 Task: Add a signature Anna Garcia containing Looking forward to connecting, Anna Garcia to email address softage.1@softage.net and add a label Invoices
Action: Mouse moved to (422, 687)
Screenshot: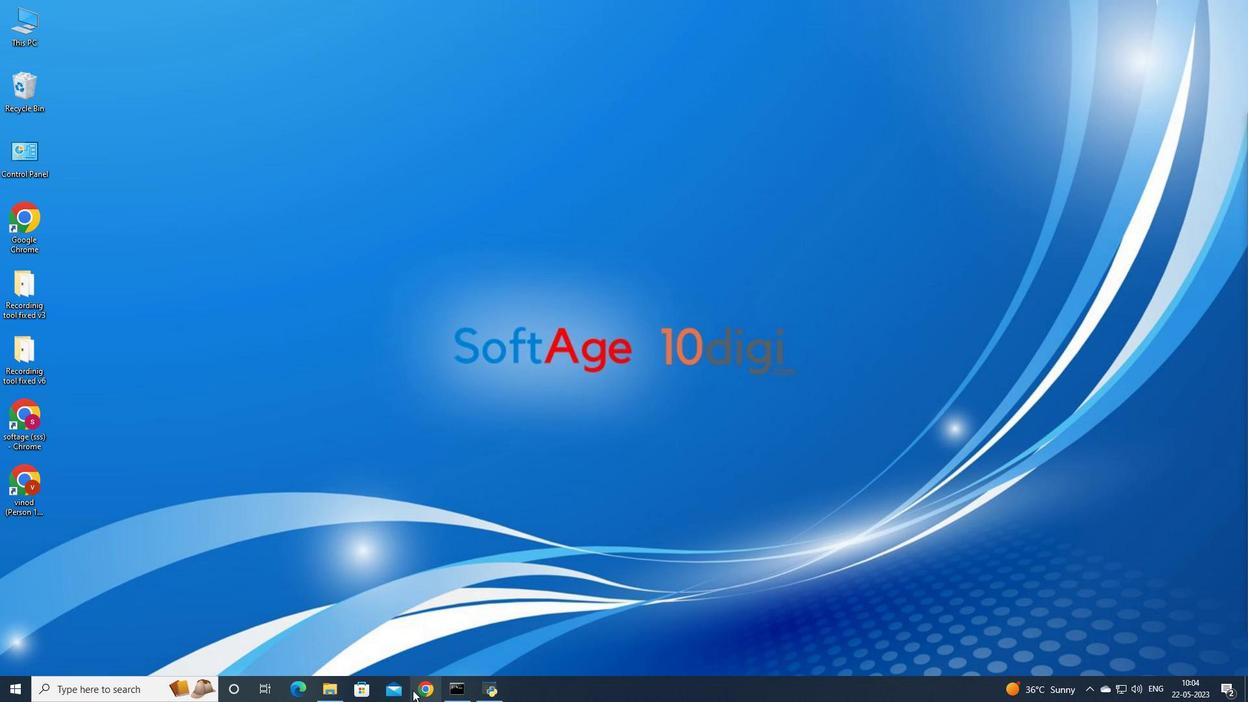 
Action: Mouse pressed left at (422, 687)
Screenshot: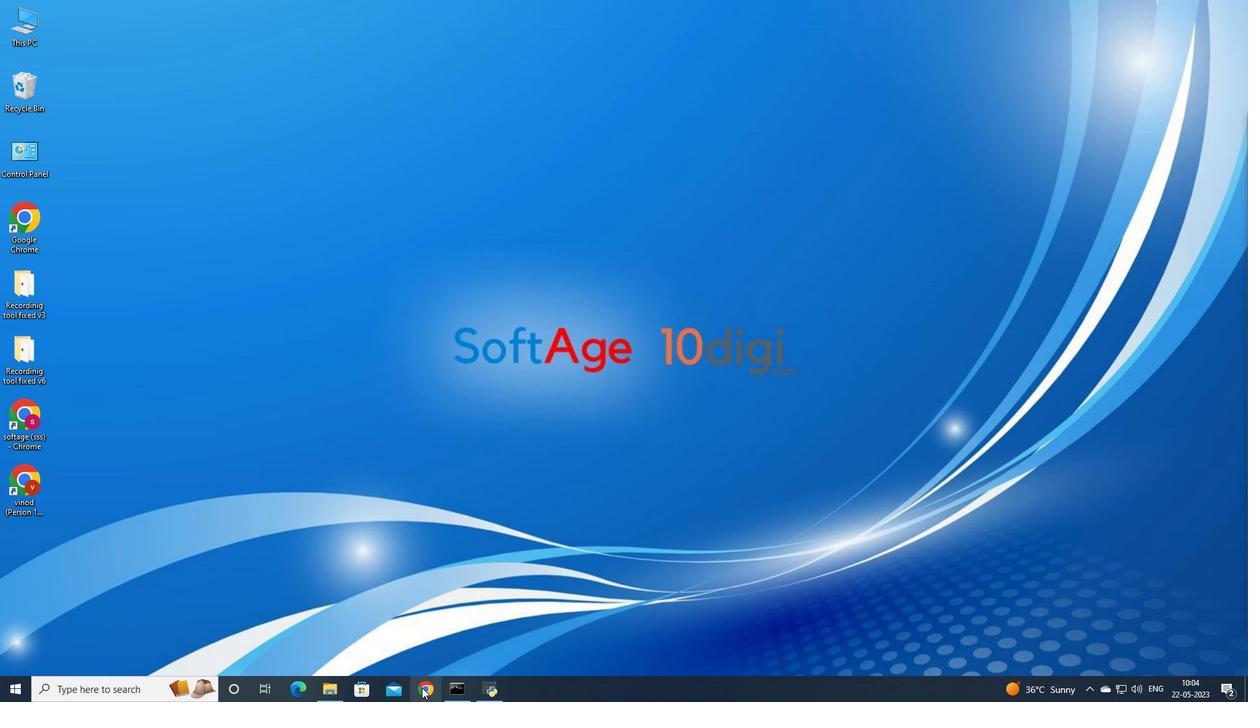 
Action: Mouse moved to (552, 430)
Screenshot: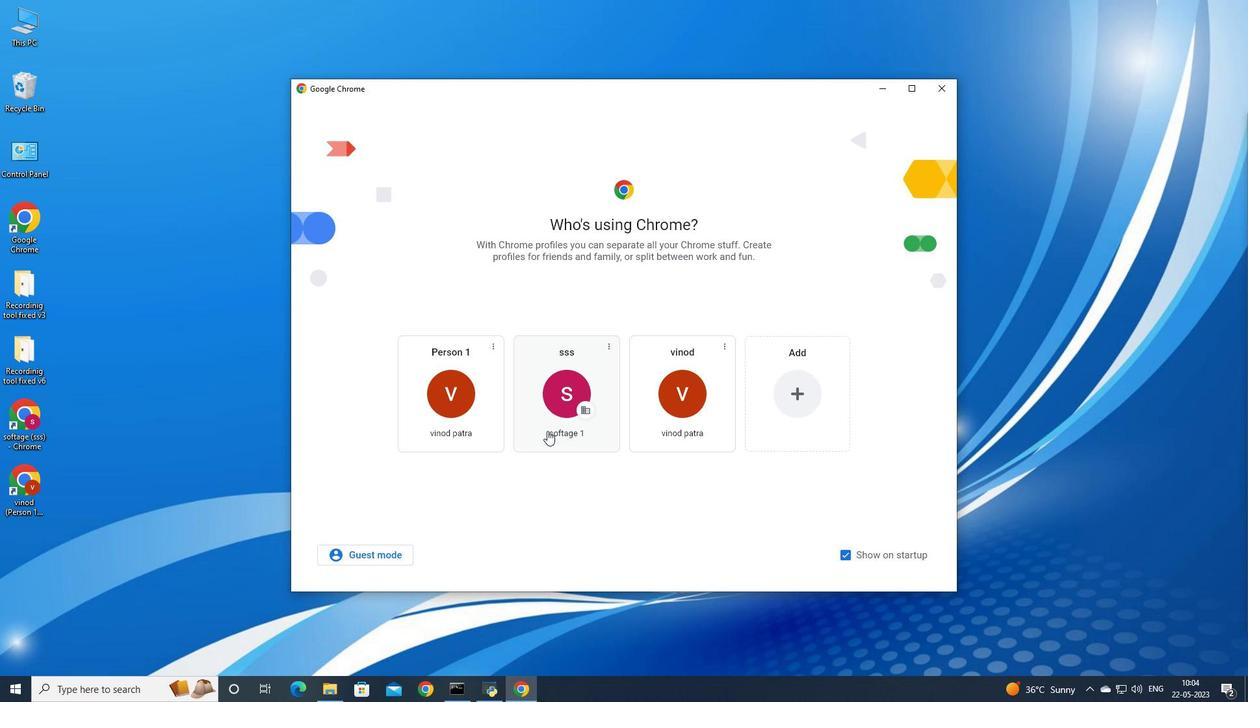 
Action: Mouse pressed left at (552, 430)
Screenshot: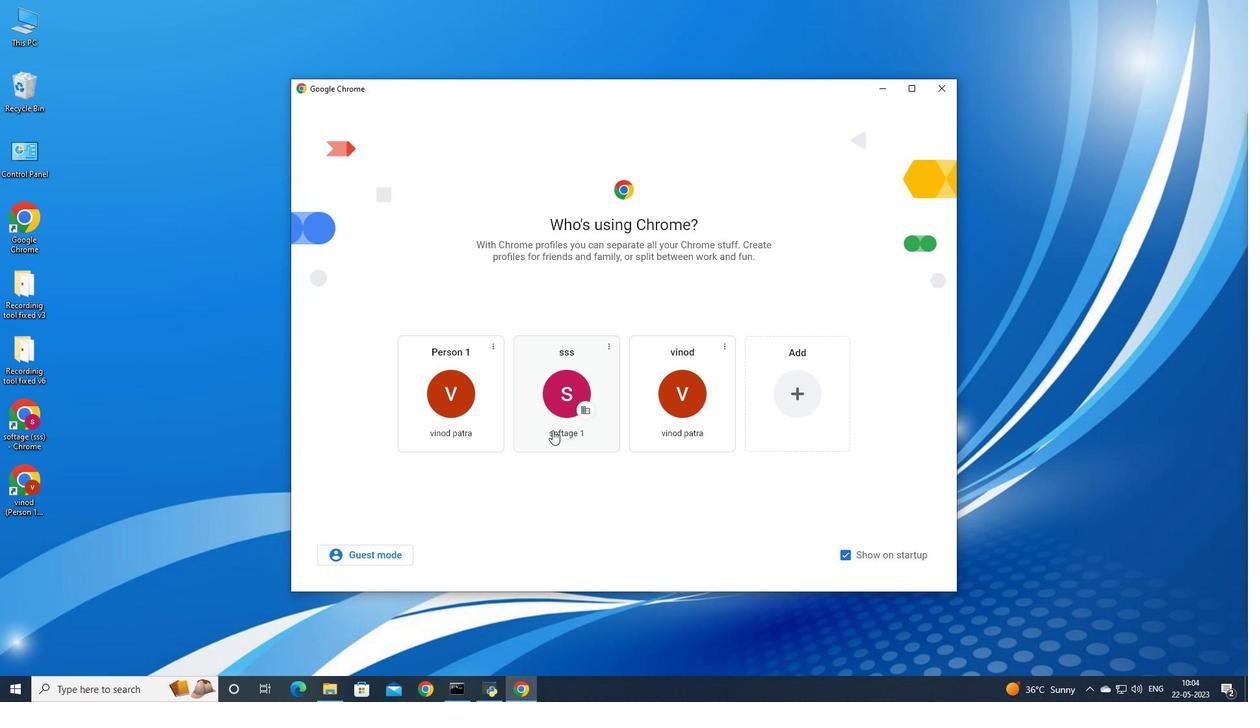 
Action: Mouse moved to (1114, 66)
Screenshot: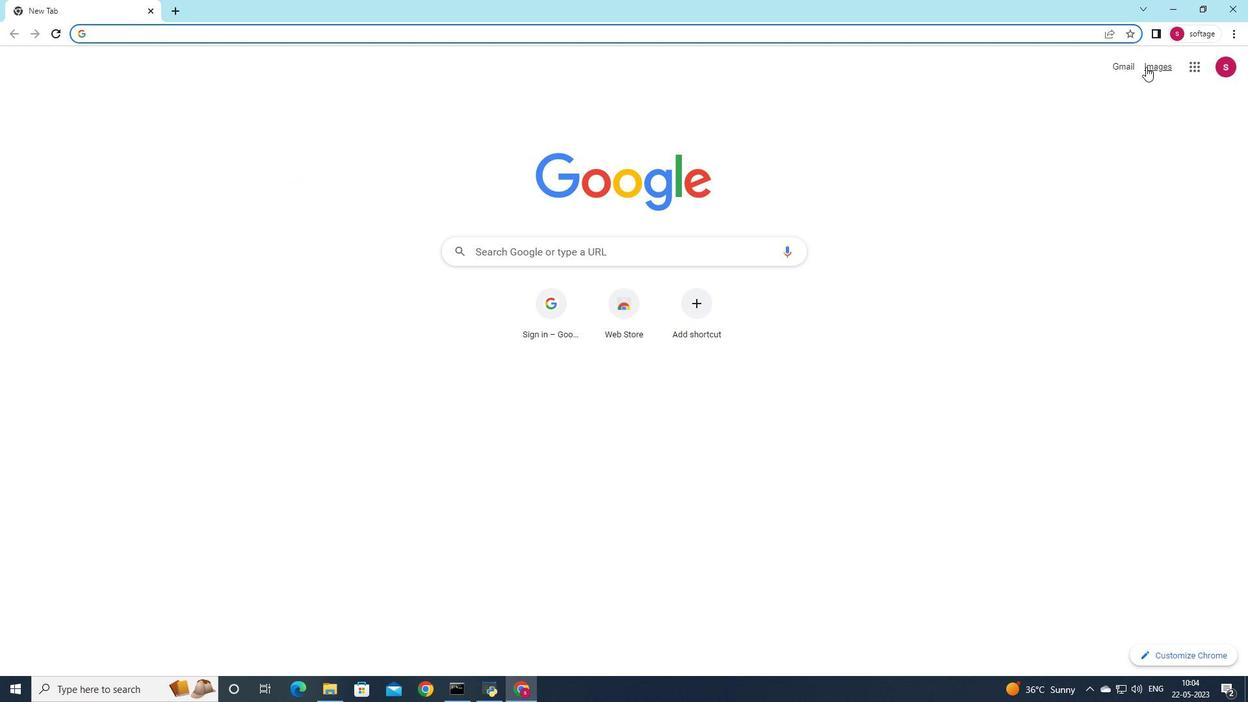 
Action: Mouse pressed left at (1114, 66)
Screenshot: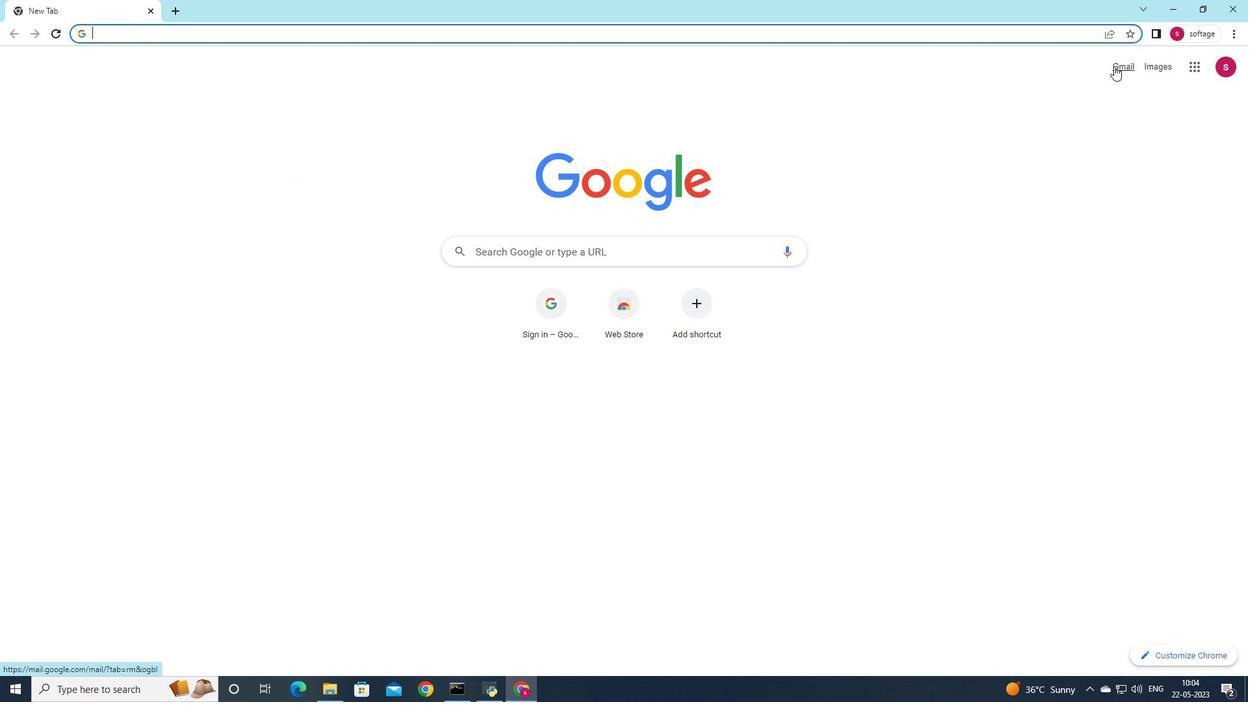 
Action: Mouse moved to (1112, 87)
Screenshot: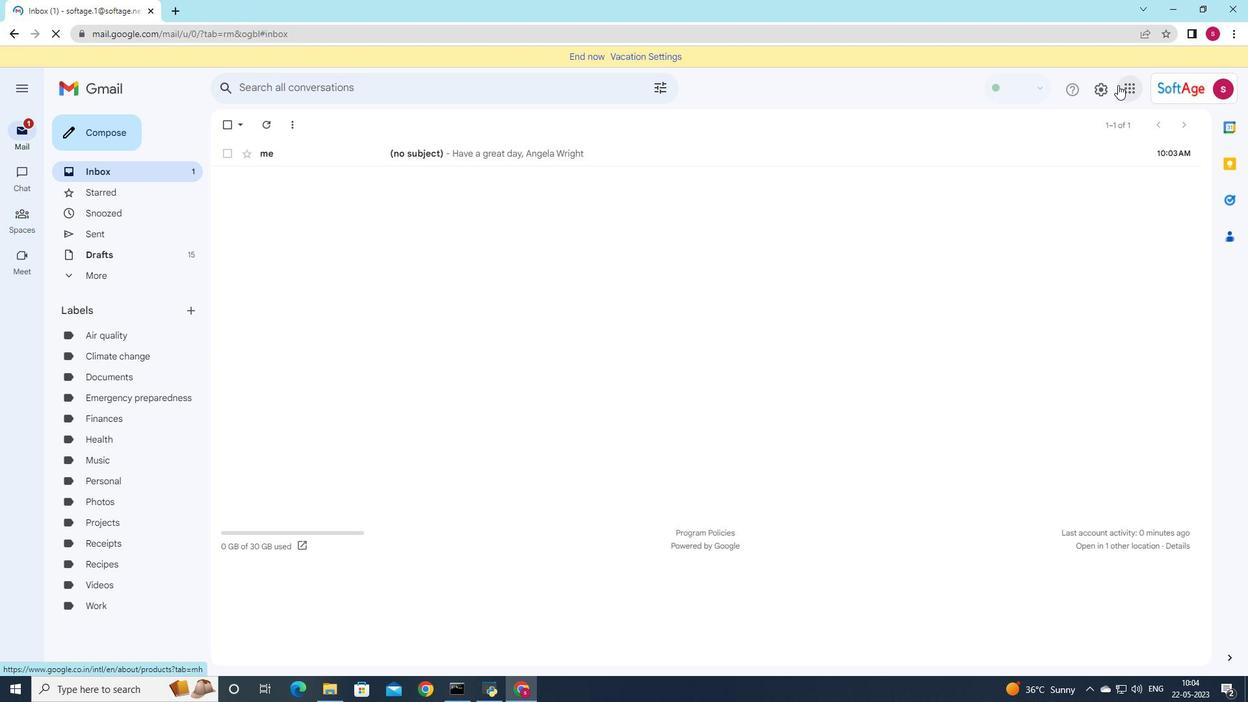 
Action: Mouse pressed left at (1112, 87)
Screenshot: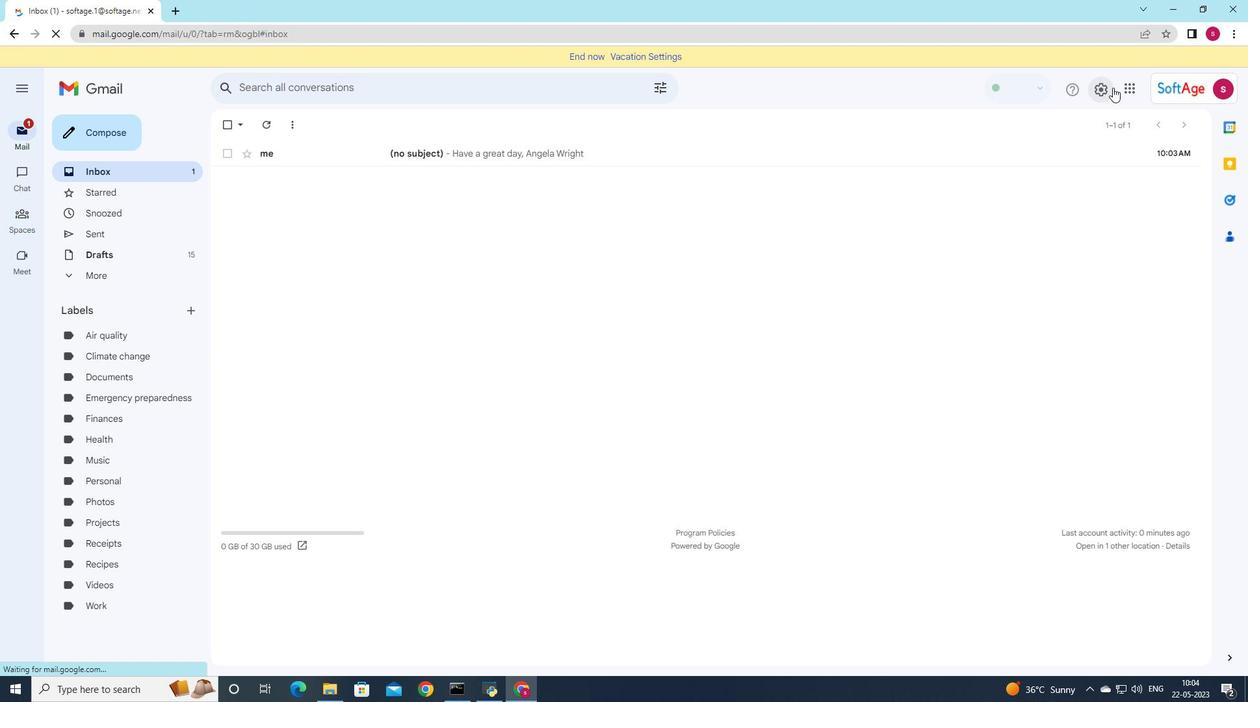 
Action: Mouse moved to (1125, 146)
Screenshot: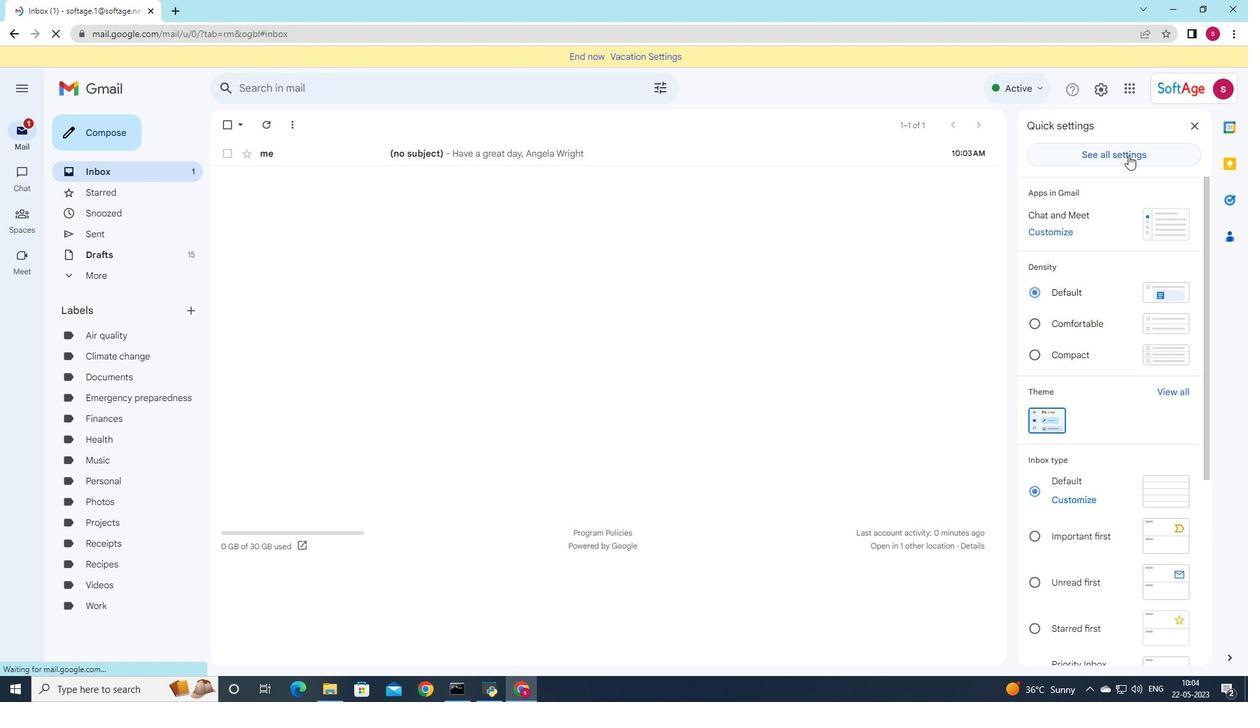 
Action: Mouse pressed left at (1125, 146)
Screenshot: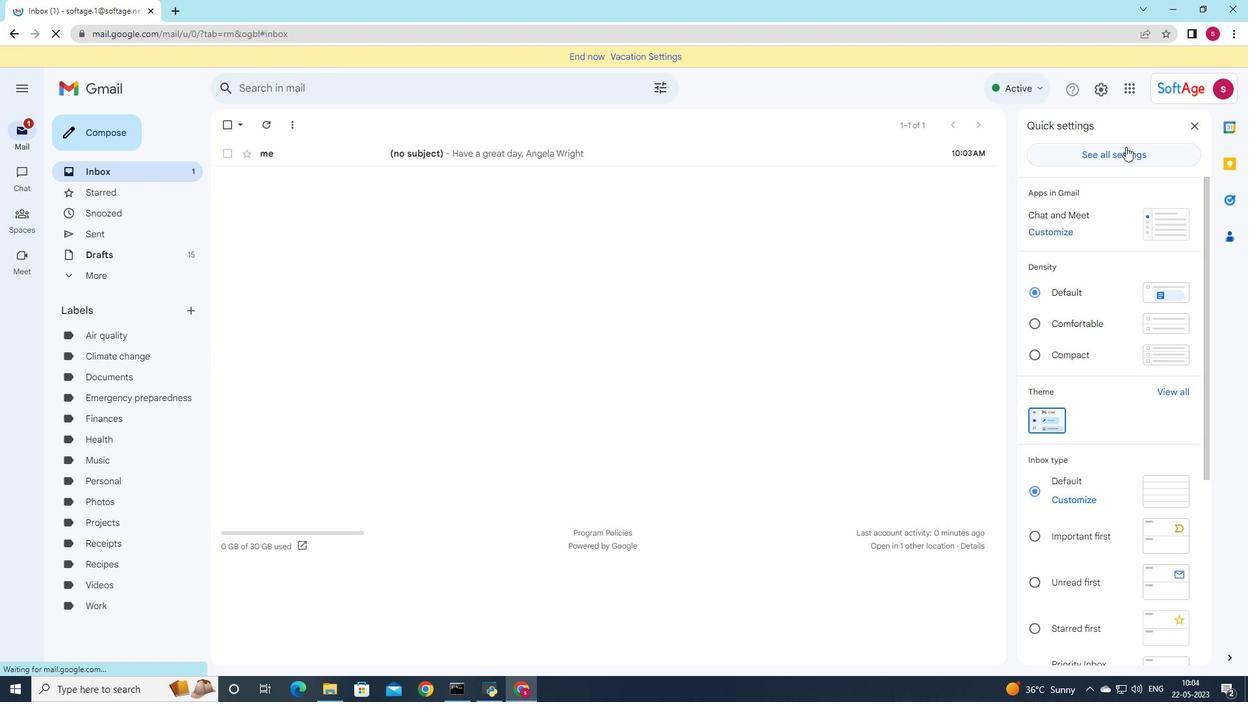 
Action: Mouse moved to (1123, 157)
Screenshot: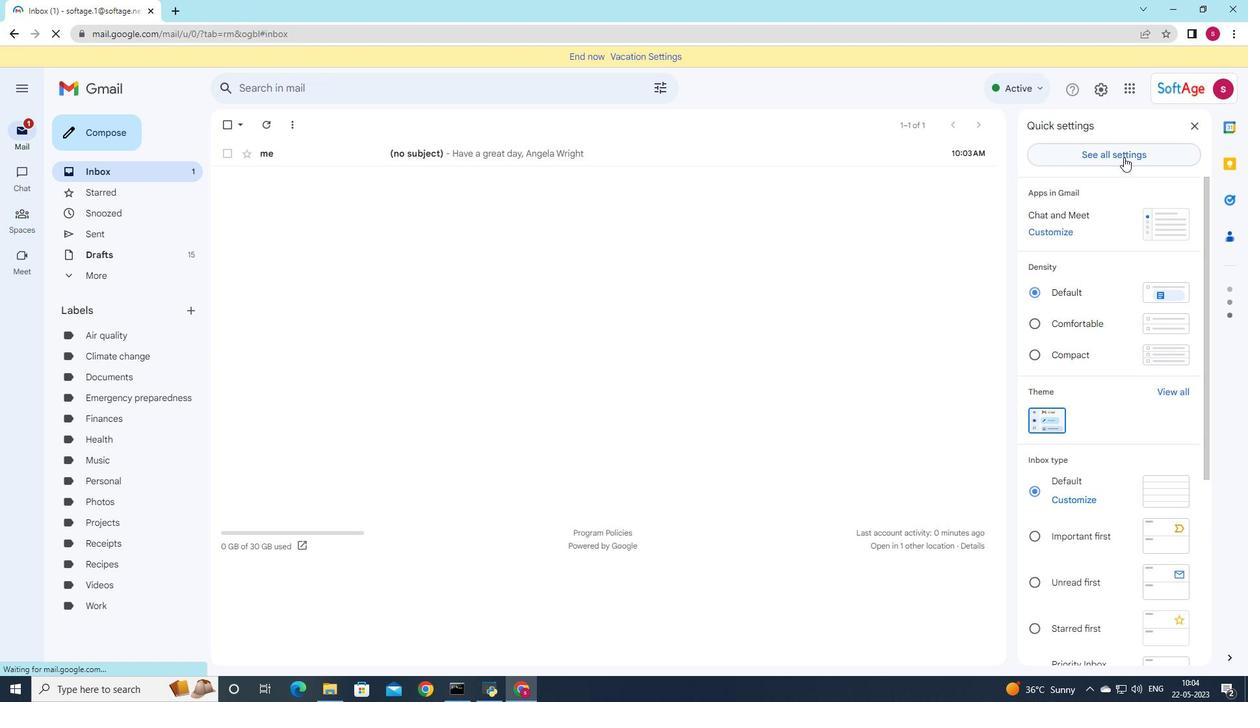 
Action: Mouse pressed left at (1123, 157)
Screenshot: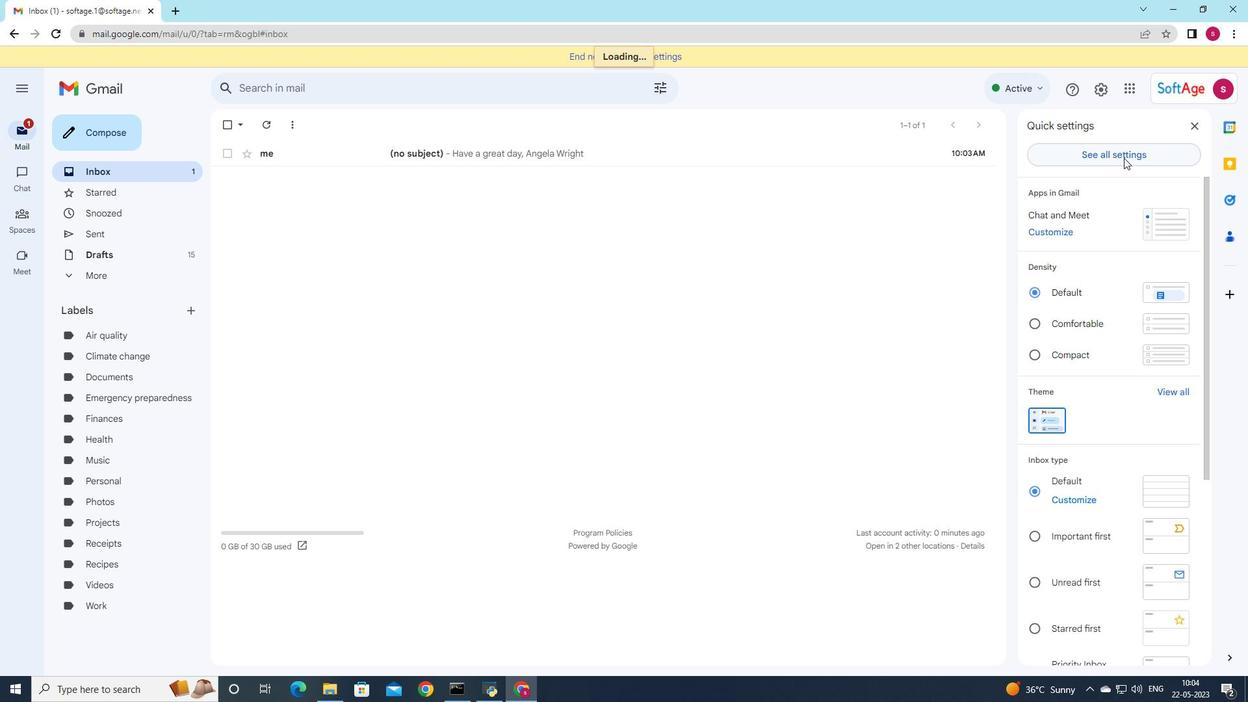 
Action: Mouse moved to (626, 322)
Screenshot: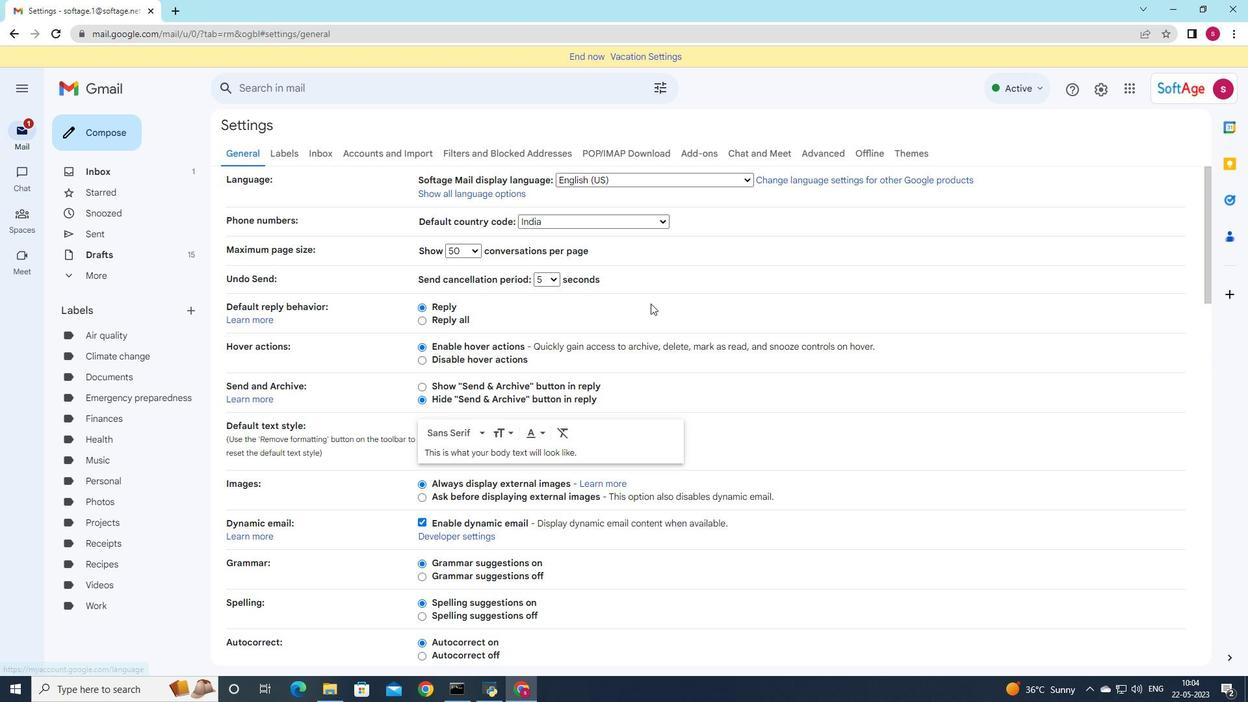 
Action: Mouse scrolled (626, 321) with delta (0, 0)
Screenshot: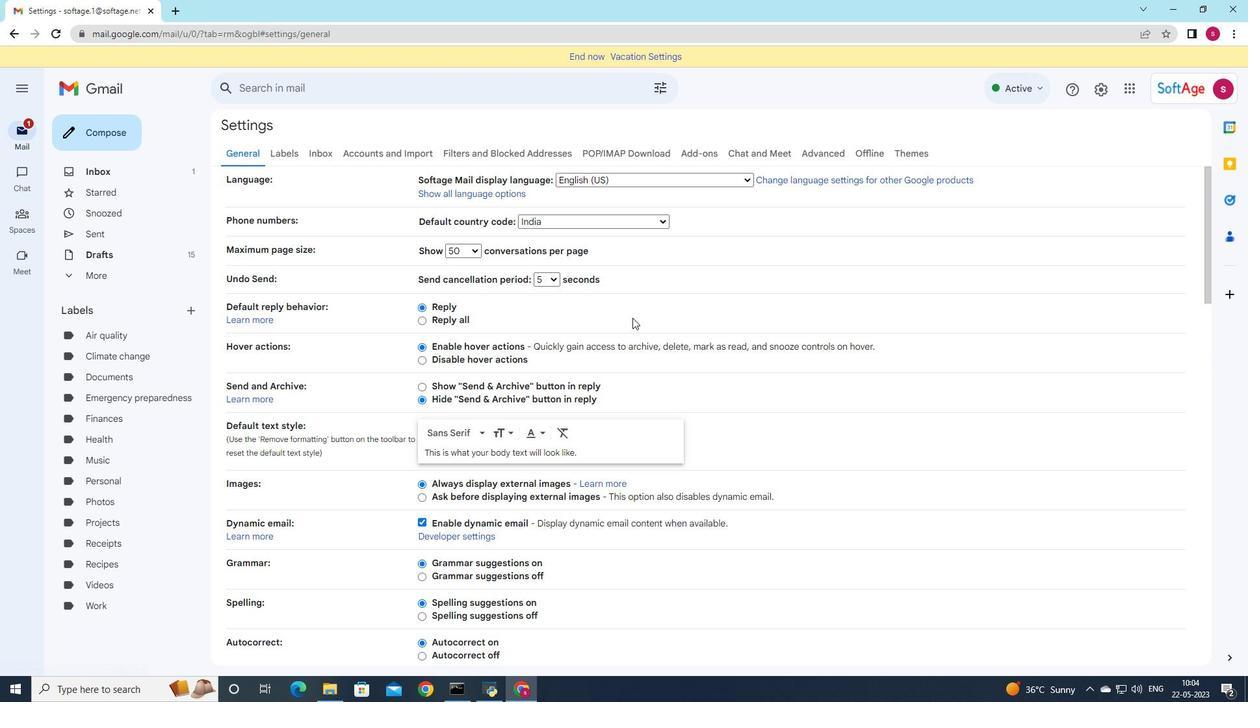 
Action: Mouse scrolled (626, 321) with delta (0, 0)
Screenshot: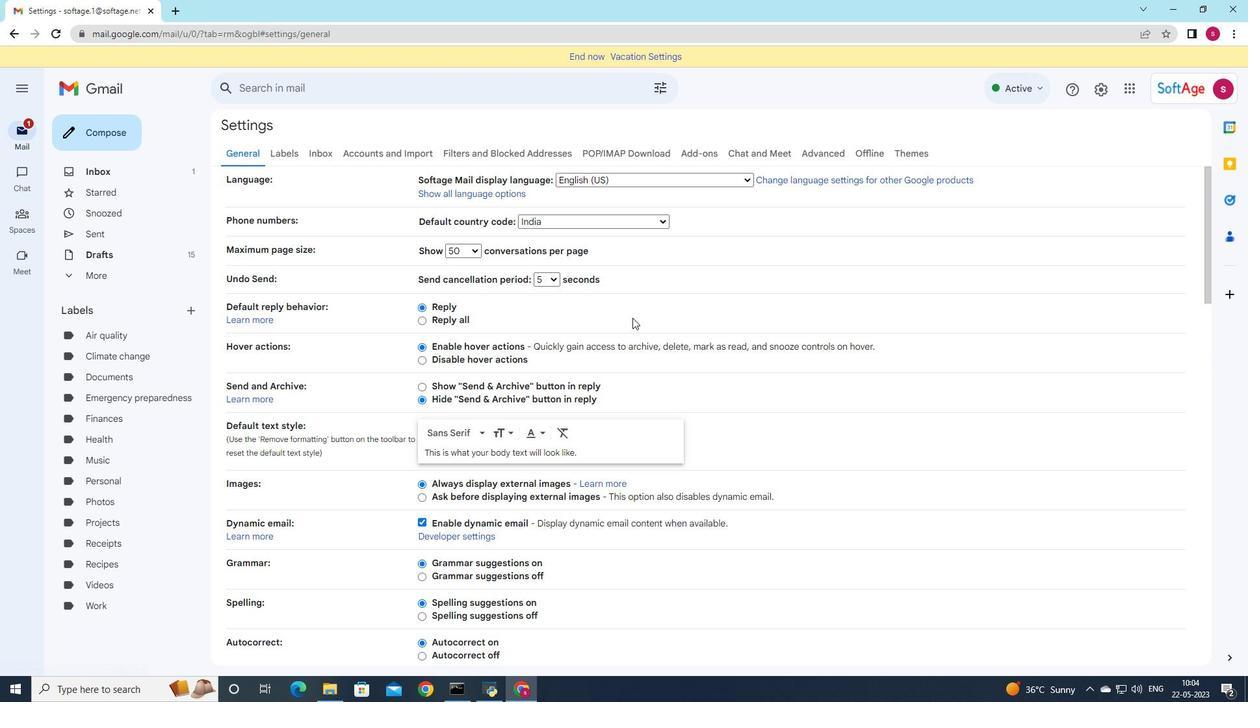 
Action: Mouse scrolled (626, 321) with delta (0, 0)
Screenshot: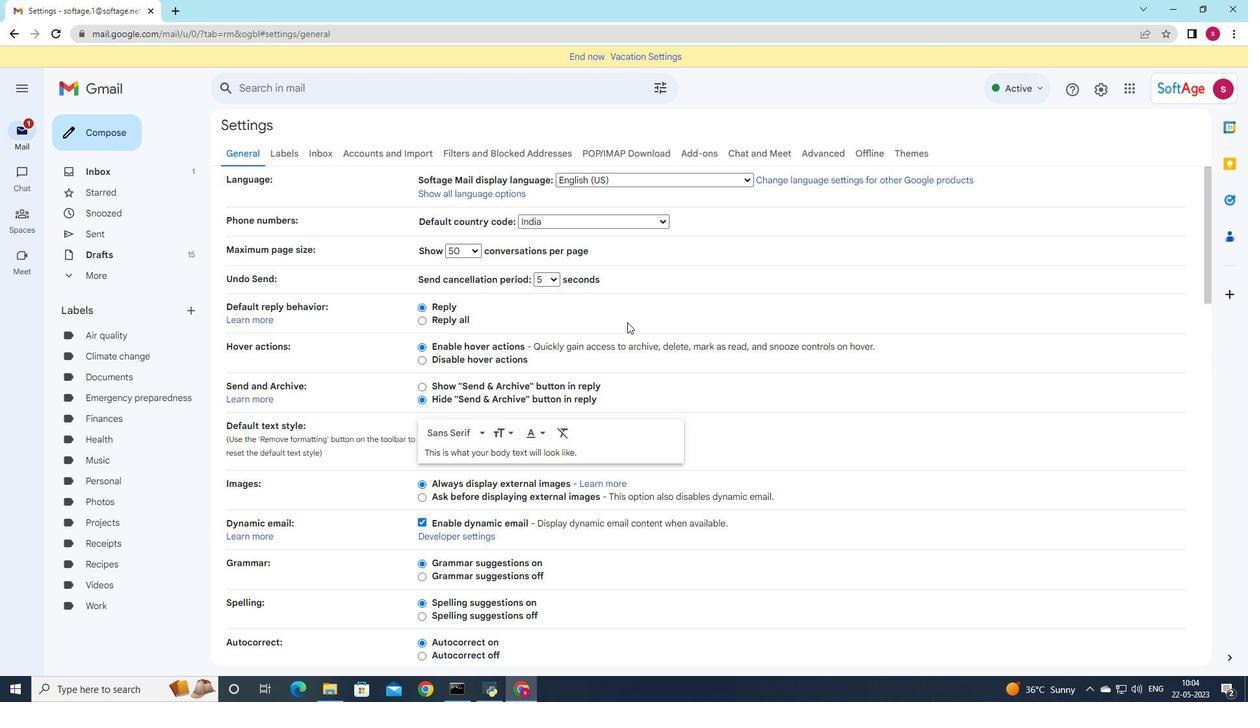 
Action: Mouse moved to (627, 319)
Screenshot: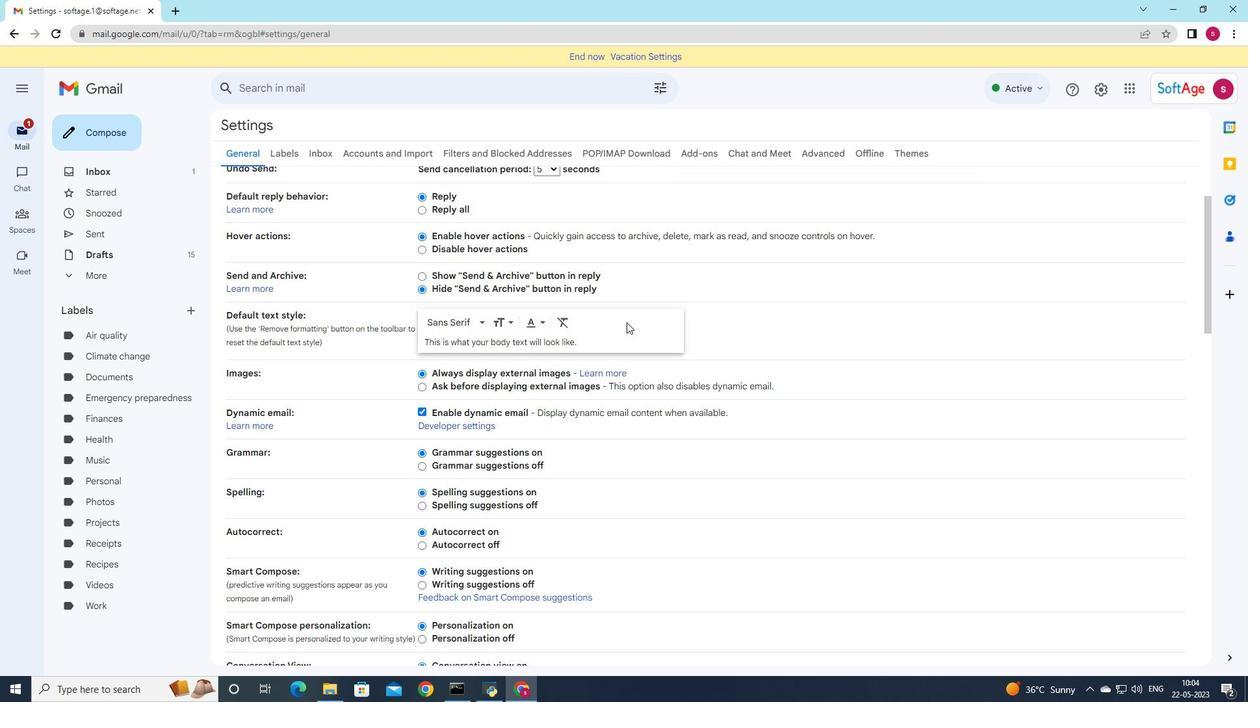 
Action: Mouse scrolled (627, 318) with delta (0, 0)
Screenshot: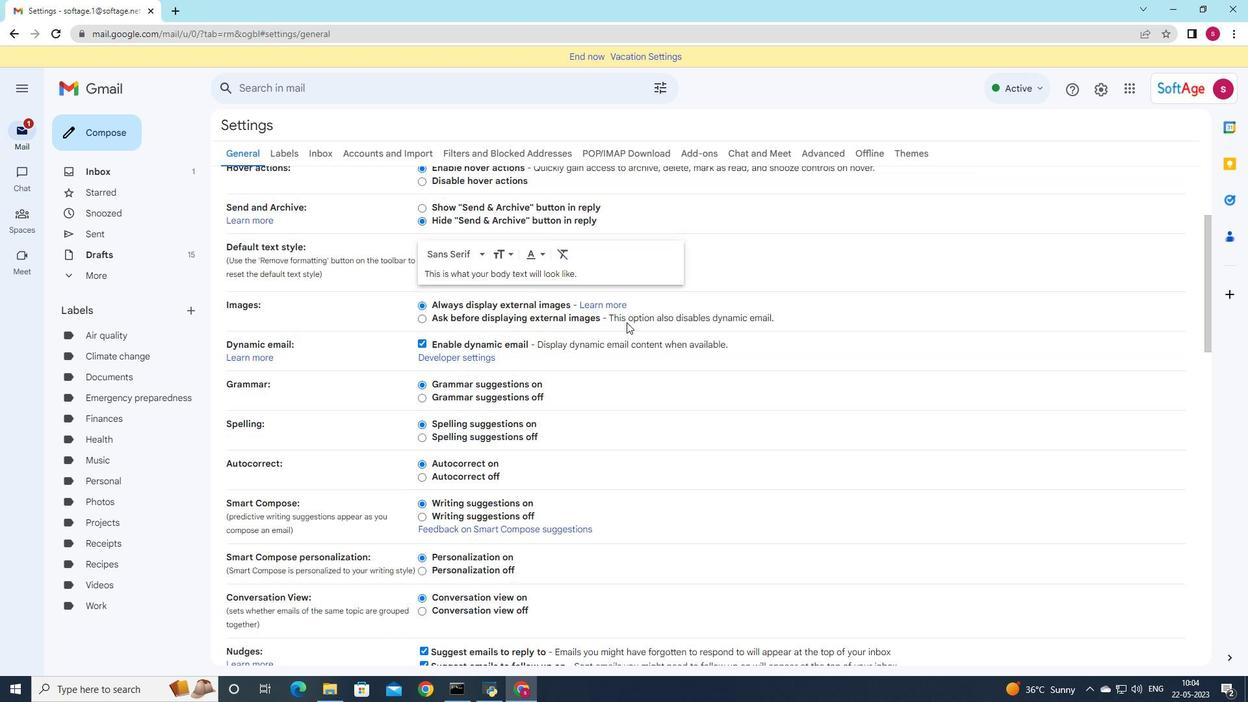 
Action: Mouse scrolled (627, 318) with delta (0, 0)
Screenshot: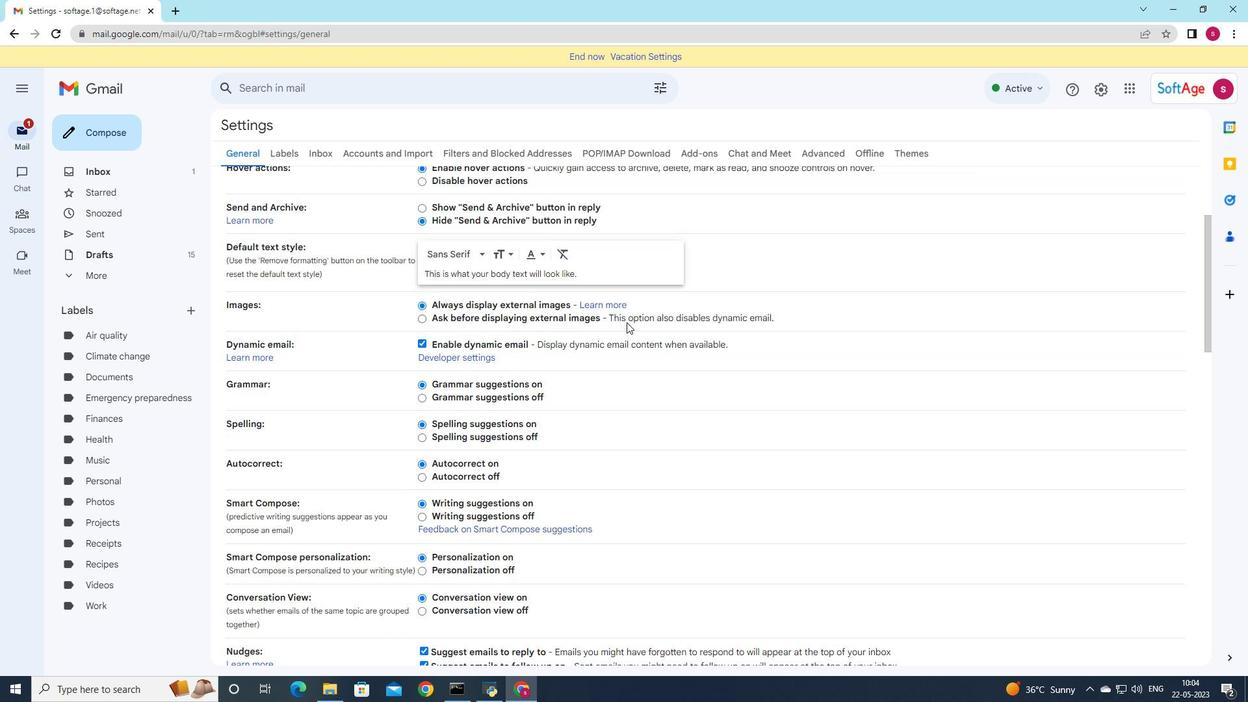 
Action: Mouse scrolled (627, 318) with delta (0, 0)
Screenshot: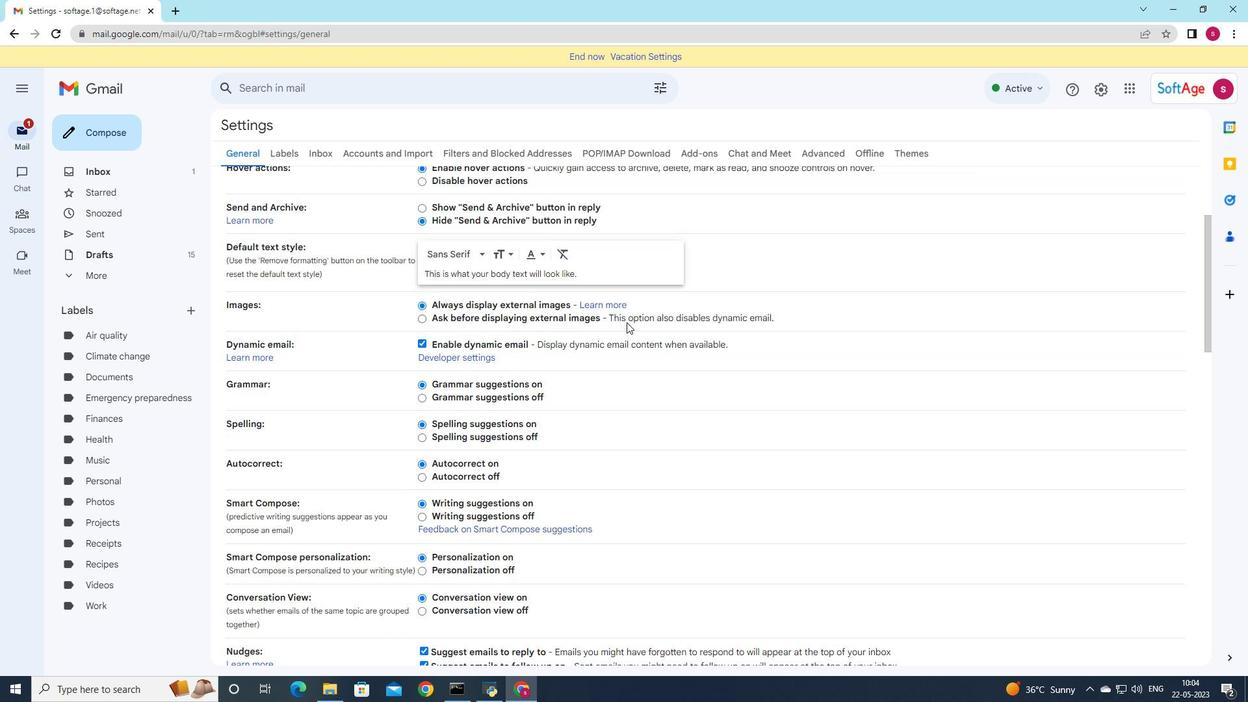 
Action: Mouse scrolled (627, 318) with delta (0, 0)
Screenshot: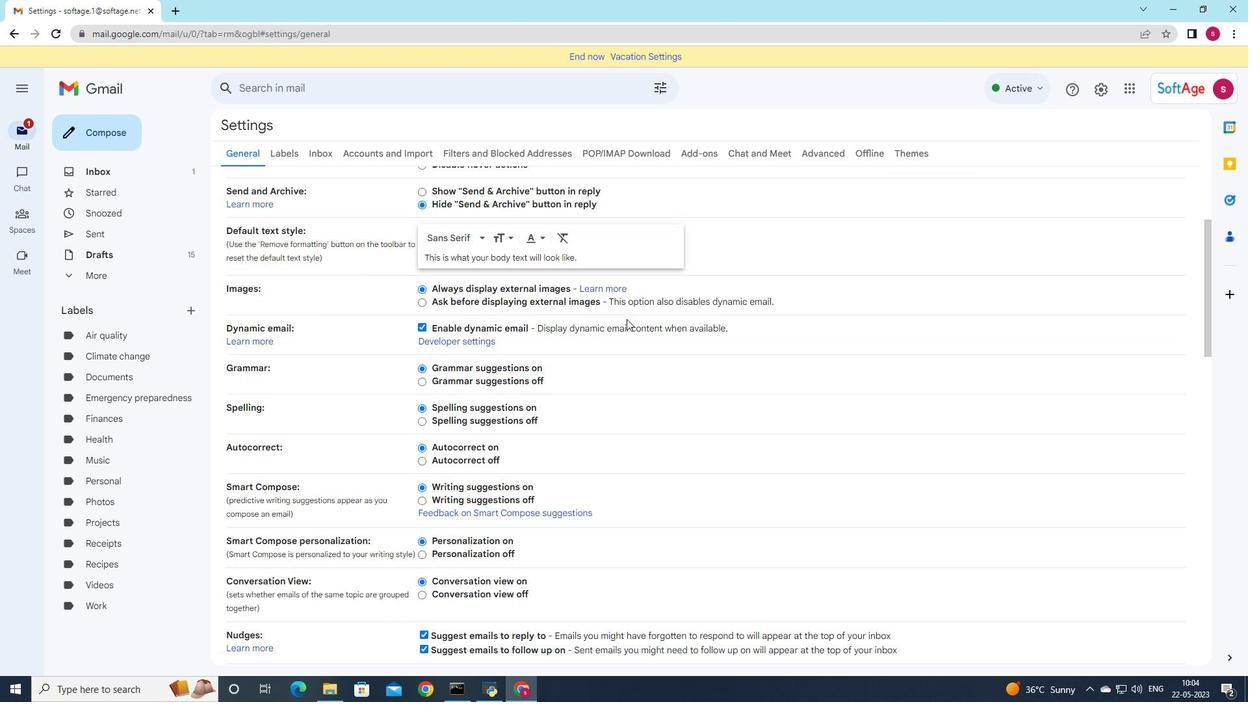 
Action: Mouse scrolled (627, 318) with delta (0, 0)
Screenshot: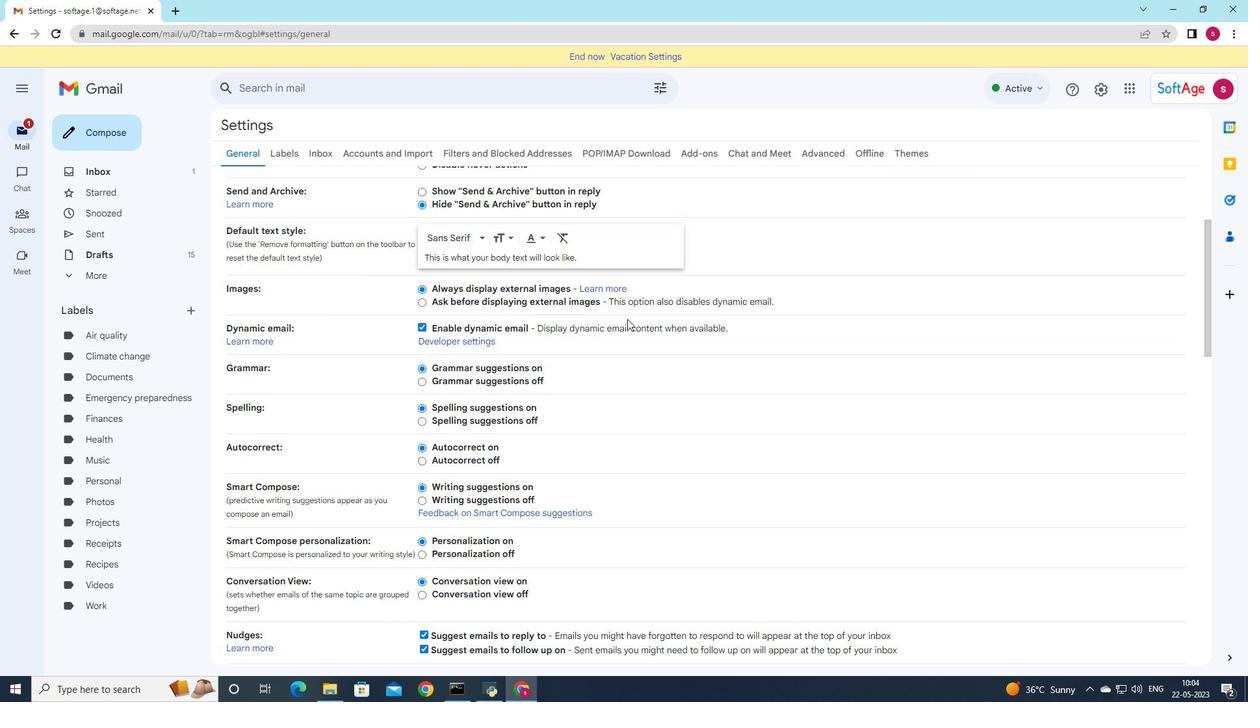 
Action: Mouse scrolled (627, 318) with delta (0, 0)
Screenshot: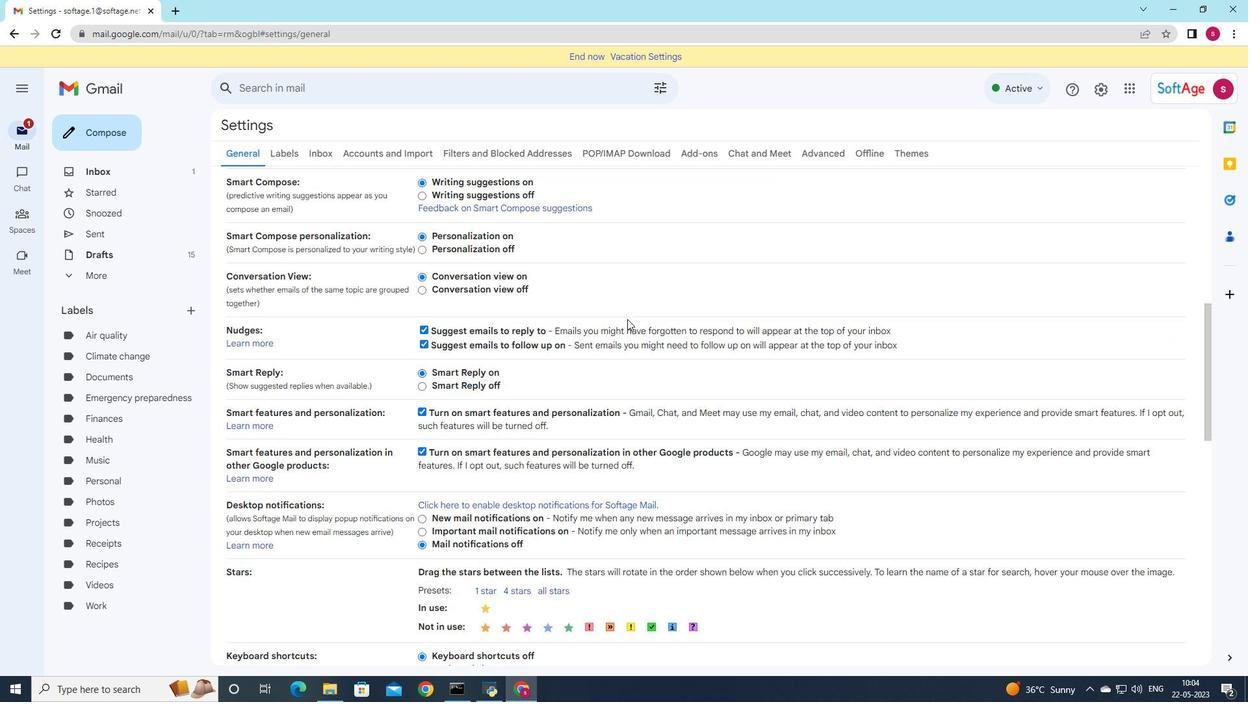 
Action: Mouse scrolled (627, 318) with delta (0, 0)
Screenshot: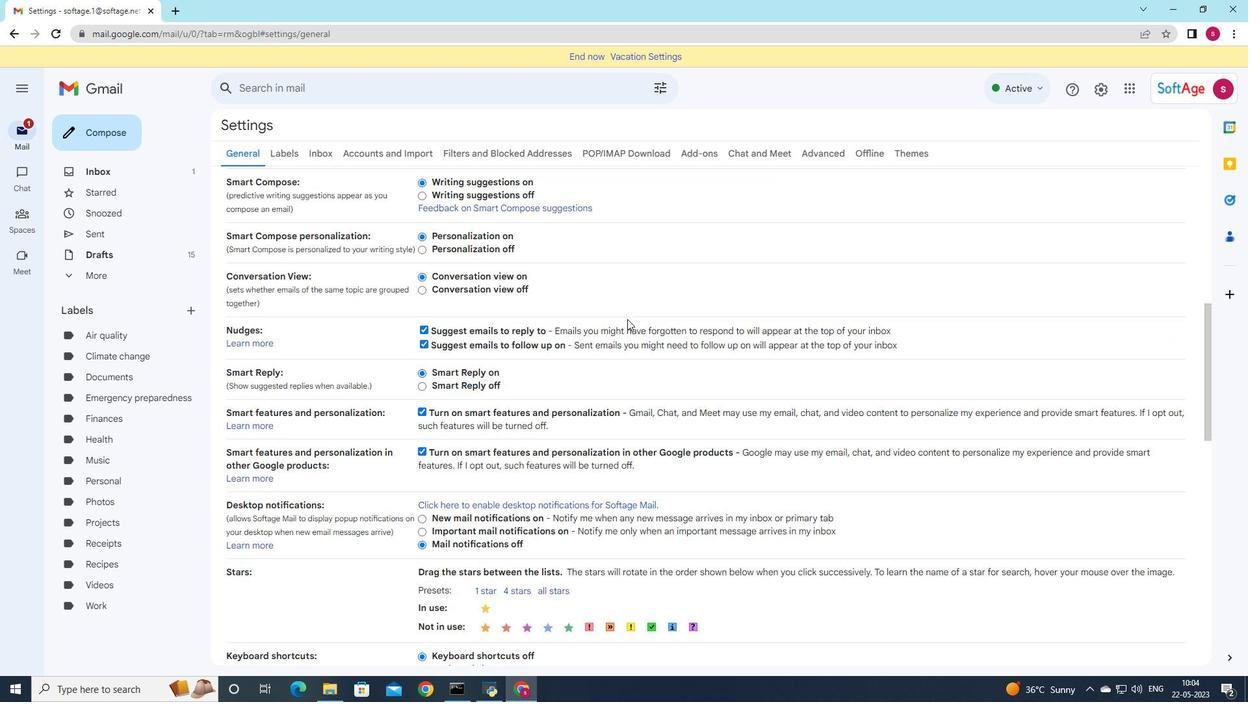 
Action: Mouse scrolled (627, 318) with delta (0, 0)
Screenshot: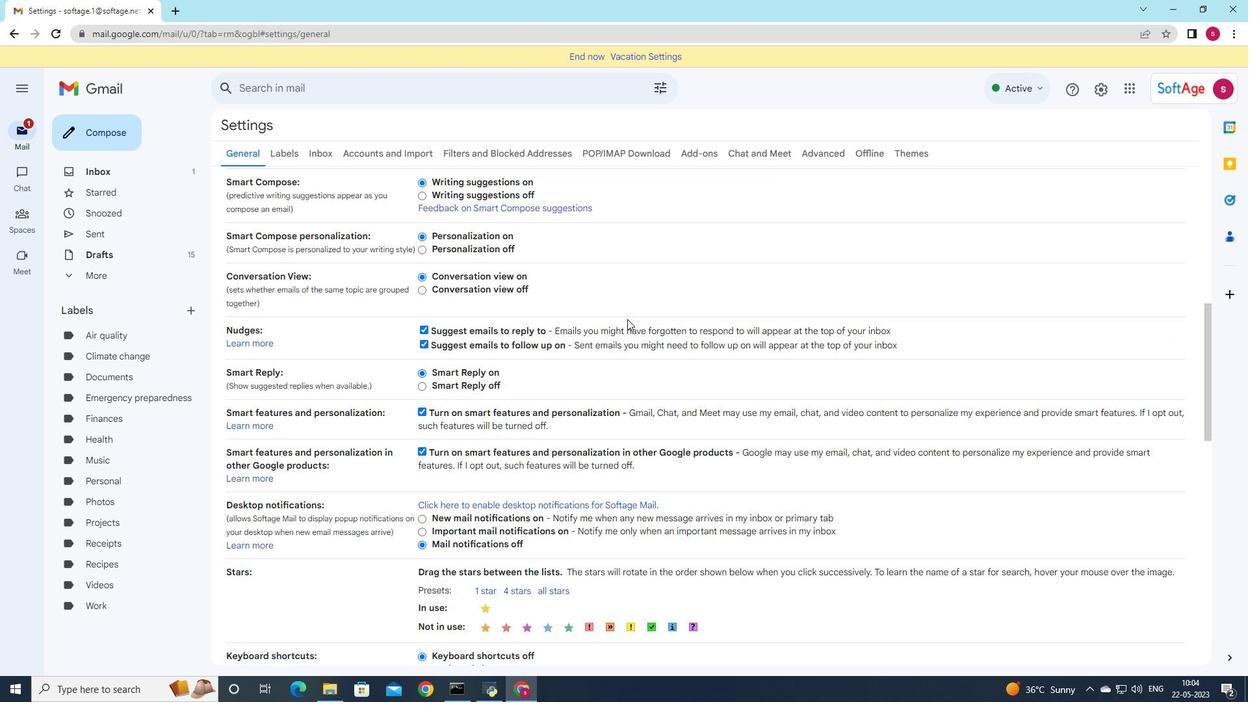 
Action: Mouse scrolled (627, 318) with delta (0, 0)
Screenshot: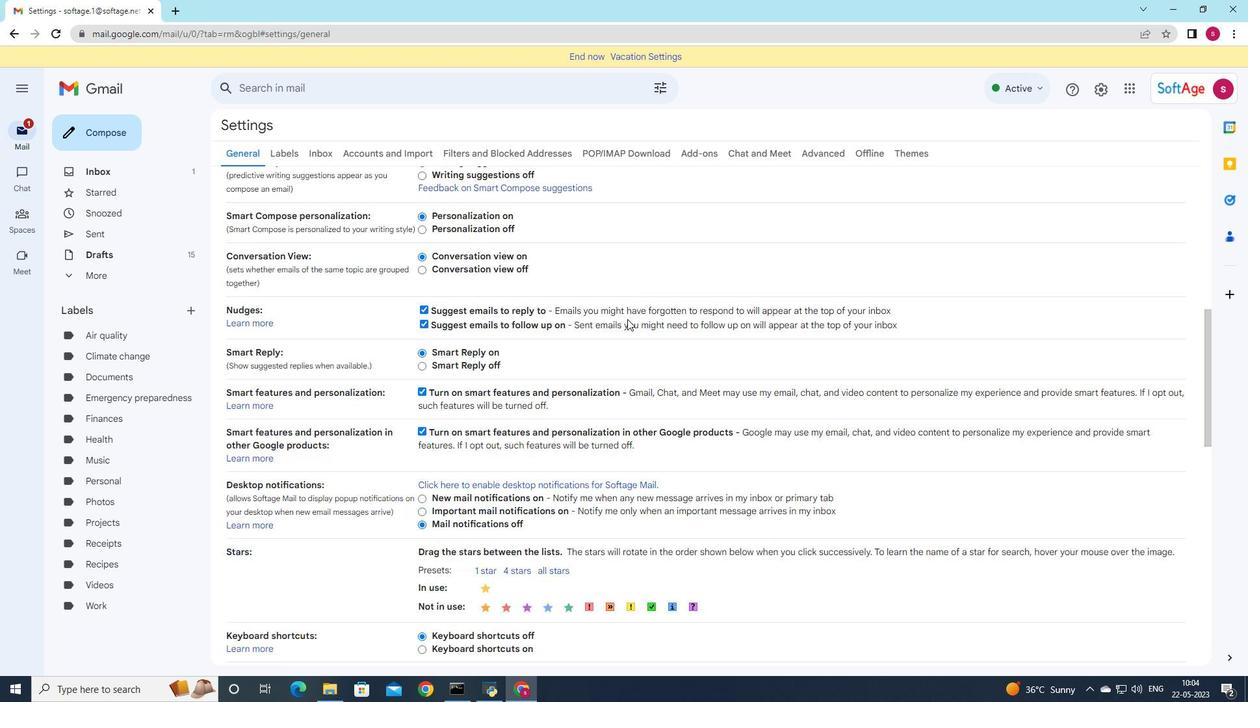 
Action: Mouse scrolled (627, 318) with delta (0, 0)
Screenshot: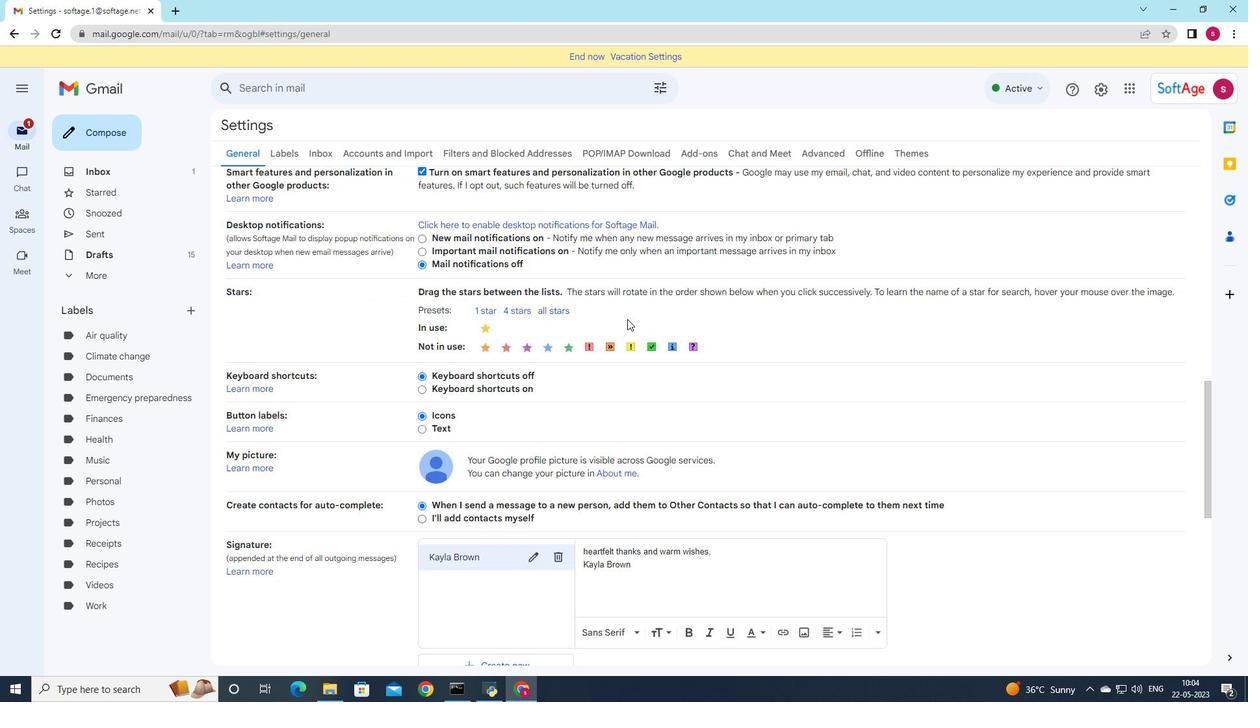 
Action: Mouse scrolled (627, 318) with delta (0, 0)
Screenshot: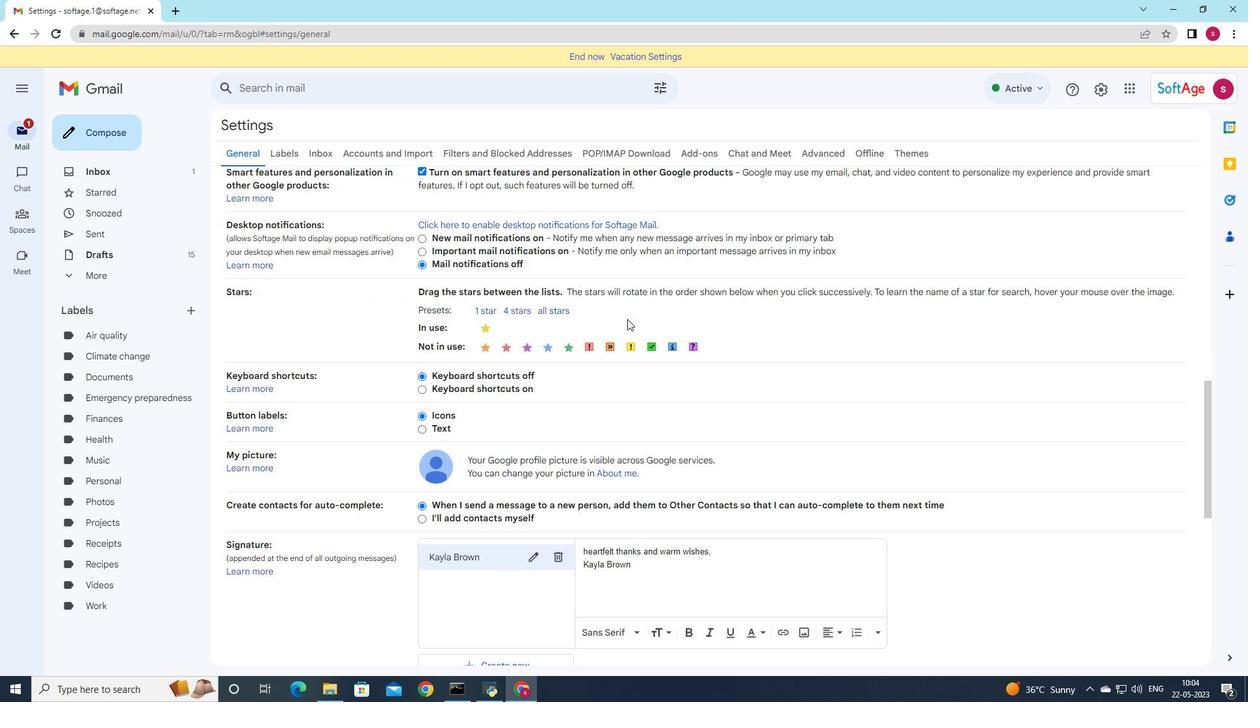 
Action: Mouse scrolled (627, 318) with delta (0, 0)
Screenshot: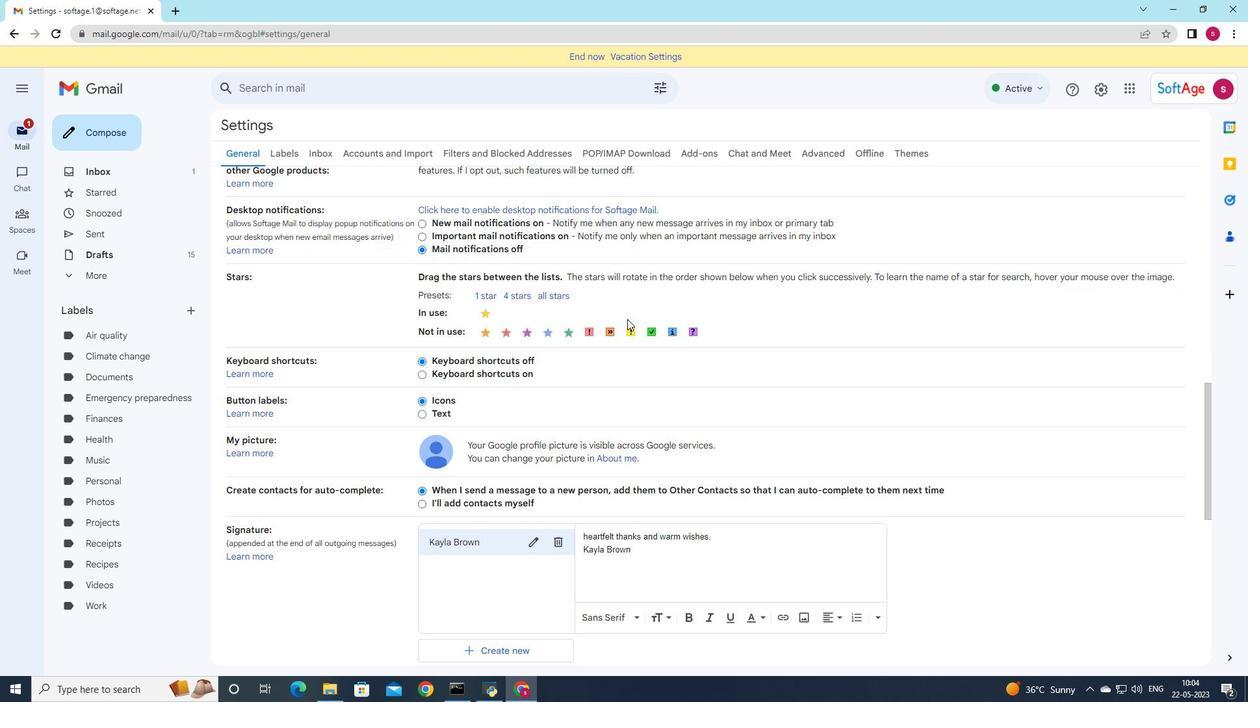 
Action: Mouse moved to (553, 357)
Screenshot: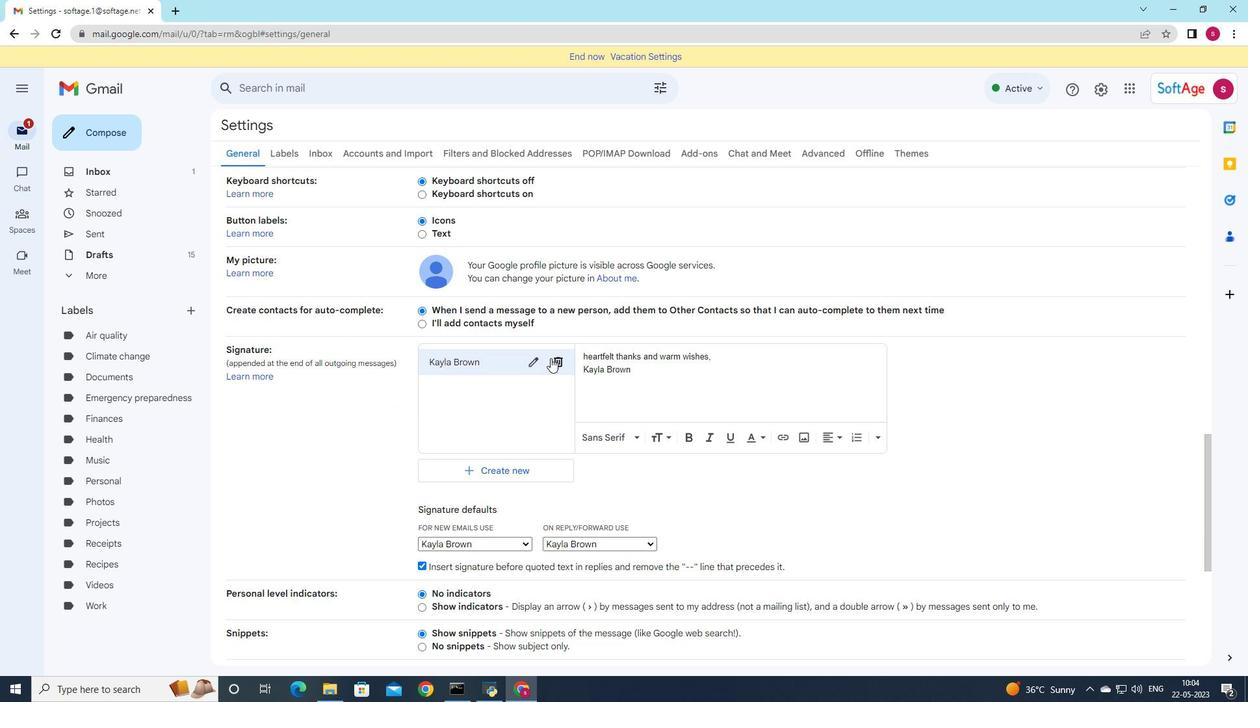
Action: Mouse pressed left at (553, 357)
Screenshot: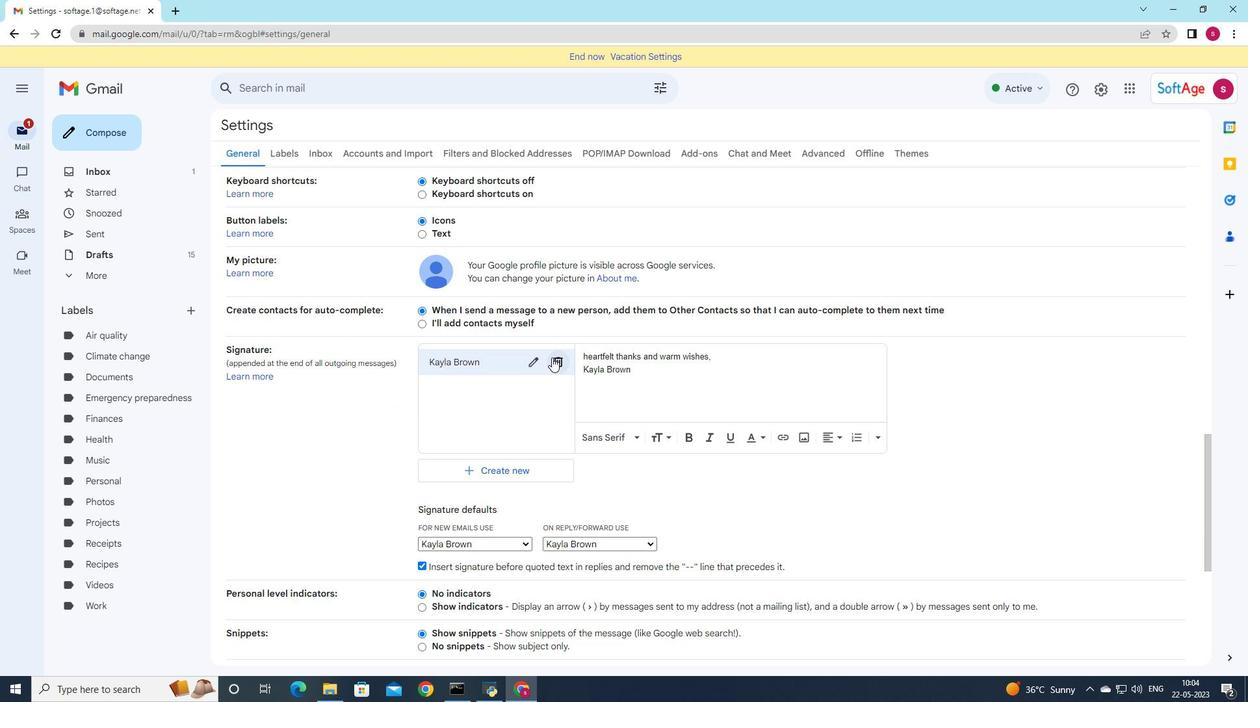 
Action: Mouse moved to (728, 381)
Screenshot: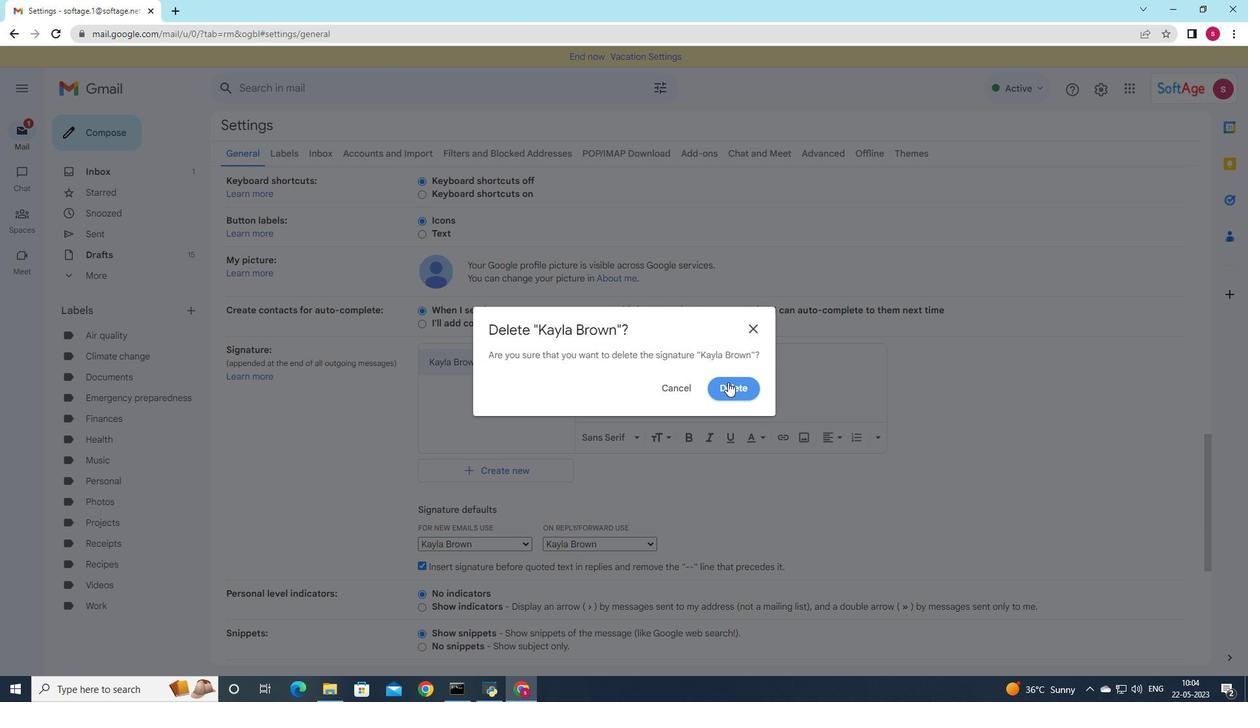 
Action: Mouse pressed left at (728, 381)
Screenshot: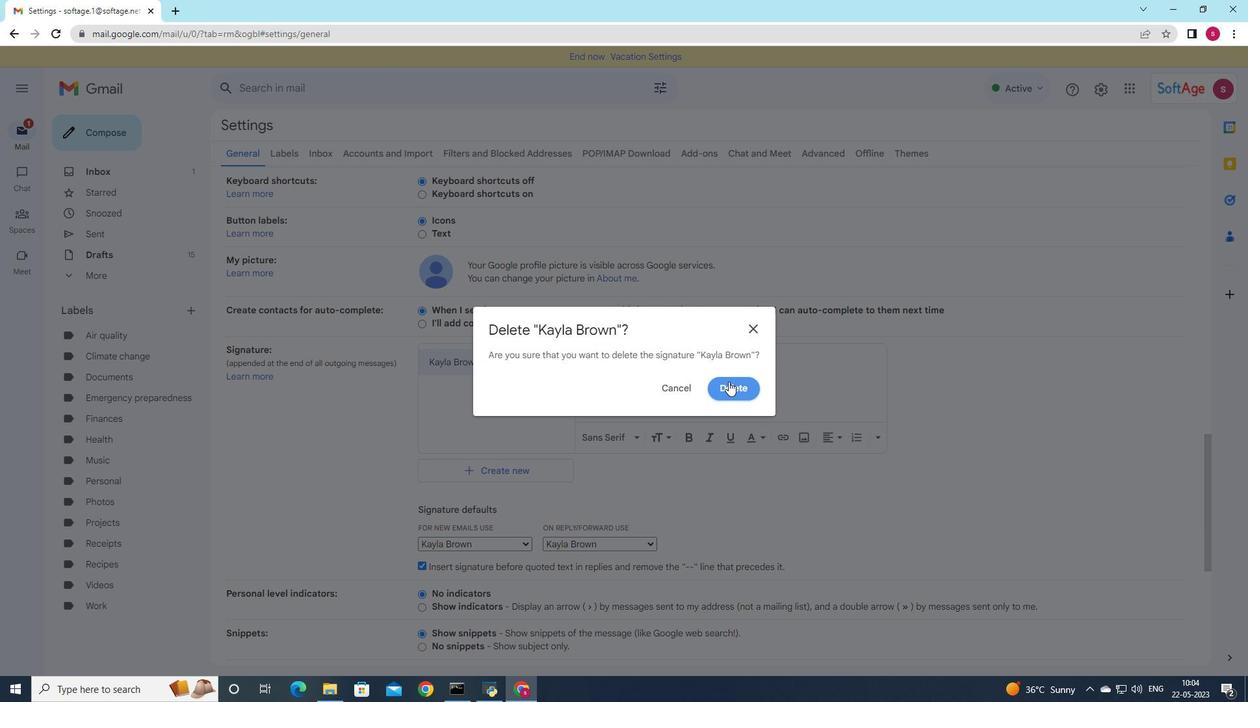 
Action: Mouse moved to (497, 365)
Screenshot: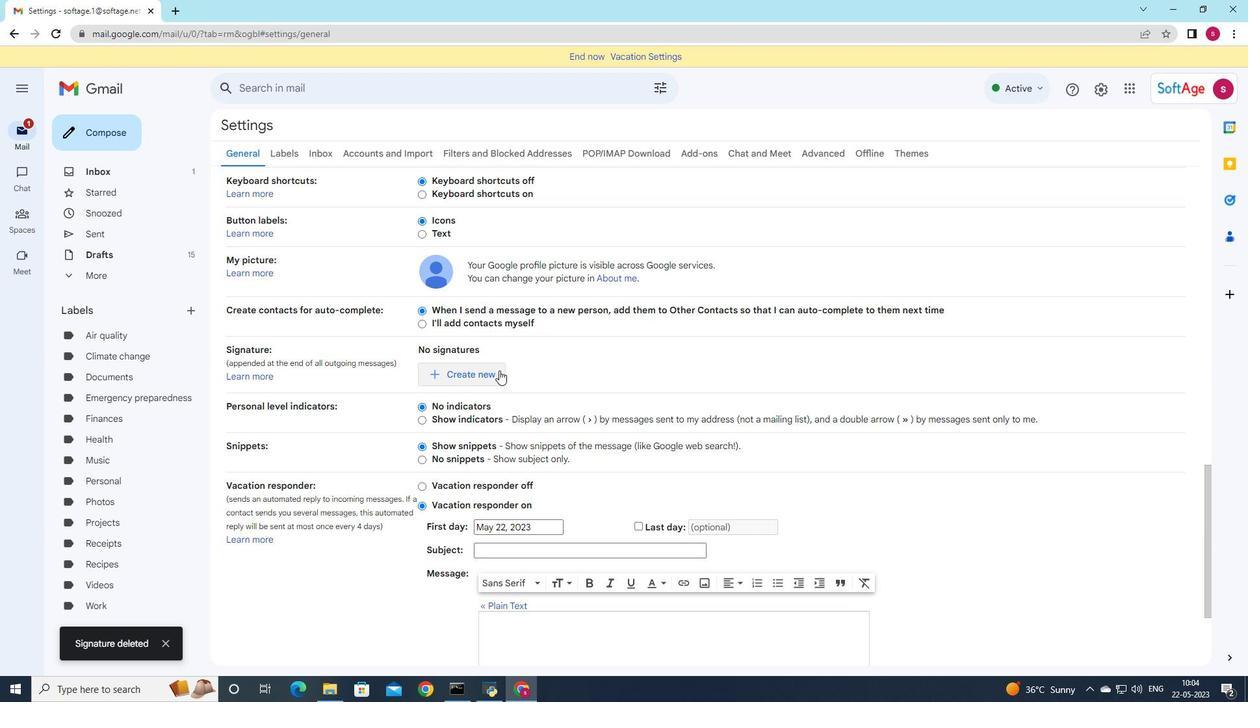 
Action: Mouse pressed left at (497, 365)
Screenshot: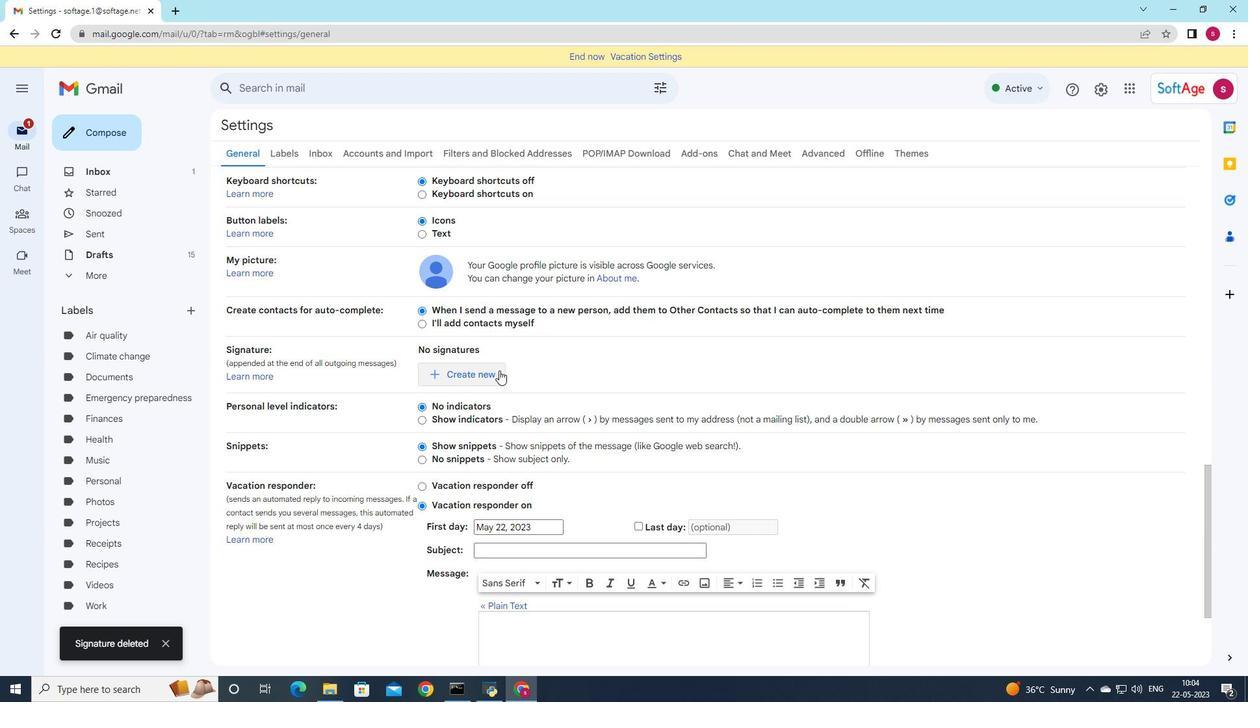
Action: Mouse moved to (697, 324)
Screenshot: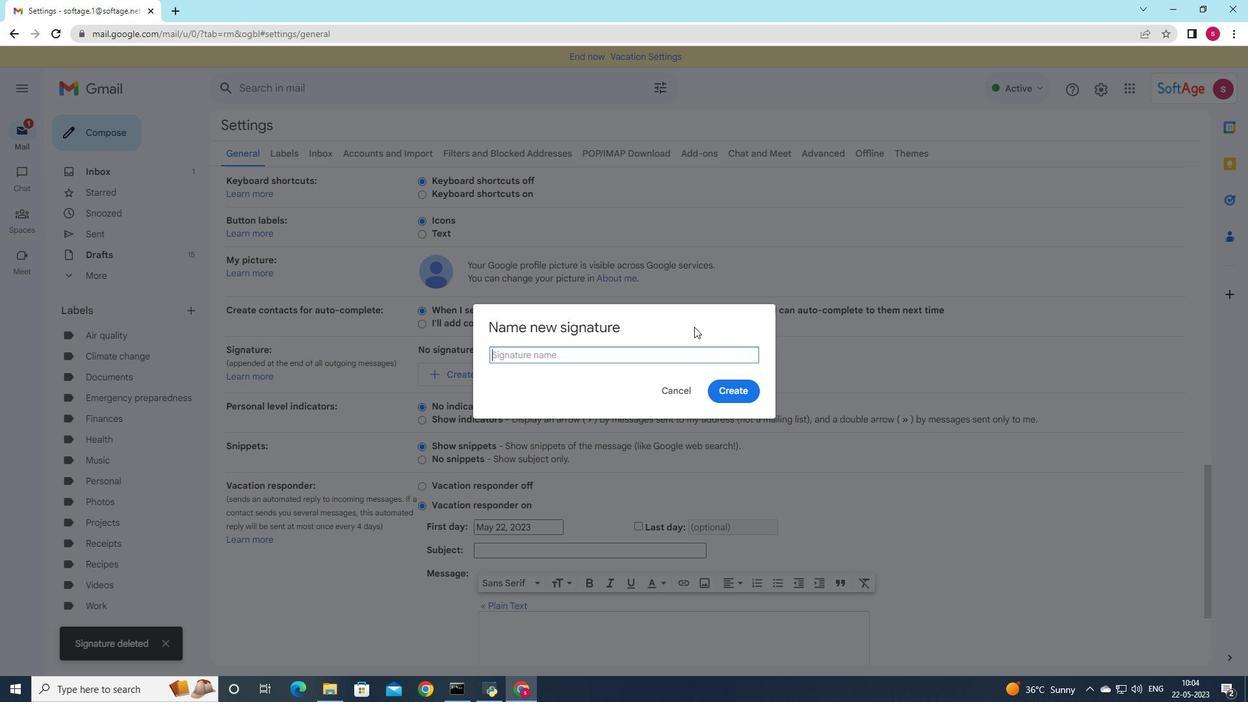 
Action: Key pressed <Key.shift>Anna
Screenshot: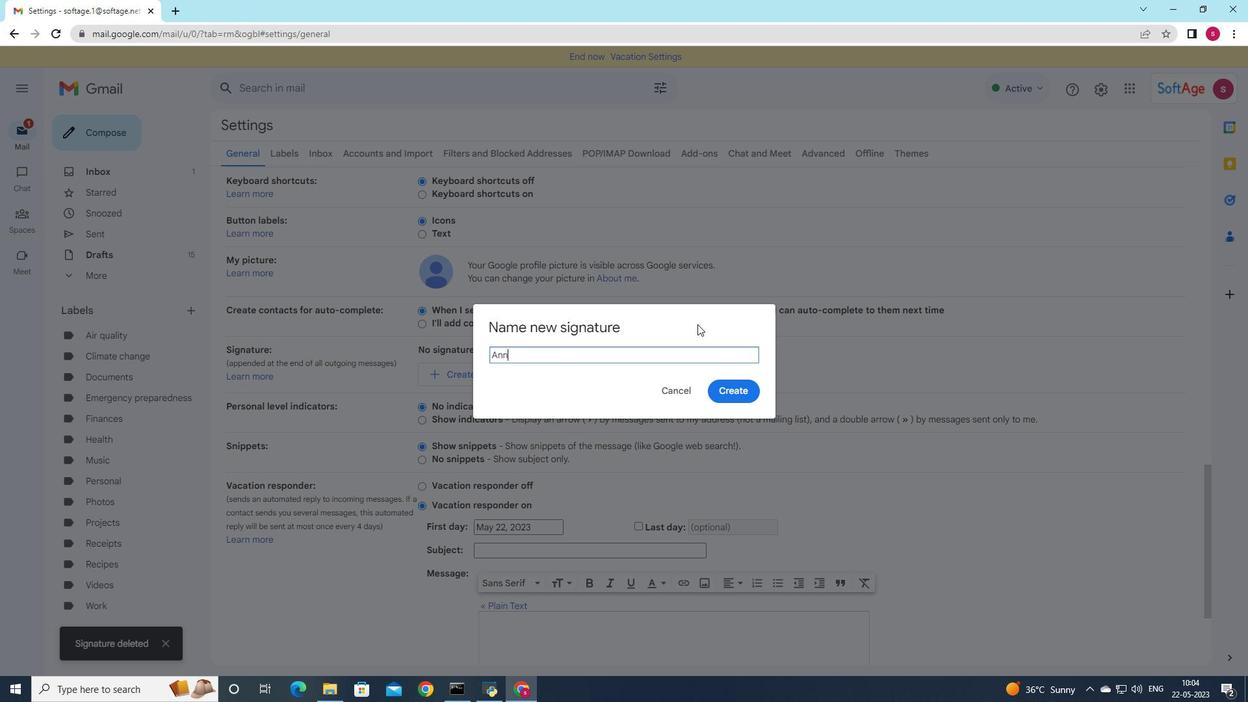 
Action: Mouse moved to (748, 386)
Screenshot: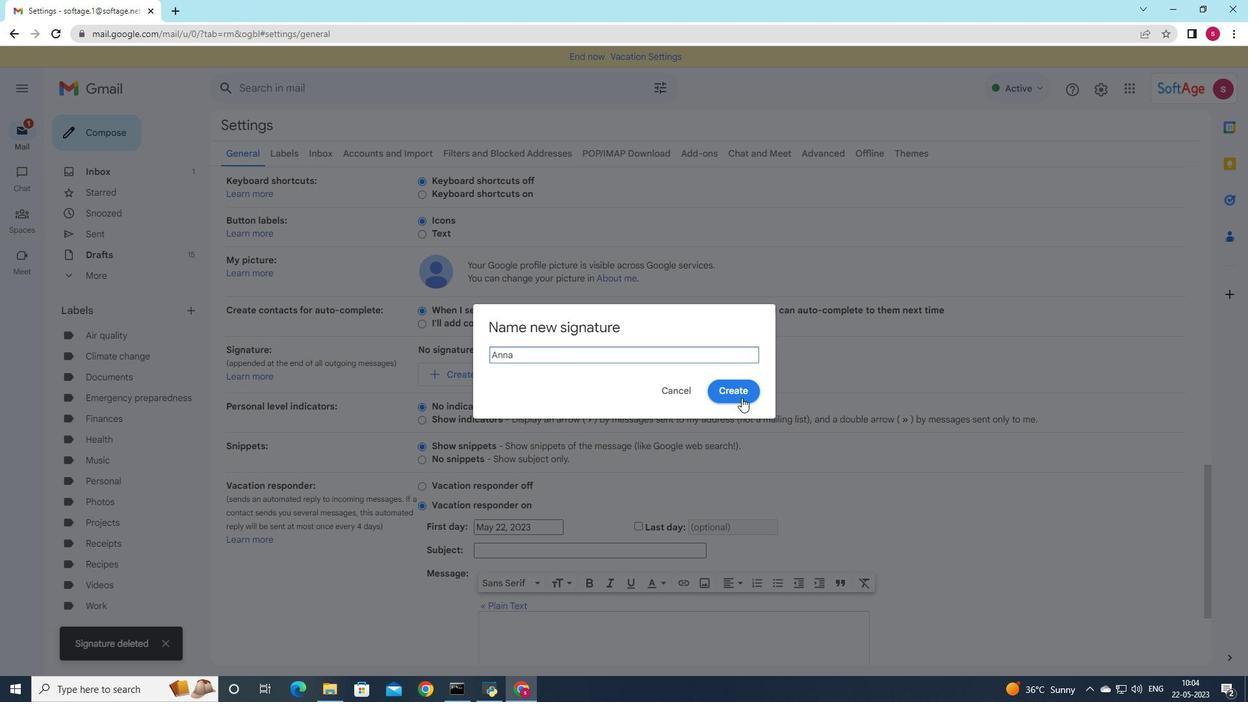 
Action: Mouse pressed left at (748, 386)
Screenshot: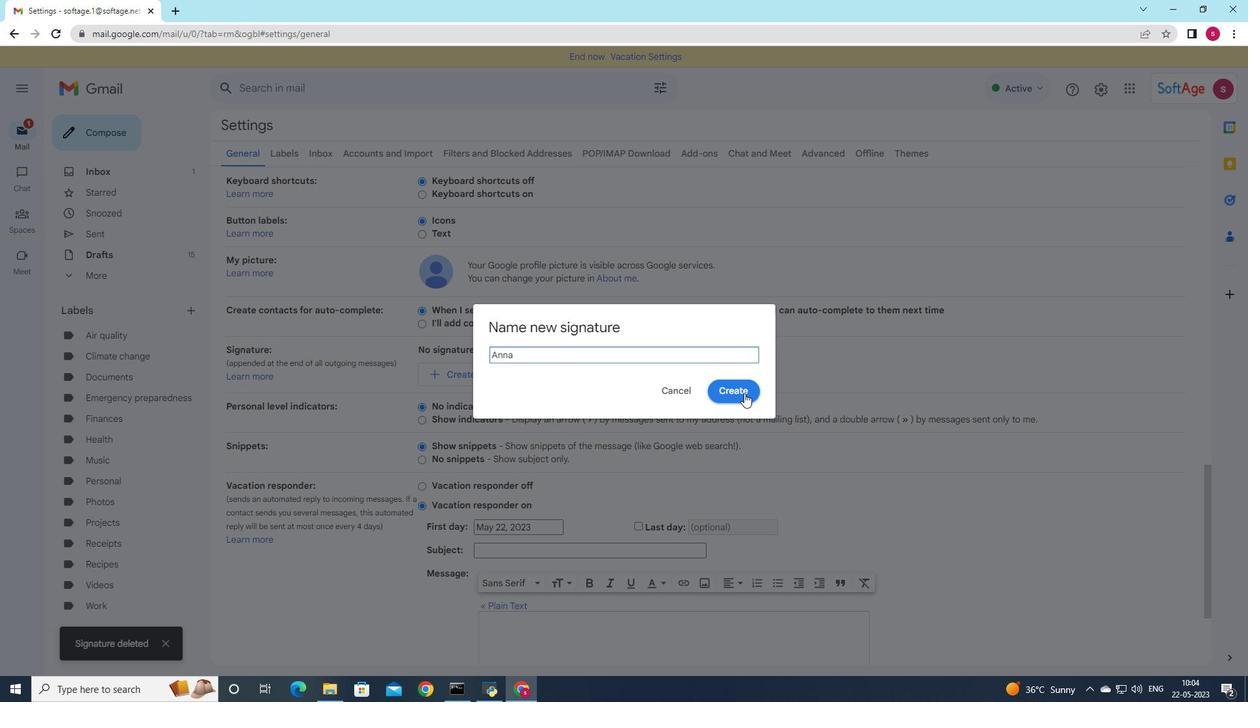 
Action: Mouse moved to (655, 392)
Screenshot: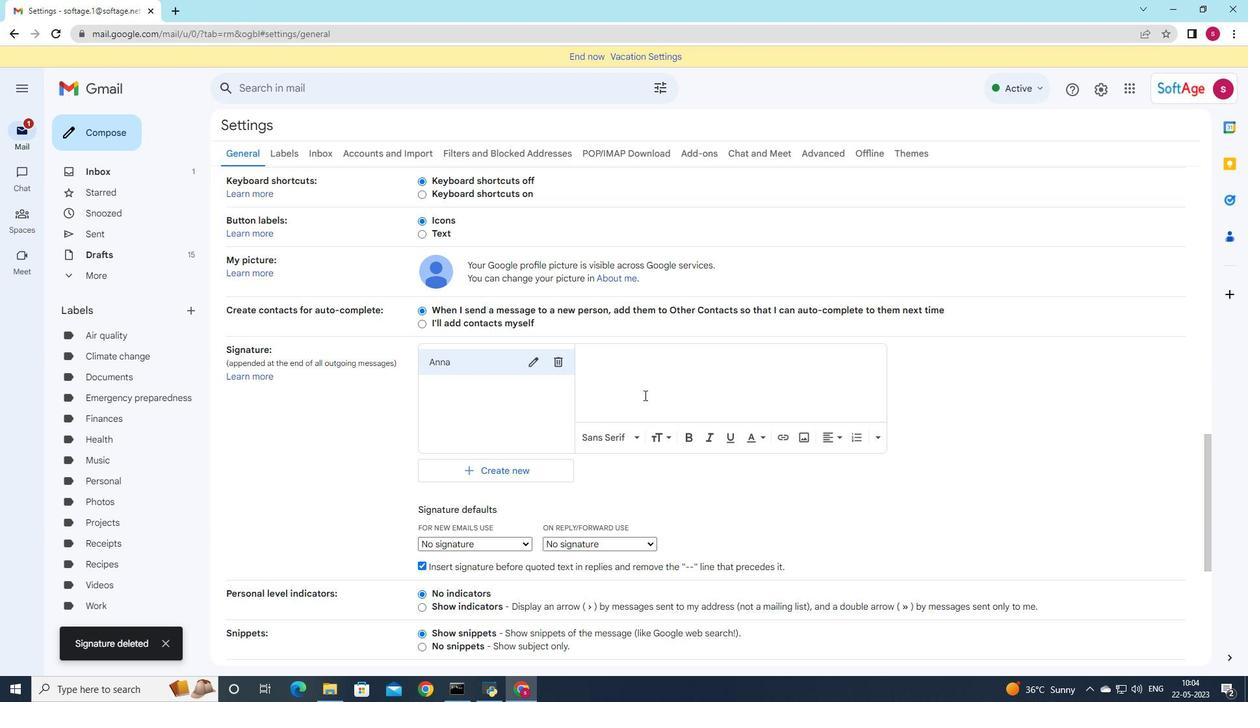 
Action: Mouse pressed left at (655, 392)
Screenshot: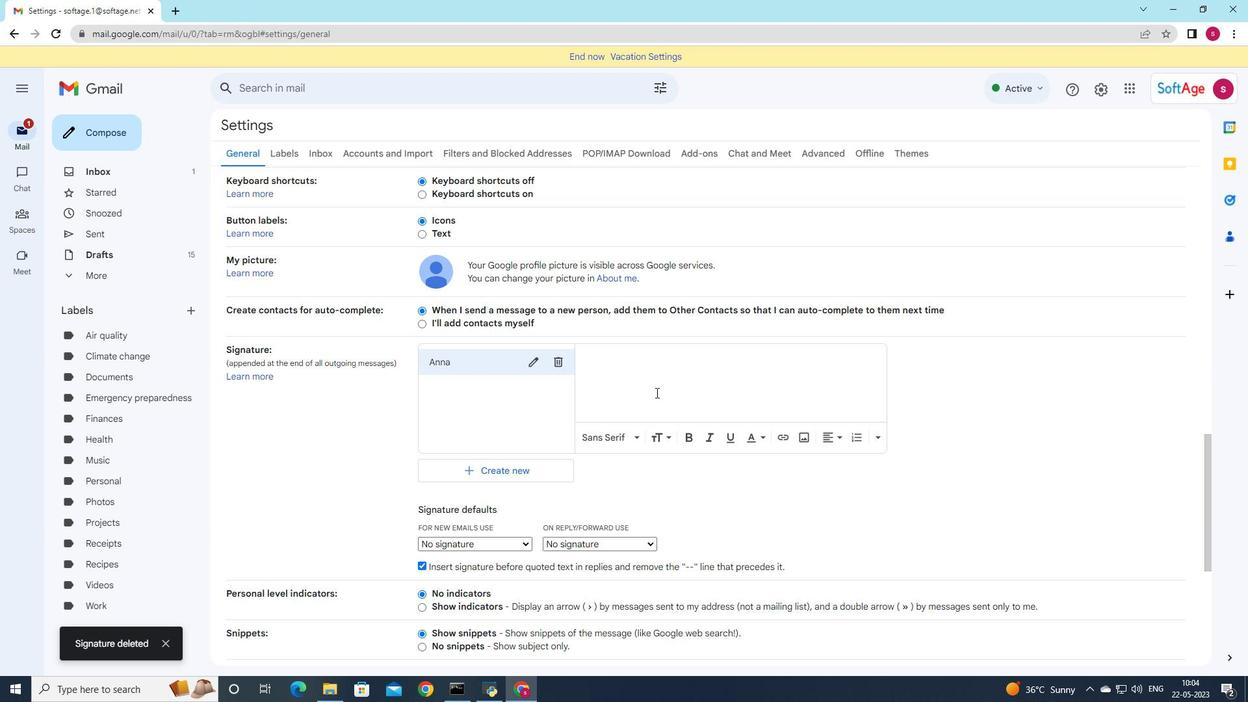
Action: Mouse moved to (736, 364)
Screenshot: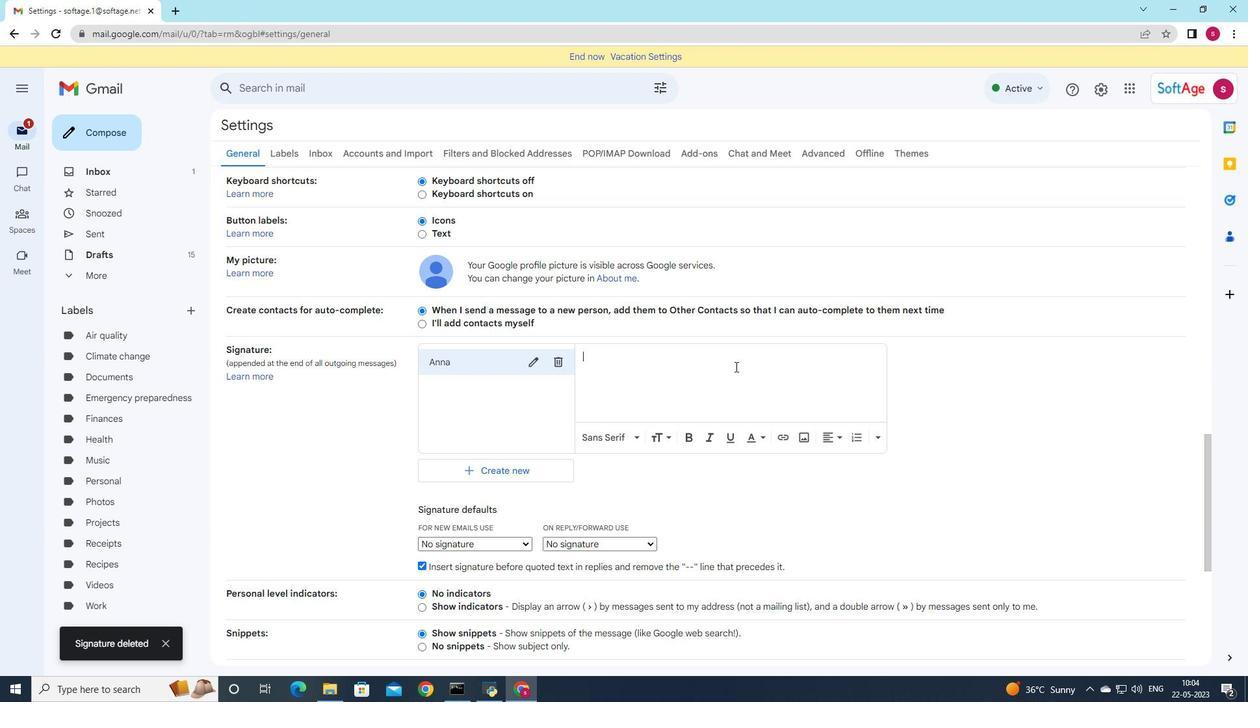 
Action: Key pressed <Key.shift>Looking<Key.space>forward<Key.space>to<Key.space>connecting,<Key.enter><Key.shift>Anna<Key.space>garcia
Screenshot: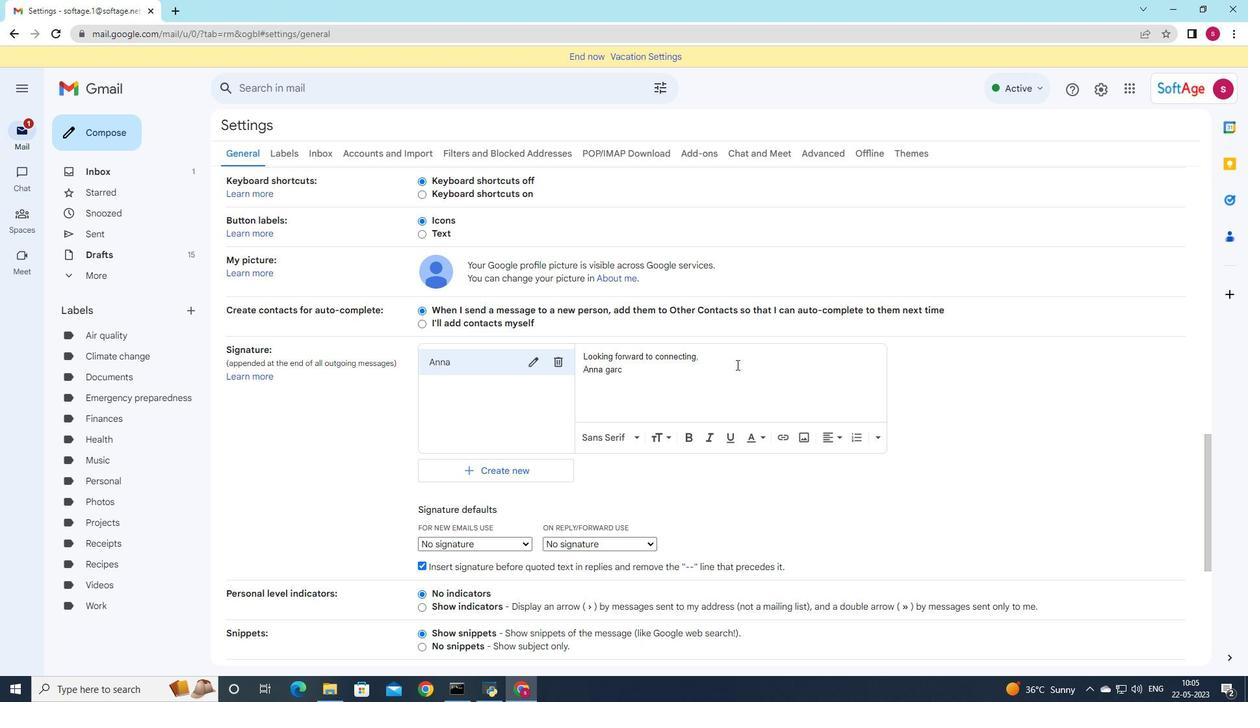 
Action: Mouse moved to (622, 397)
Screenshot: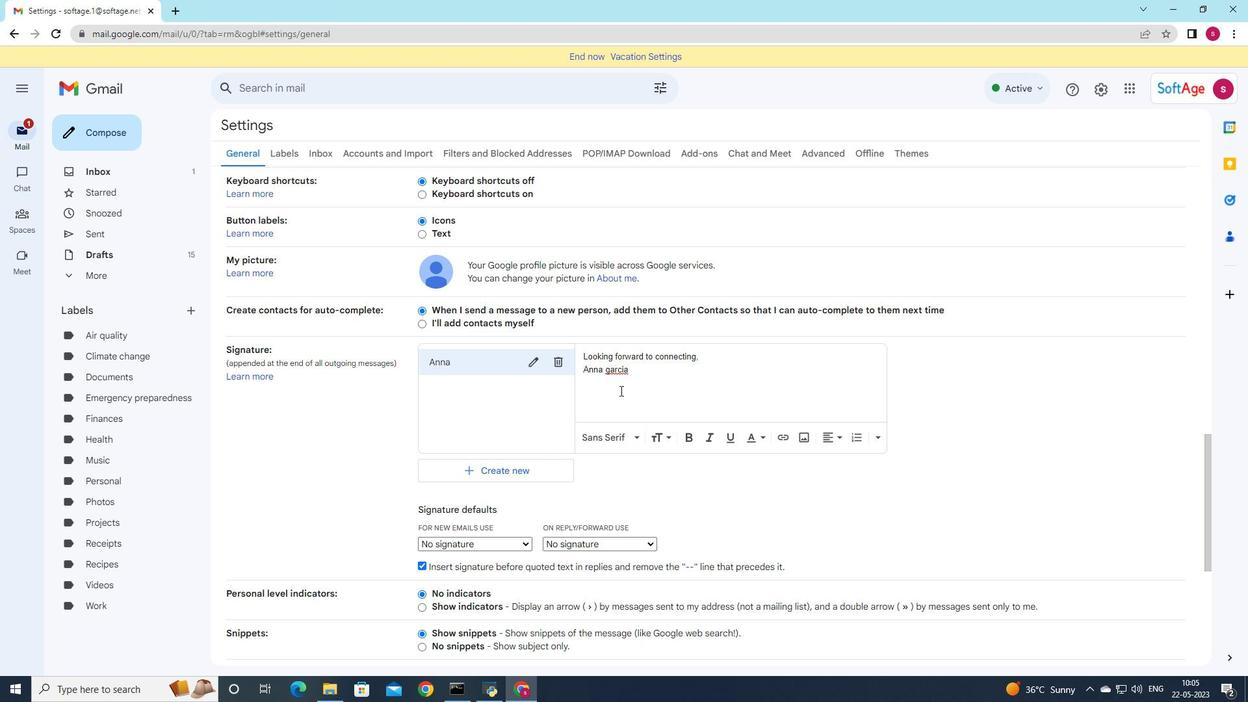 
Action: Mouse scrolled (622, 396) with delta (0, 0)
Screenshot: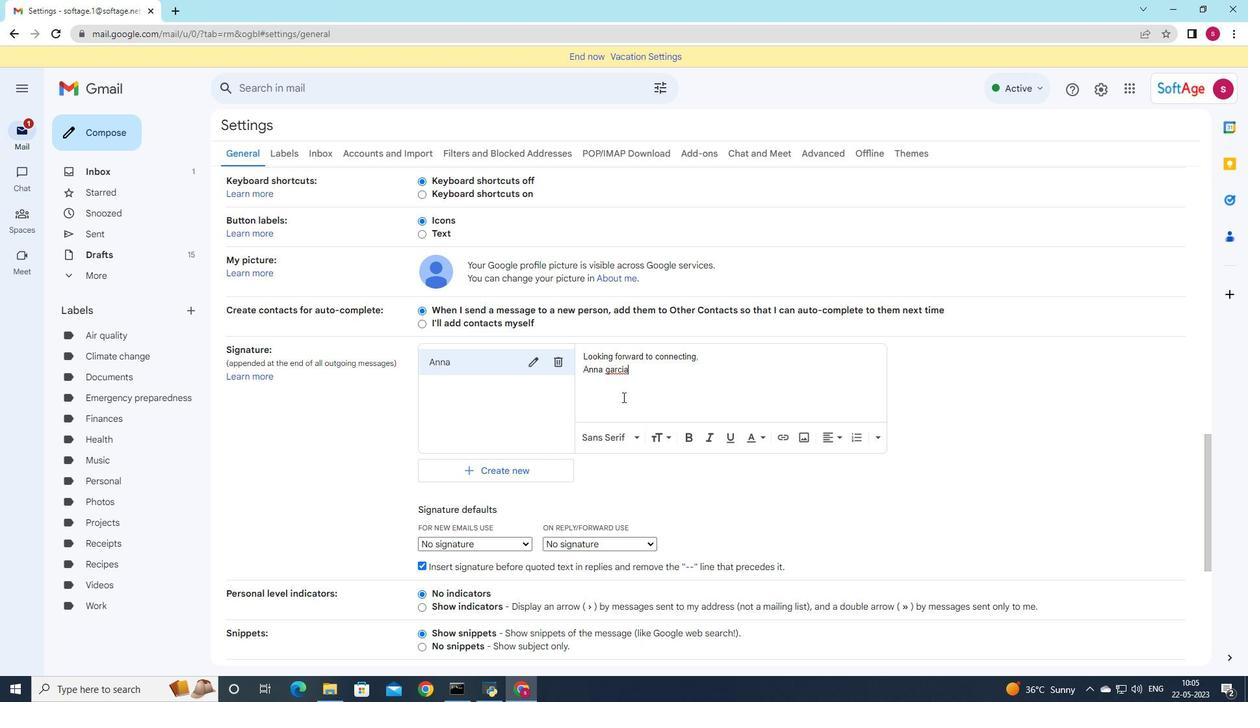 
Action: Mouse scrolled (622, 396) with delta (0, 0)
Screenshot: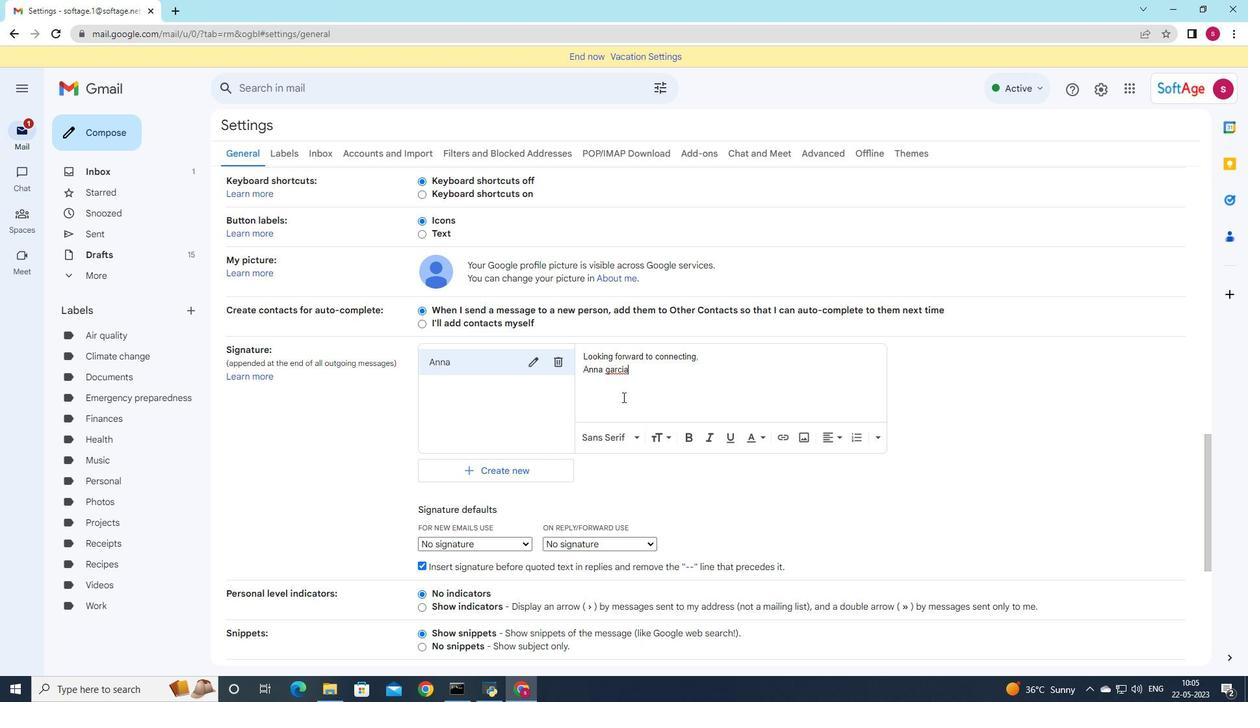
Action: Mouse scrolled (622, 396) with delta (0, 0)
Screenshot: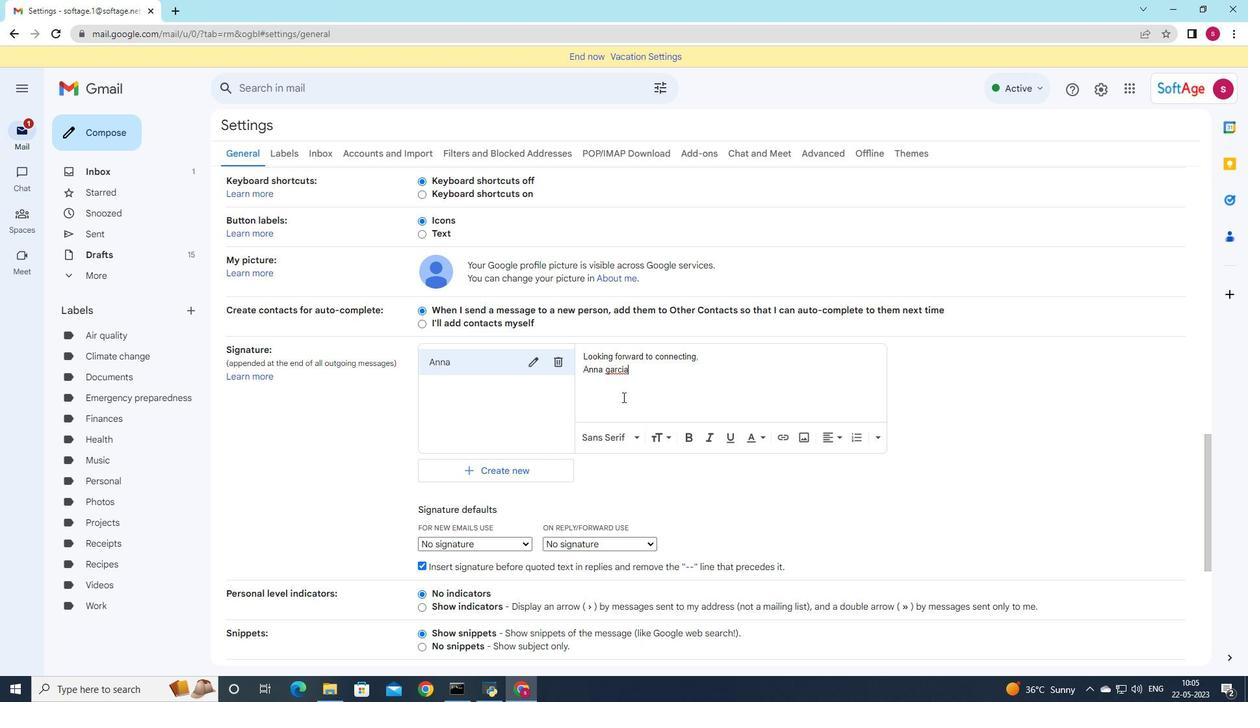 
Action: Mouse moved to (526, 352)
Screenshot: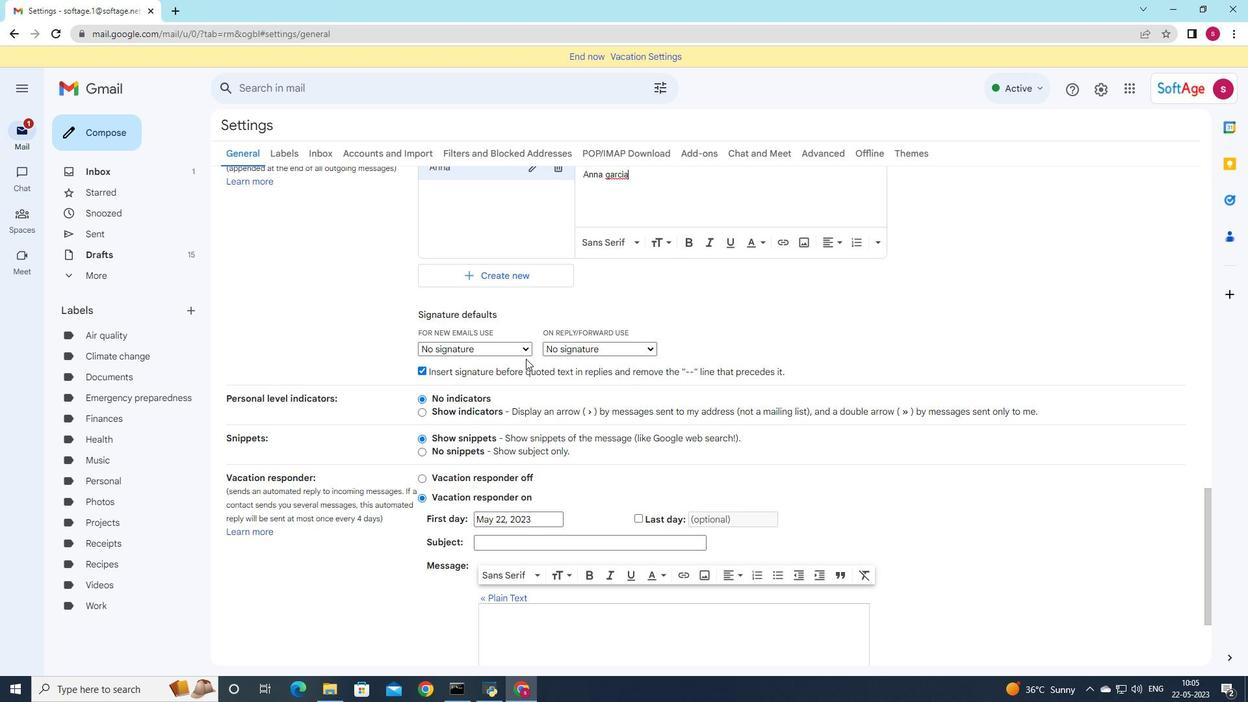 
Action: Mouse pressed left at (526, 352)
Screenshot: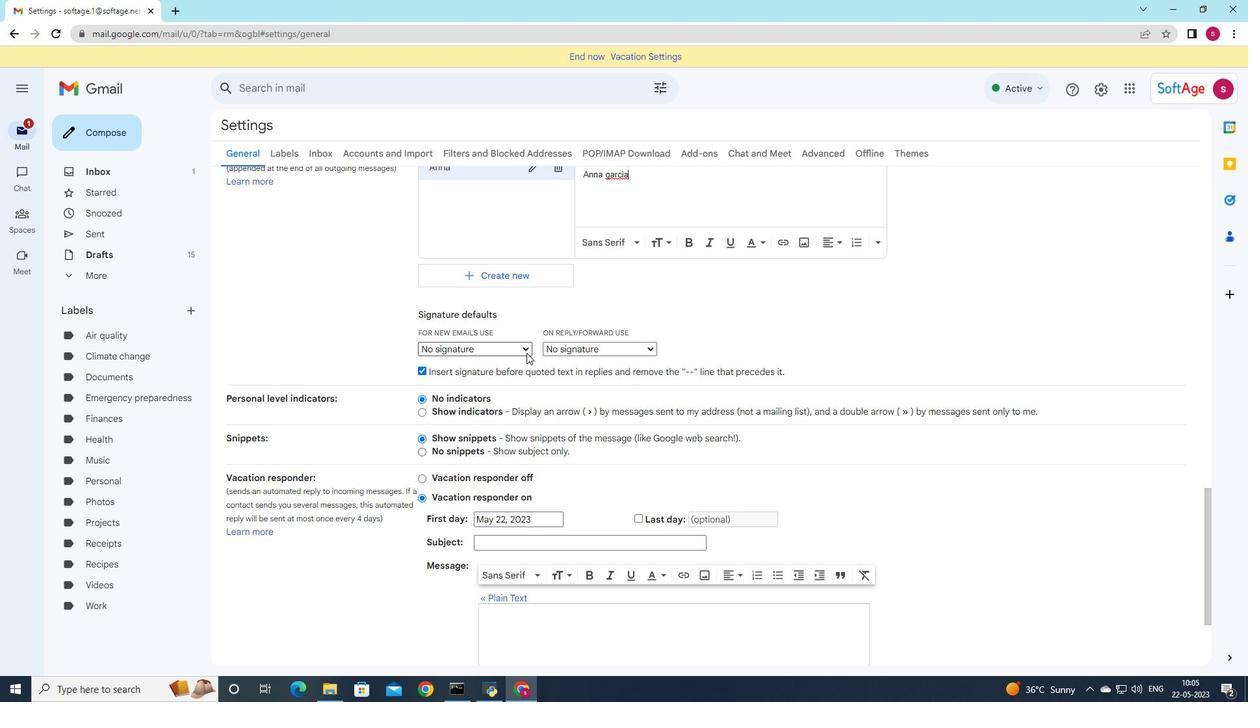 
Action: Mouse moved to (525, 374)
Screenshot: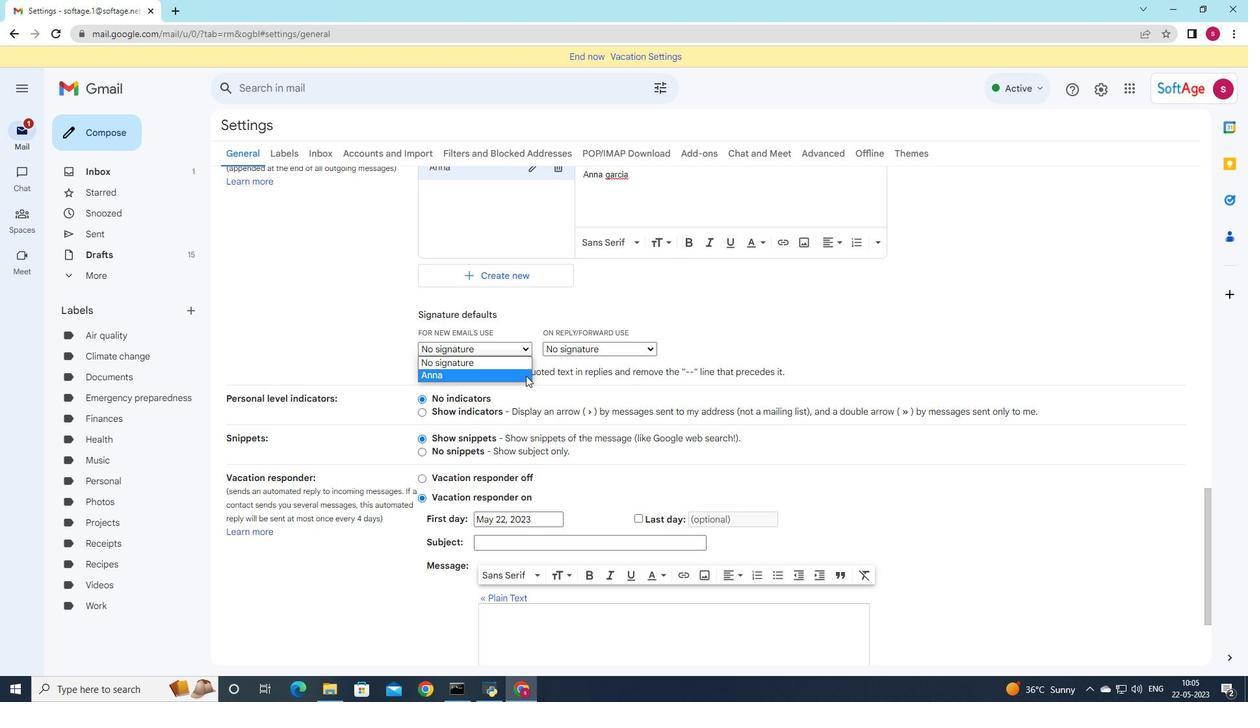 
Action: Mouse pressed left at (525, 374)
Screenshot: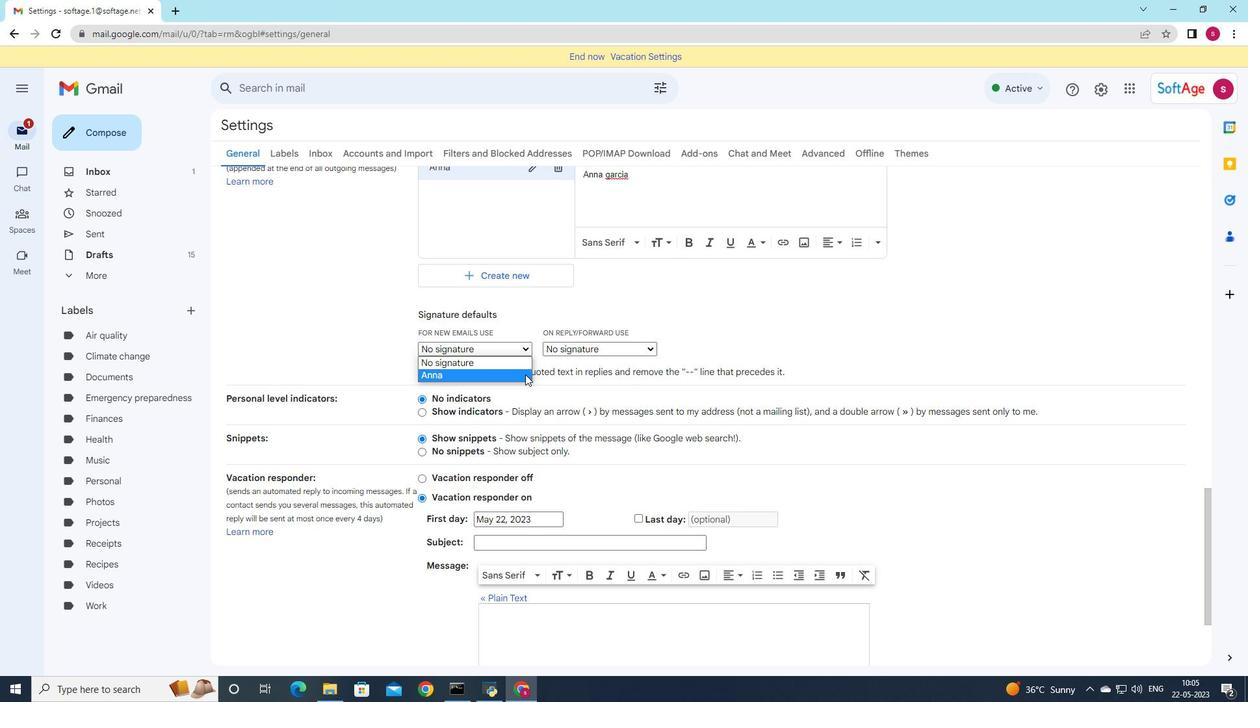 
Action: Mouse moved to (648, 343)
Screenshot: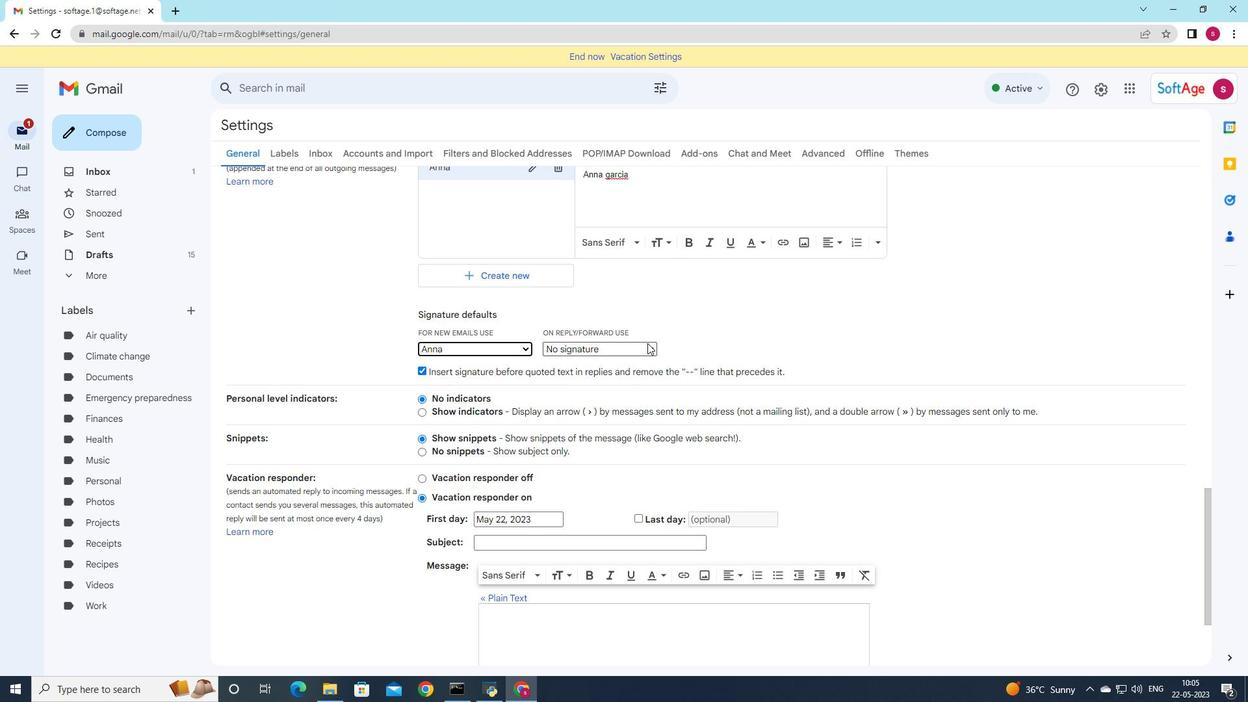 
Action: Mouse pressed left at (648, 343)
Screenshot: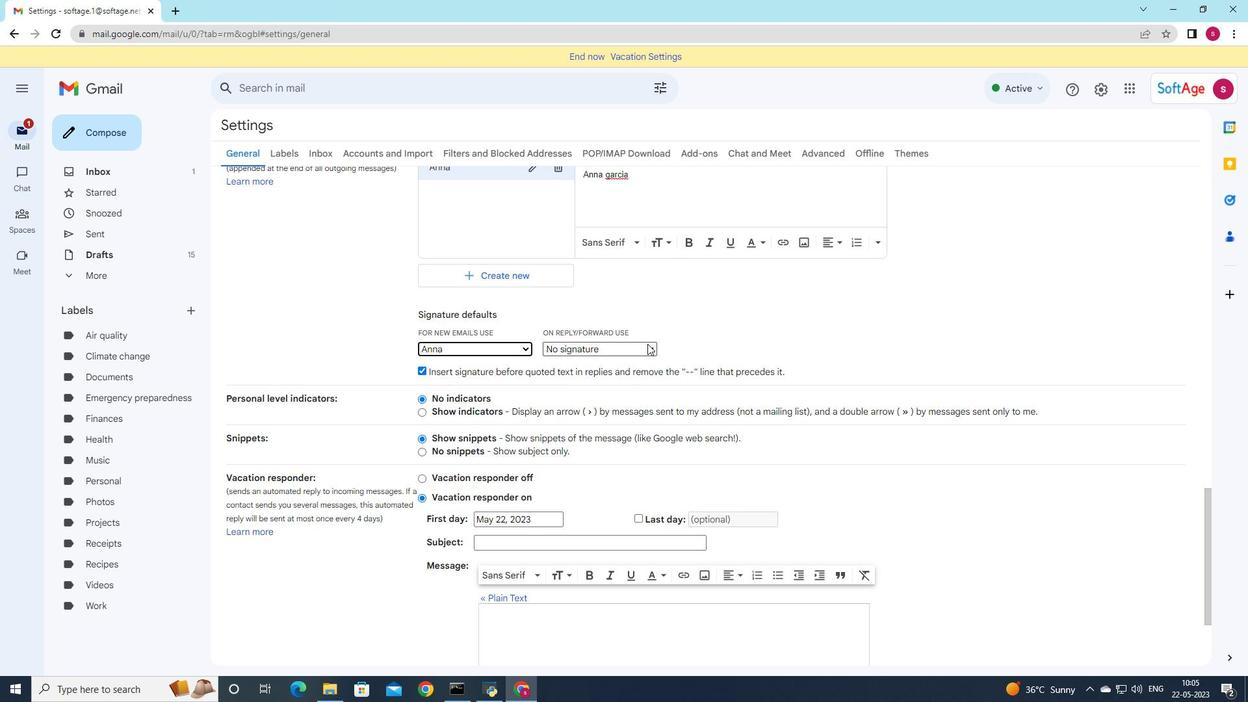 
Action: Mouse moved to (631, 371)
Screenshot: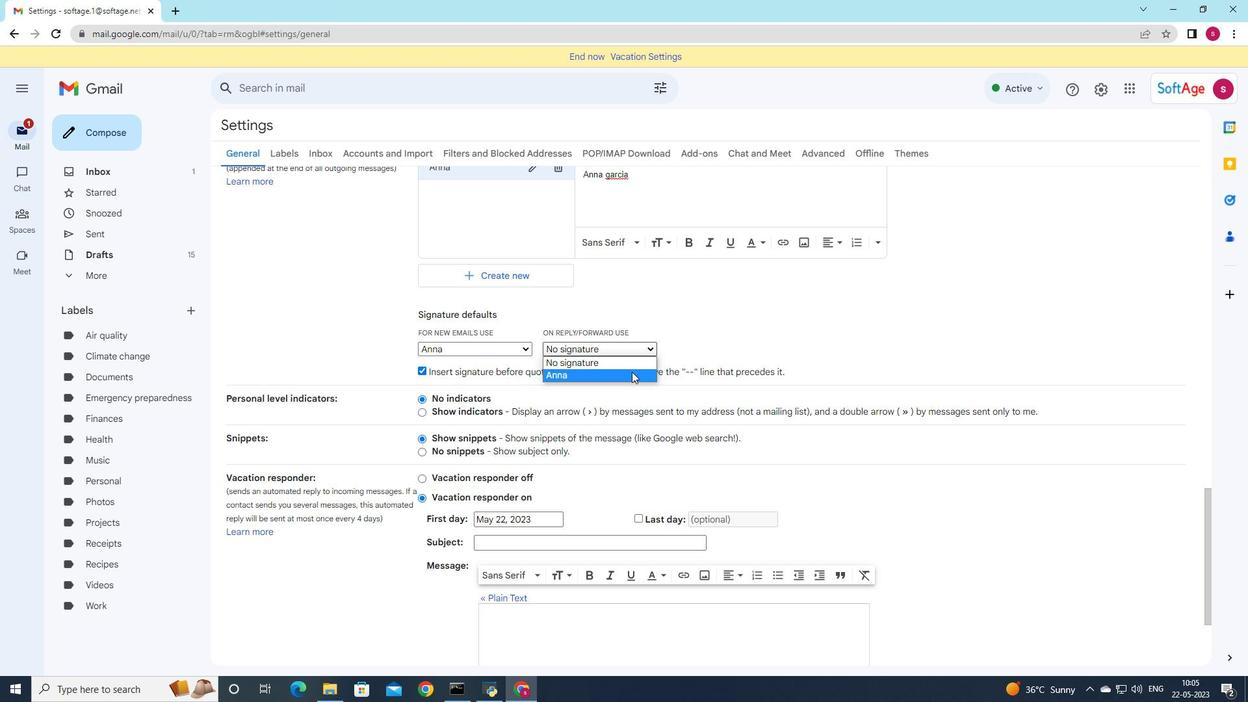 
Action: Mouse pressed left at (631, 371)
Screenshot: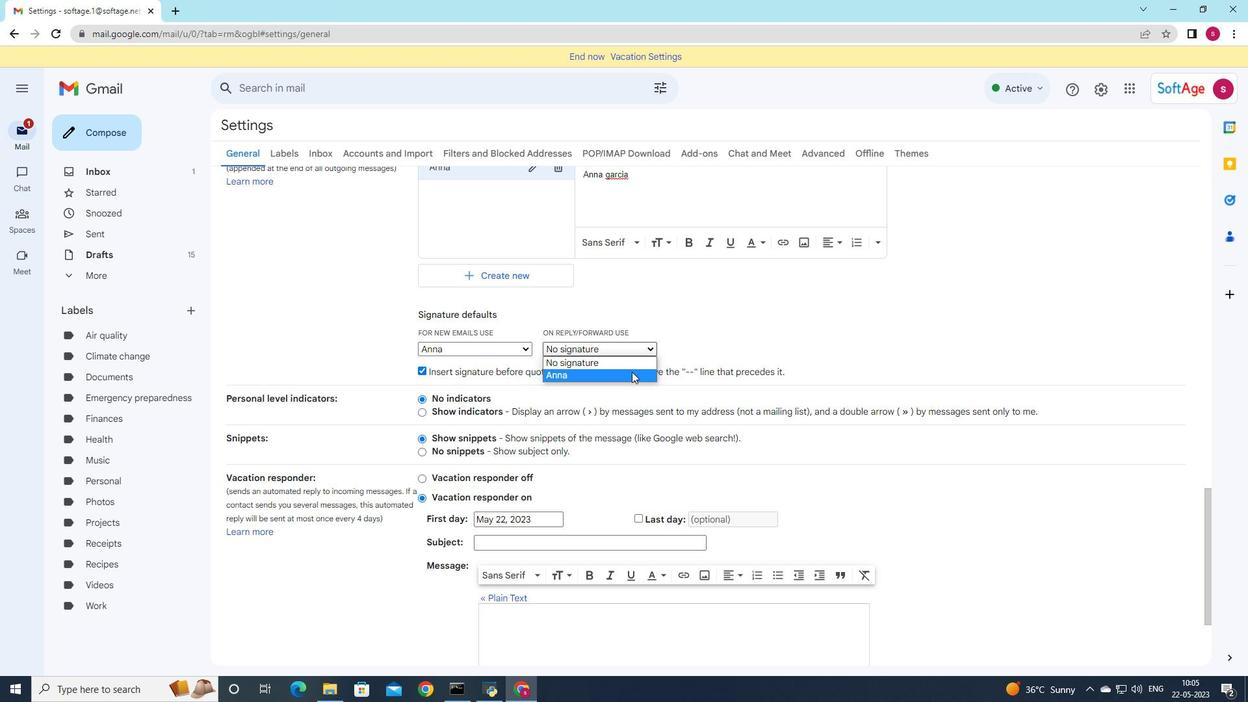 
Action: Mouse moved to (631, 367)
Screenshot: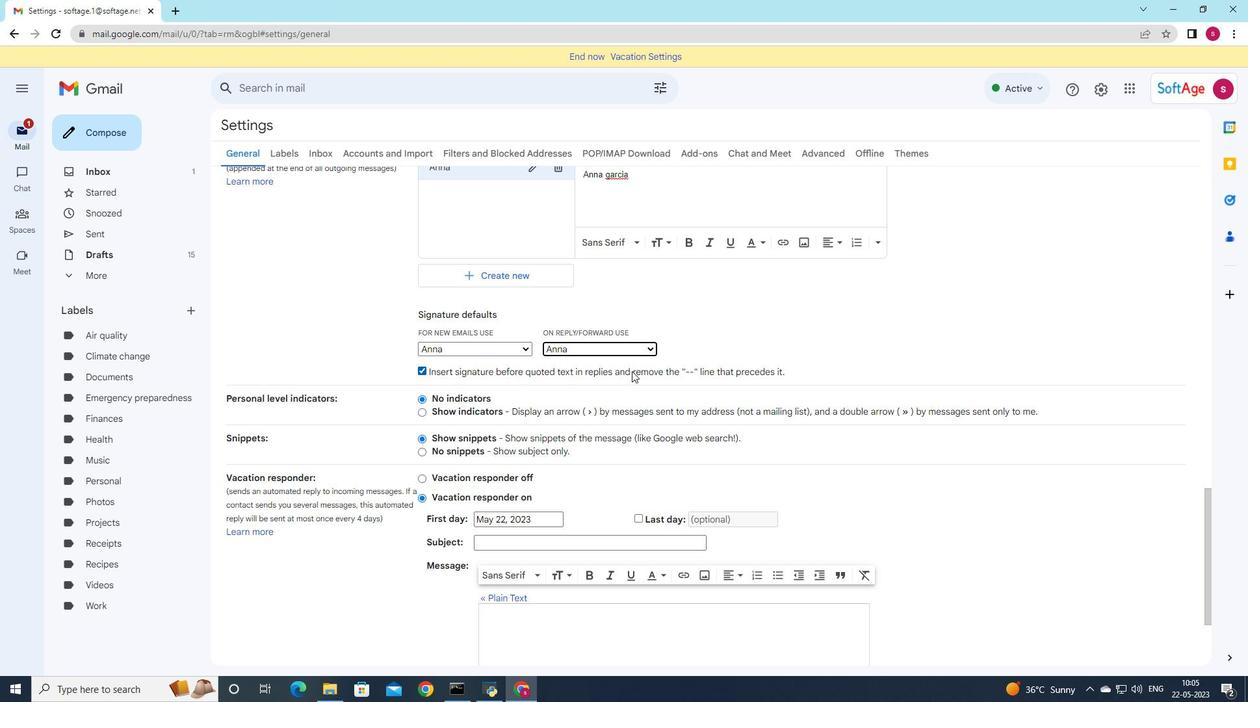
Action: Mouse scrolled (631, 367) with delta (0, 0)
Screenshot: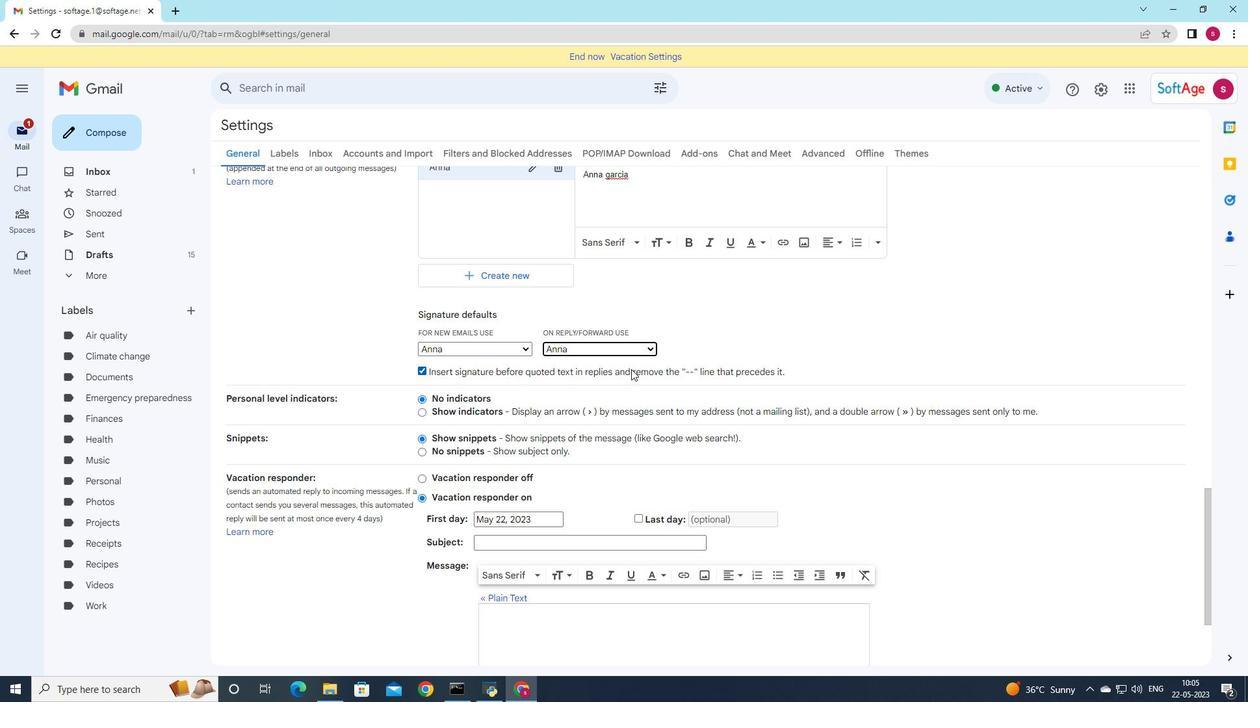 
Action: Mouse scrolled (631, 367) with delta (0, 0)
Screenshot: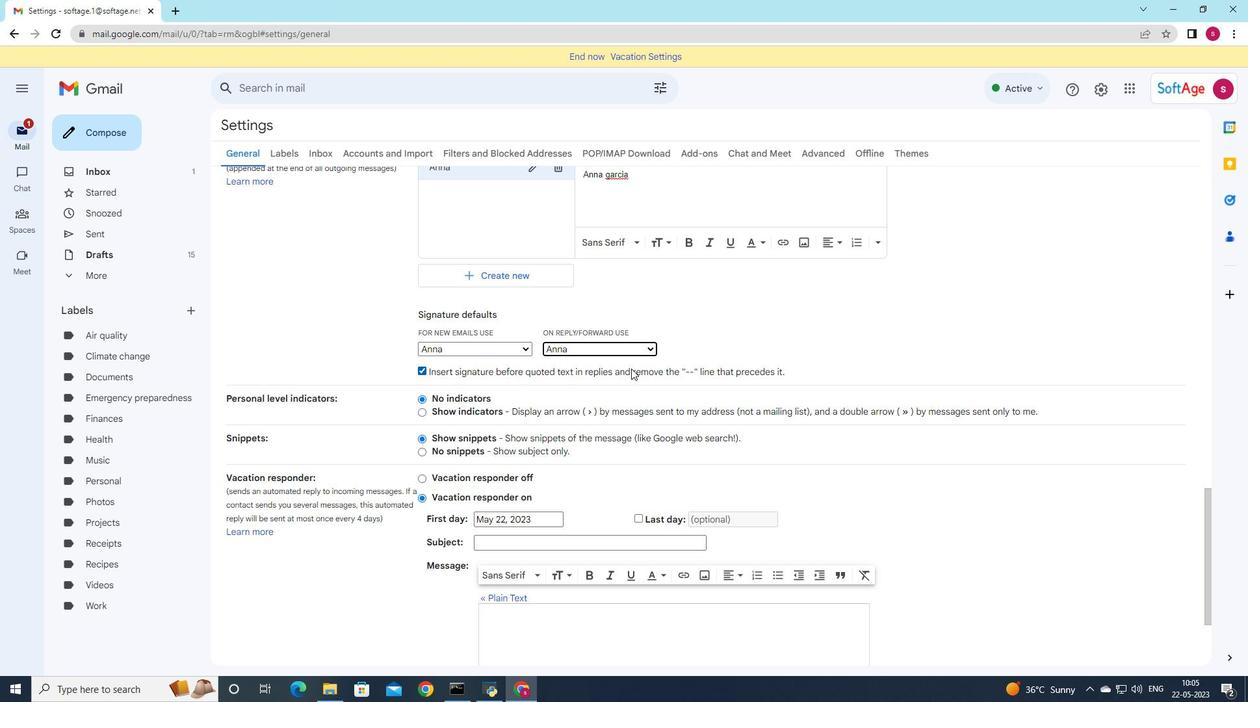 
Action: Mouse scrolled (631, 367) with delta (0, 0)
Screenshot: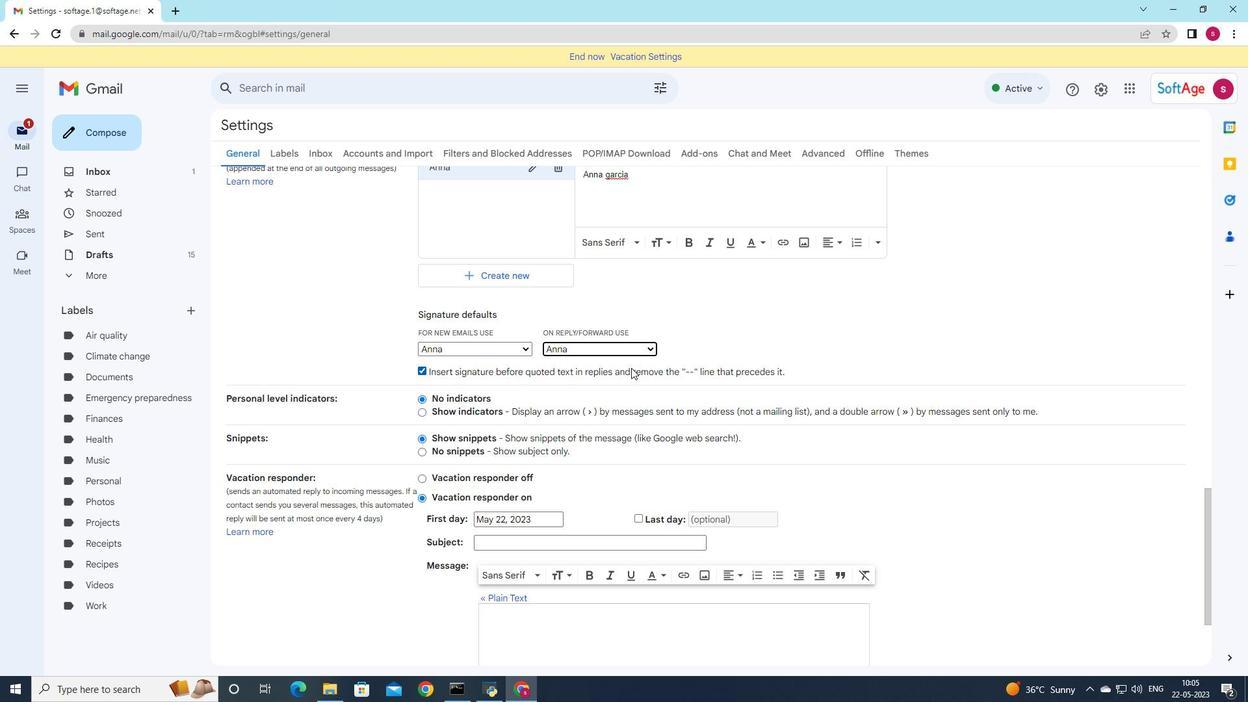 
Action: Mouse scrolled (631, 367) with delta (0, 0)
Screenshot: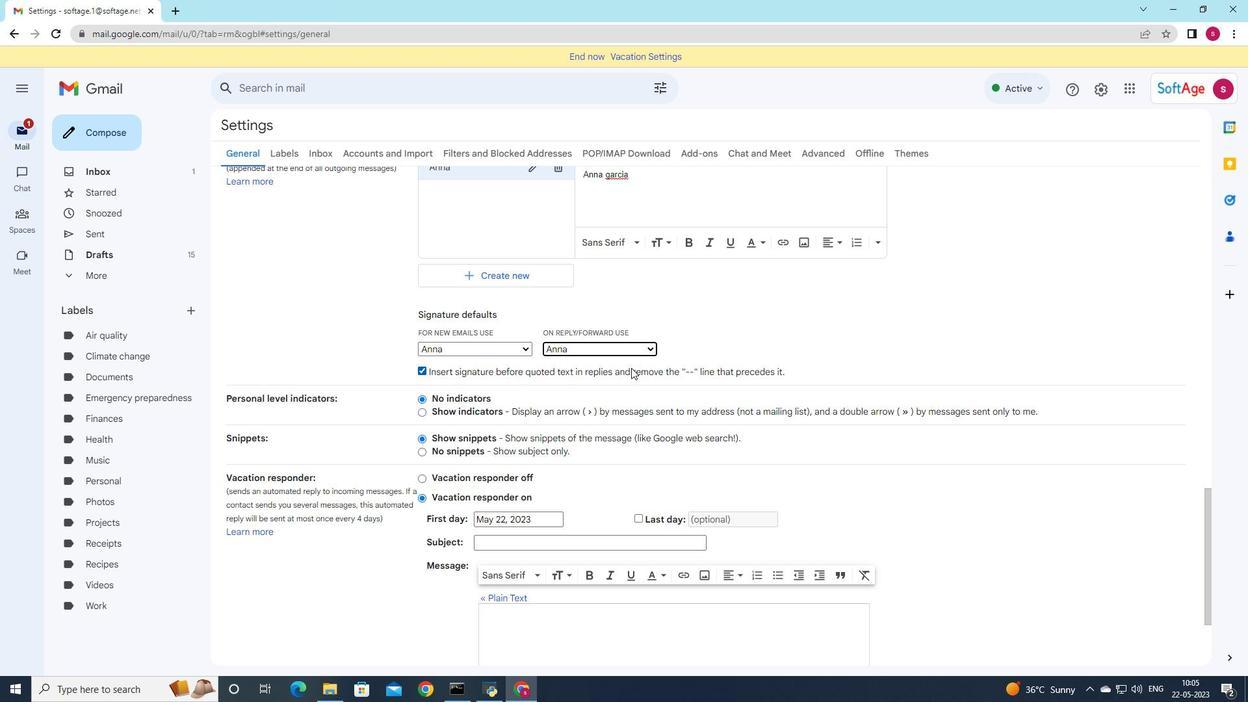 
Action: Mouse scrolled (631, 367) with delta (0, 0)
Screenshot: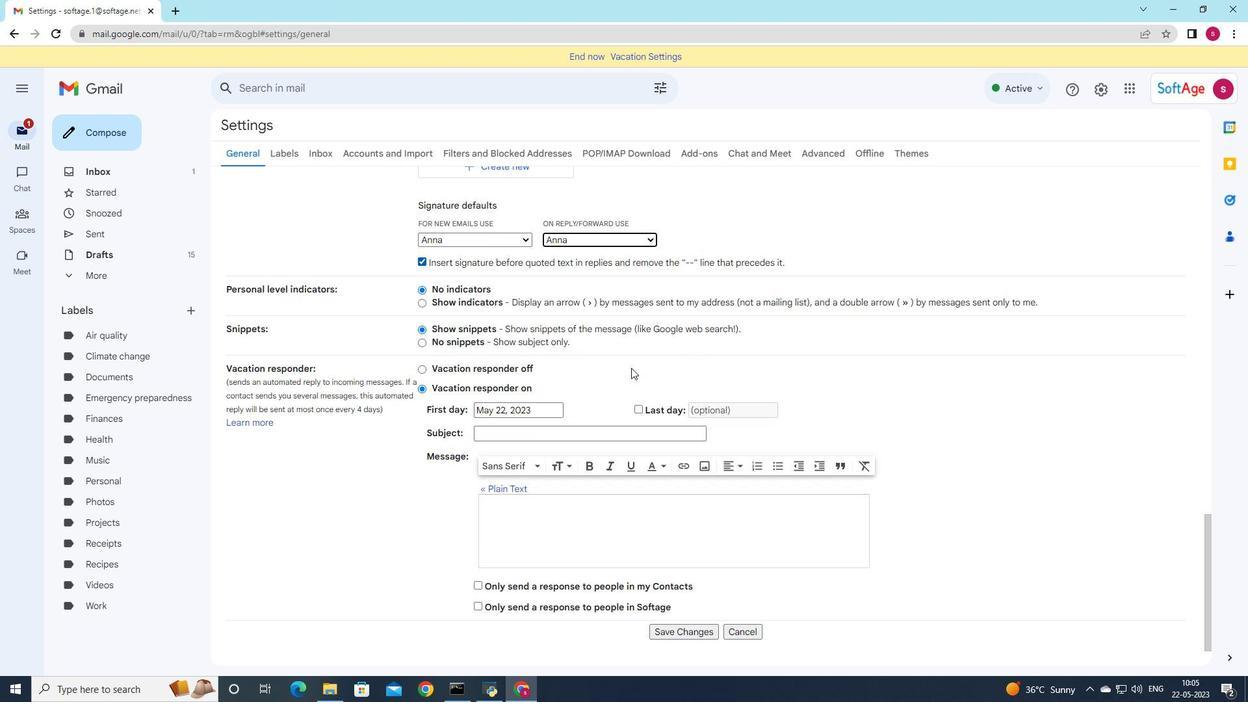 
Action: Mouse scrolled (631, 367) with delta (0, 0)
Screenshot: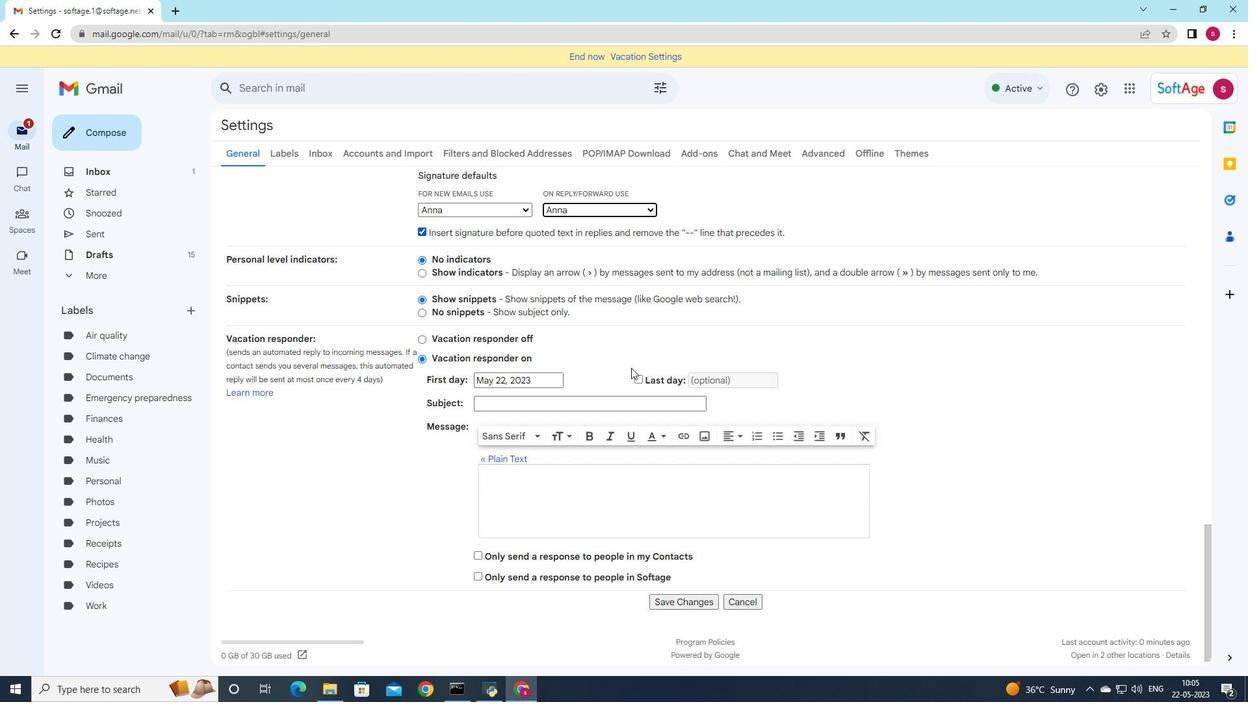 
Action: Mouse scrolled (631, 367) with delta (0, 0)
Screenshot: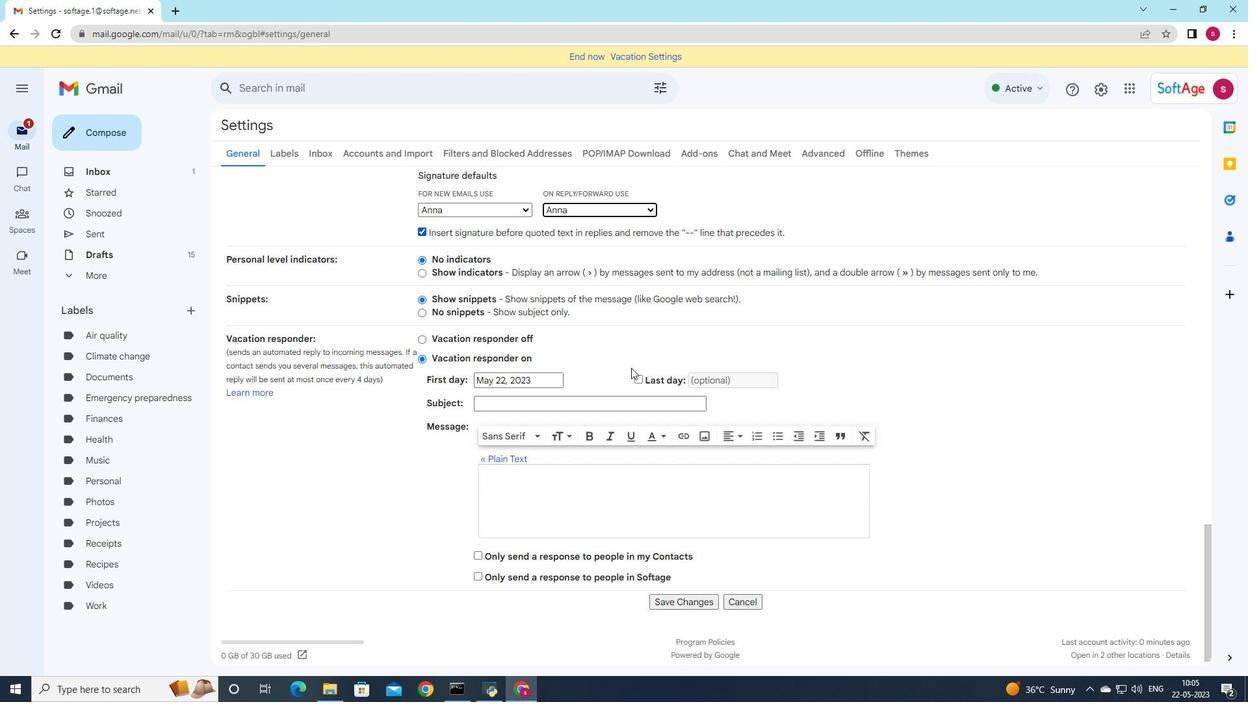 
Action: Mouse moved to (631, 367)
Screenshot: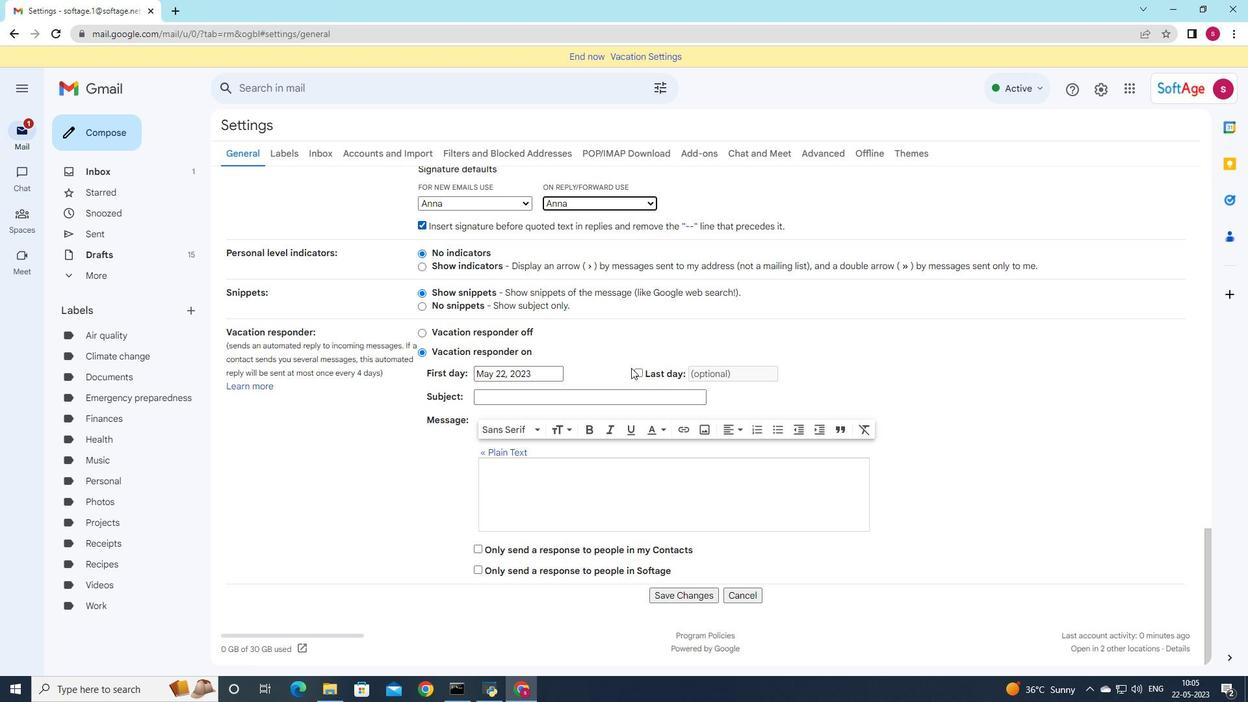 
Action: Mouse scrolled (631, 367) with delta (0, 0)
Screenshot: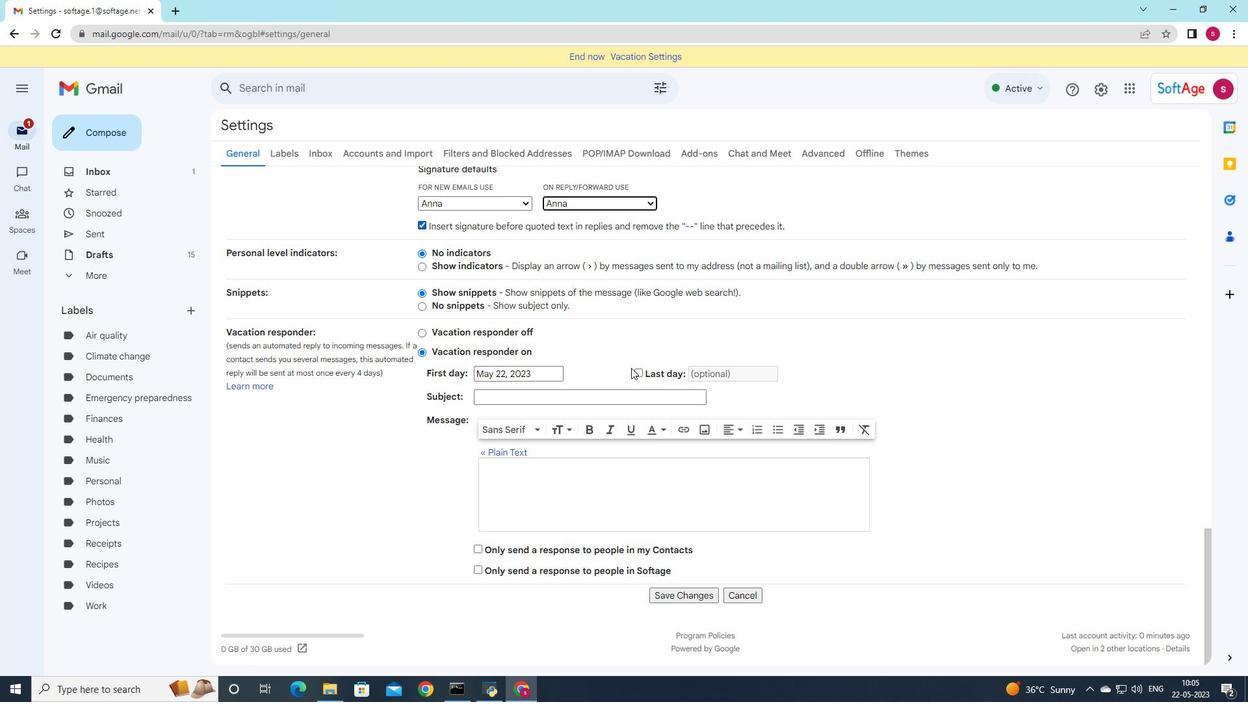 
Action: Mouse moved to (631, 369)
Screenshot: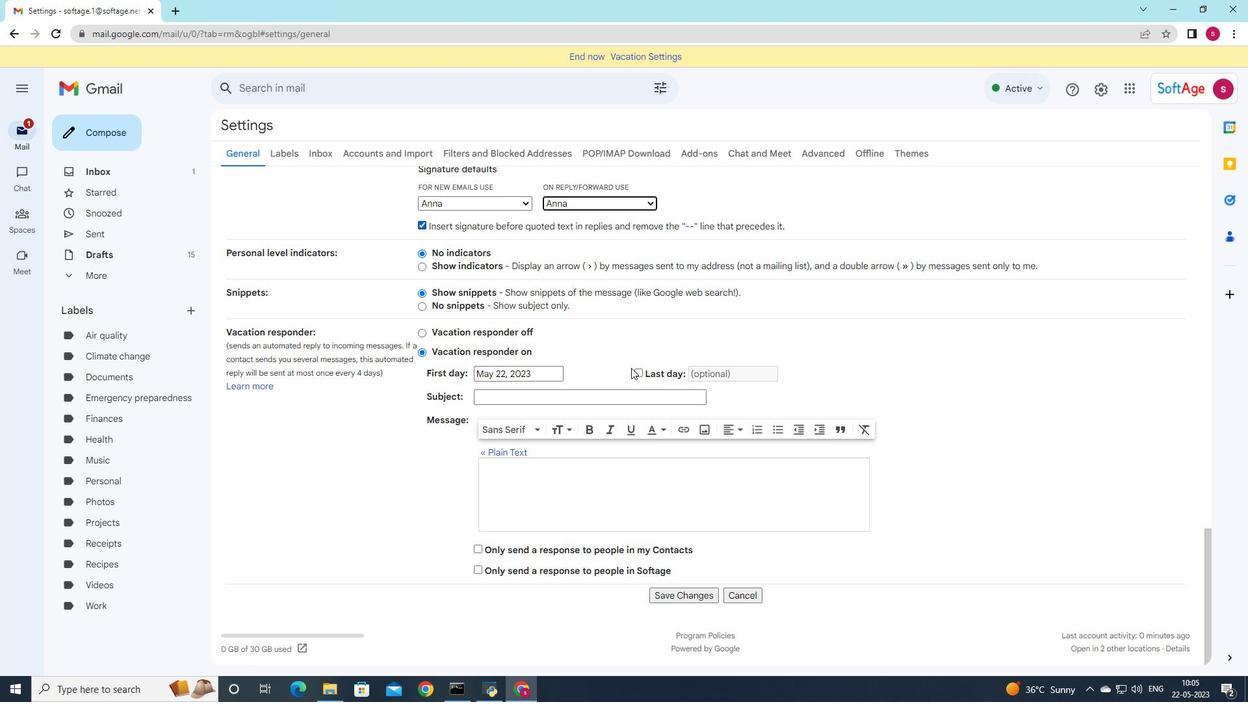 
Action: Mouse scrolled (631, 367) with delta (0, 0)
Screenshot: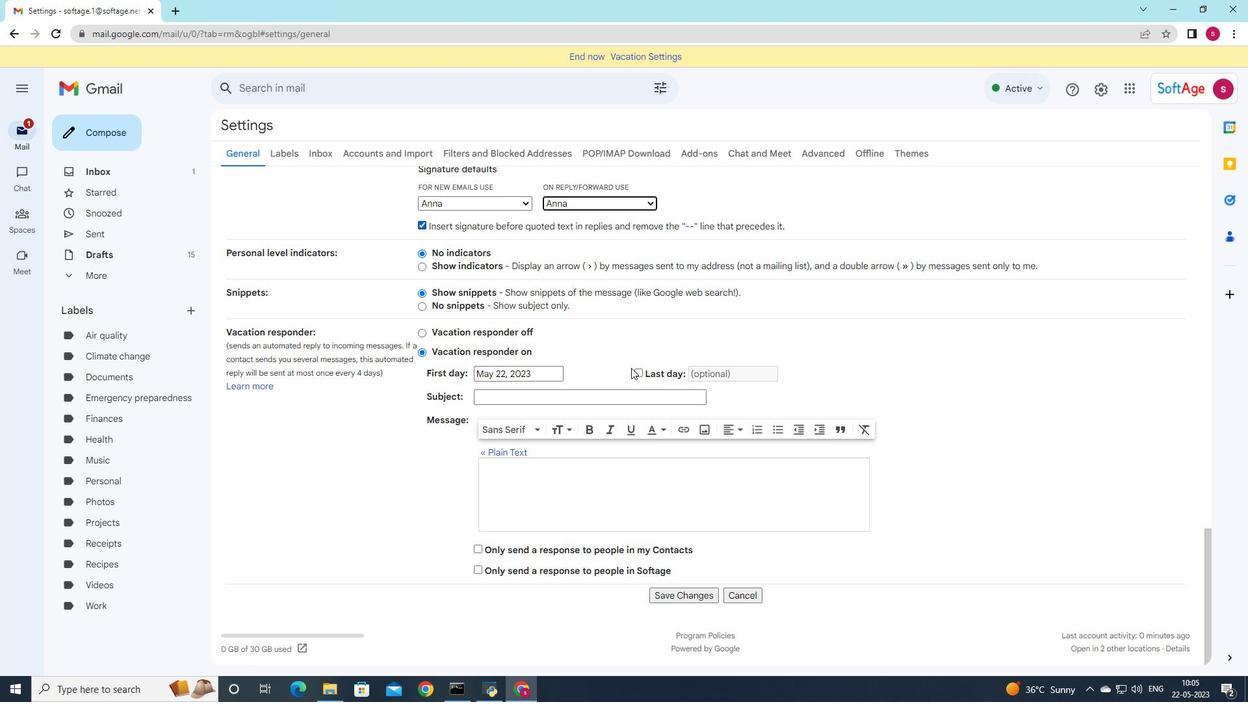 
Action: Mouse moved to (683, 592)
Screenshot: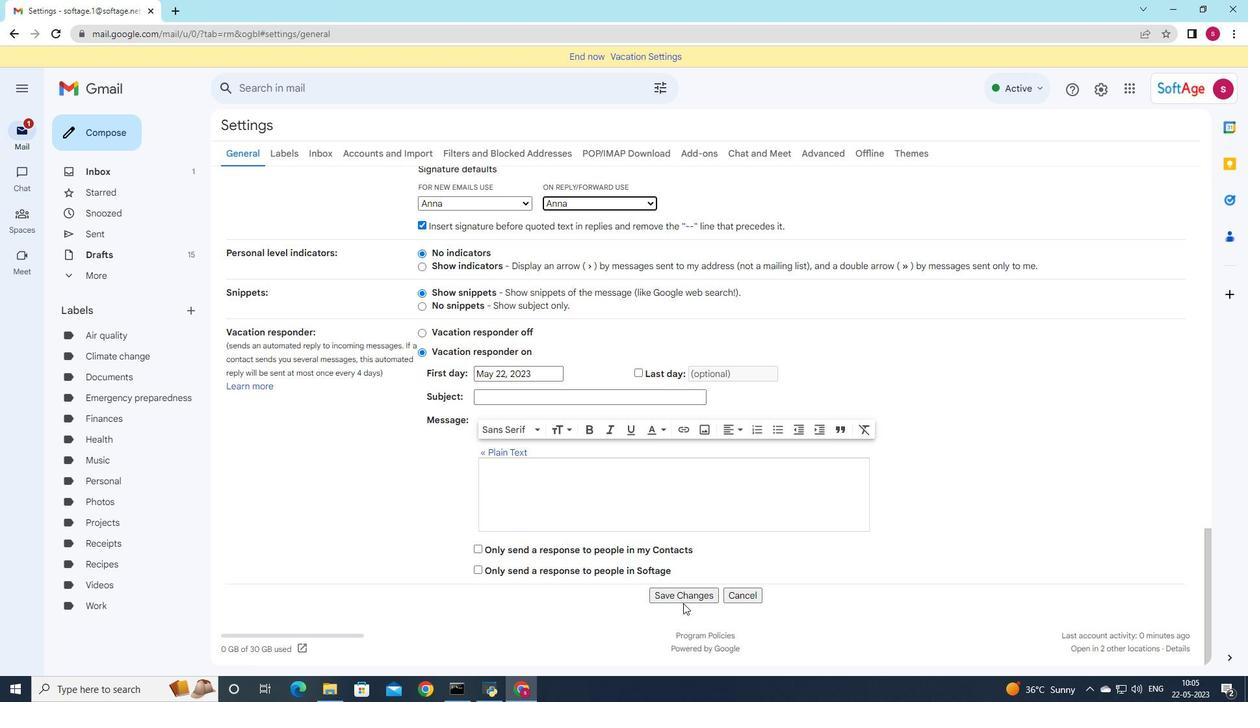 
Action: Mouse pressed left at (683, 592)
Screenshot: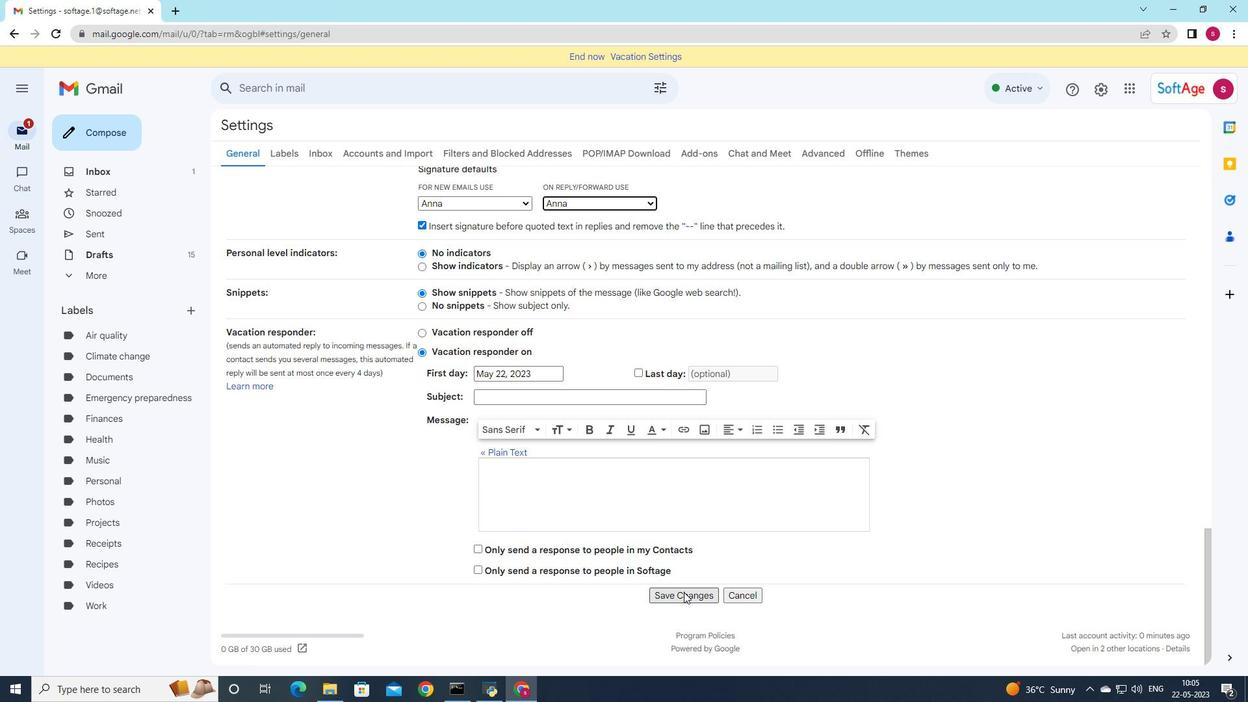 
Action: Mouse moved to (128, 127)
Screenshot: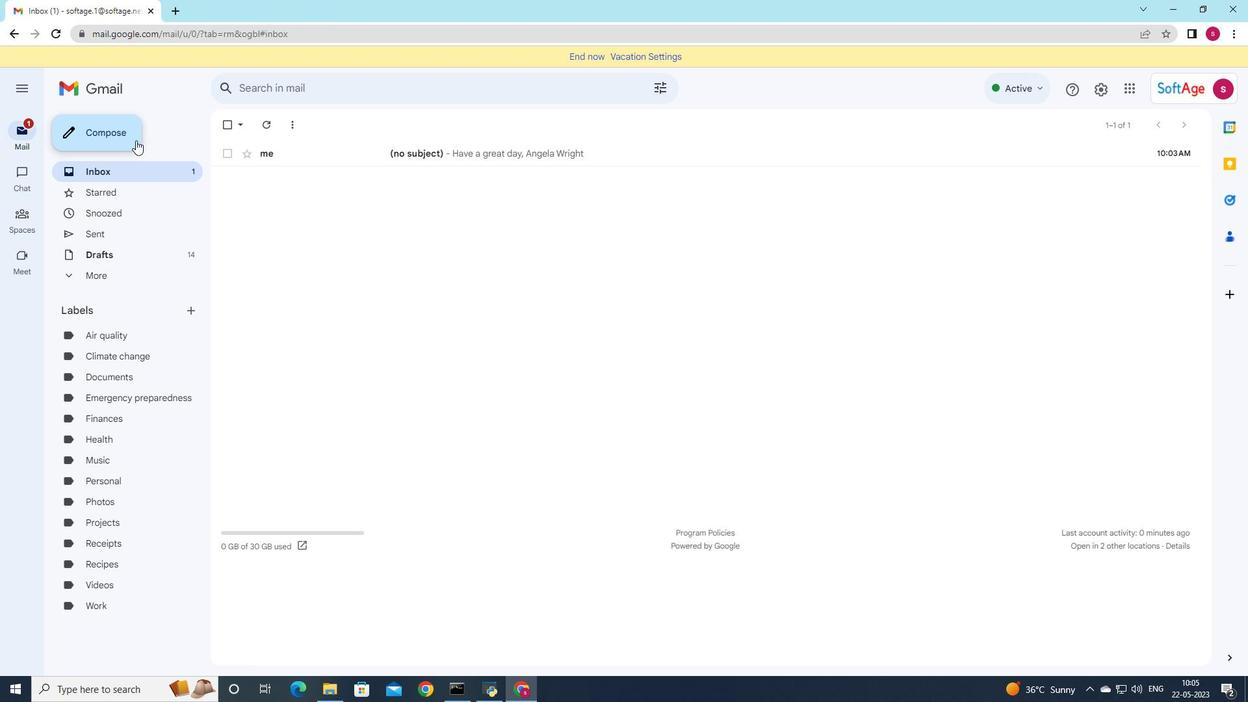 
Action: Mouse pressed left at (128, 127)
Screenshot: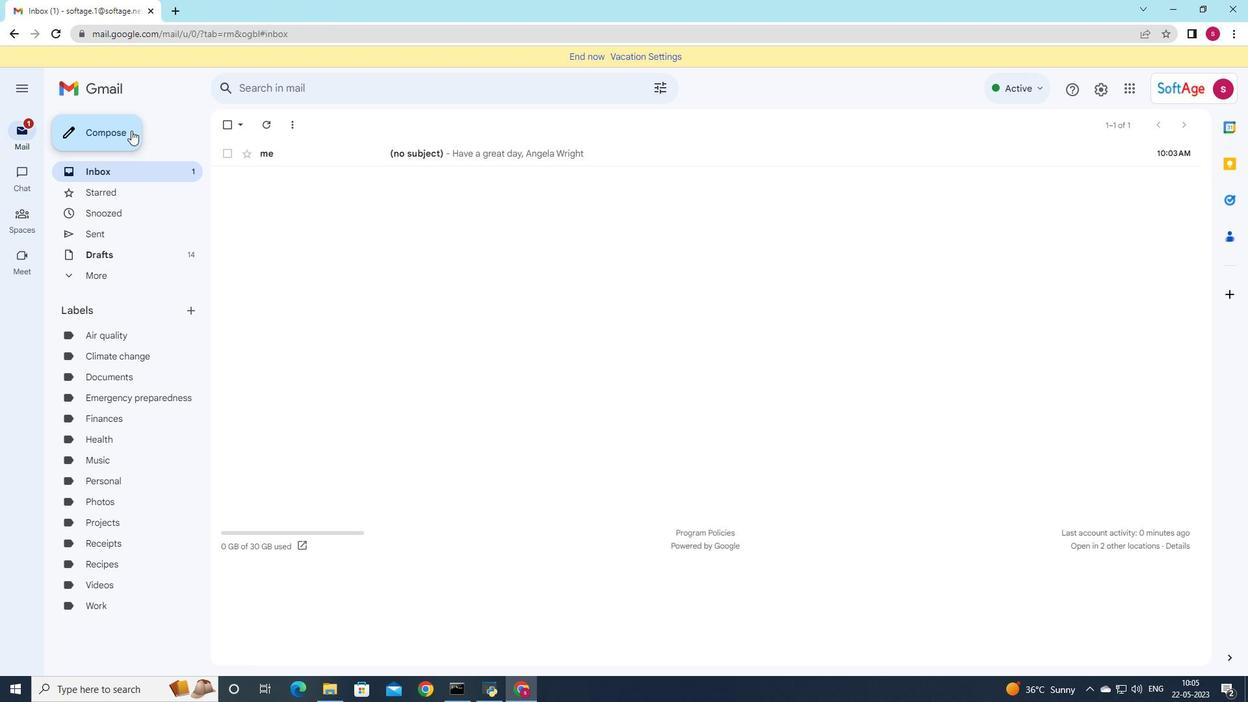 
Action: Mouse moved to (869, 311)
Screenshot: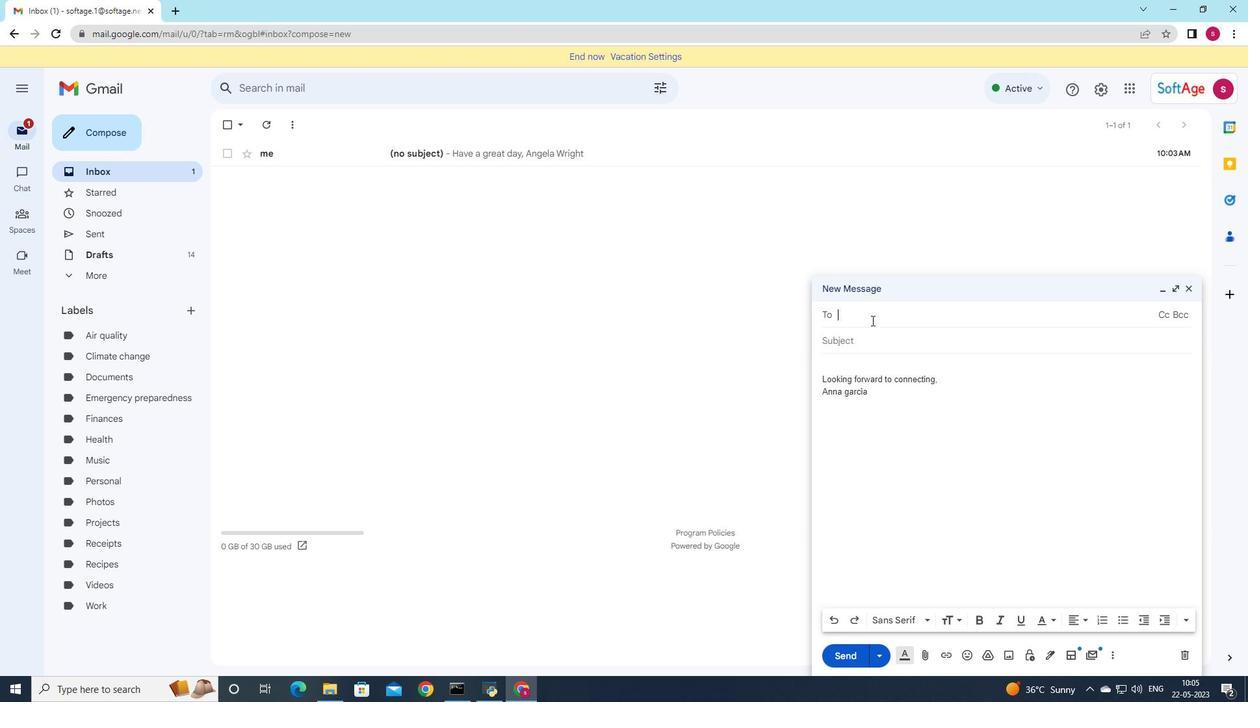 
Action: Key pressed softage.1<Key.shift>@so
Screenshot: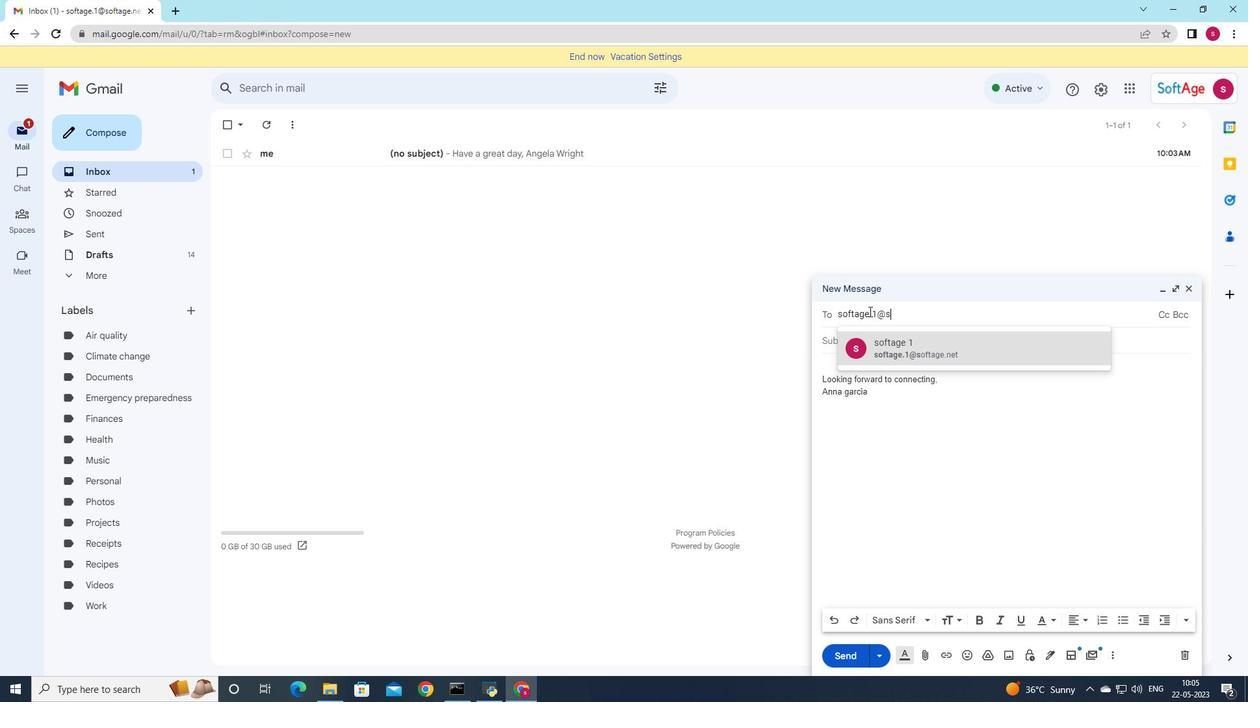 
Action: Mouse moved to (913, 351)
Screenshot: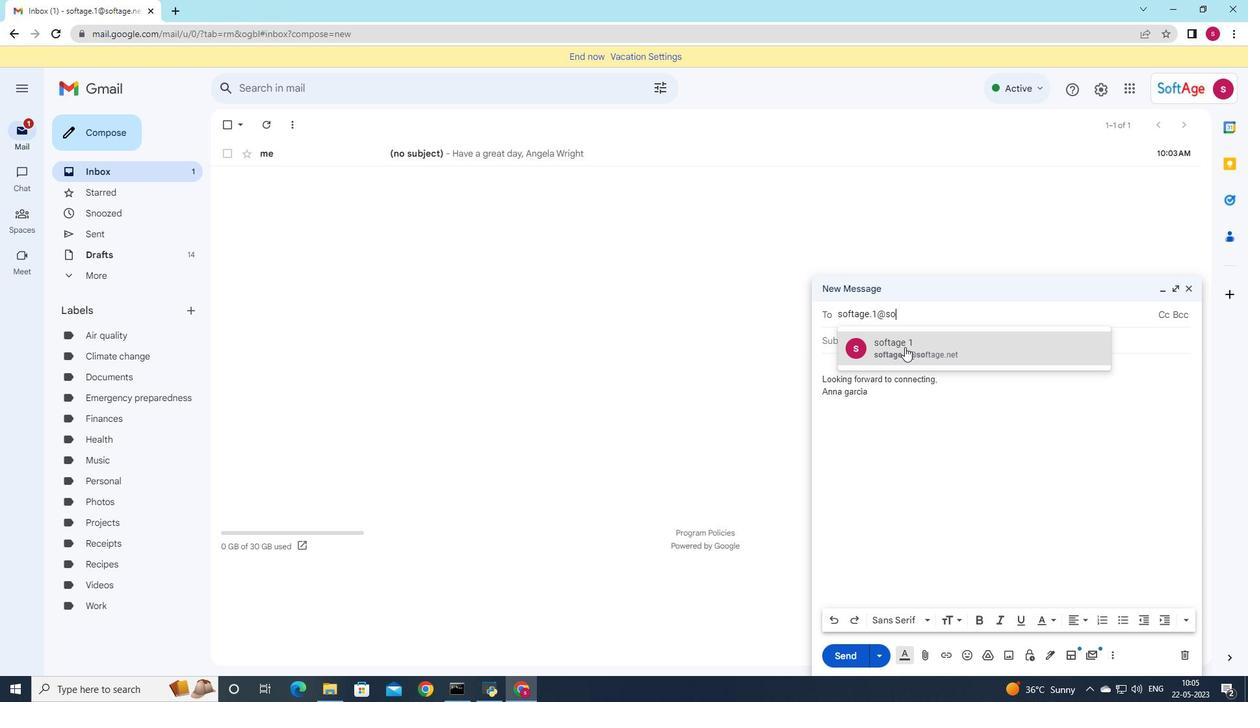 
Action: Mouse pressed left at (913, 351)
Screenshot: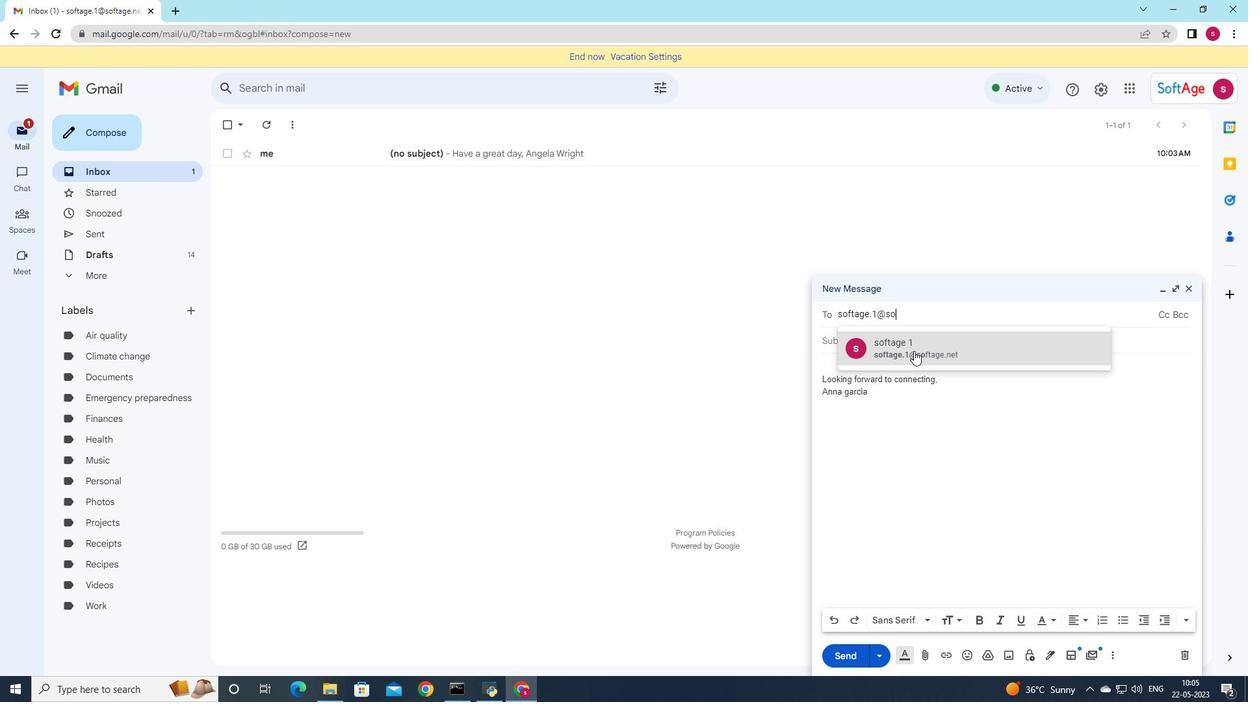 
Action: Mouse moved to (193, 310)
Screenshot: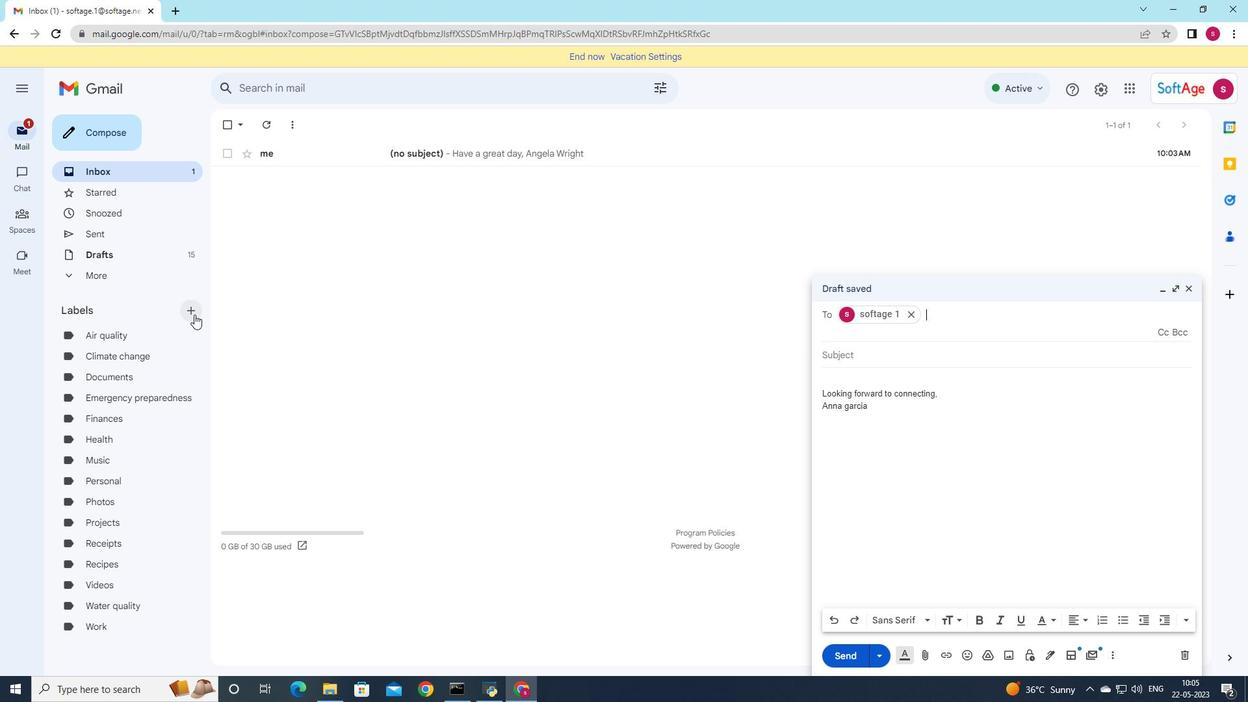 
Action: Mouse pressed left at (193, 310)
Screenshot: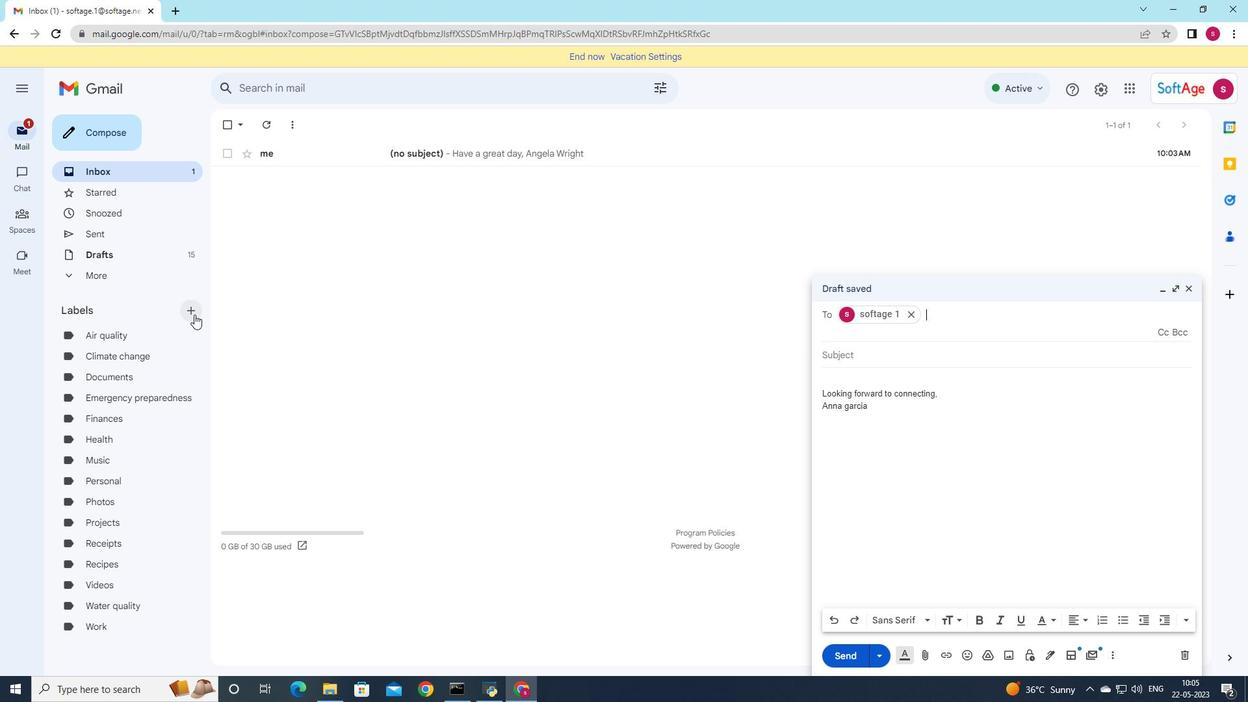 
Action: Mouse moved to (378, 340)
Screenshot: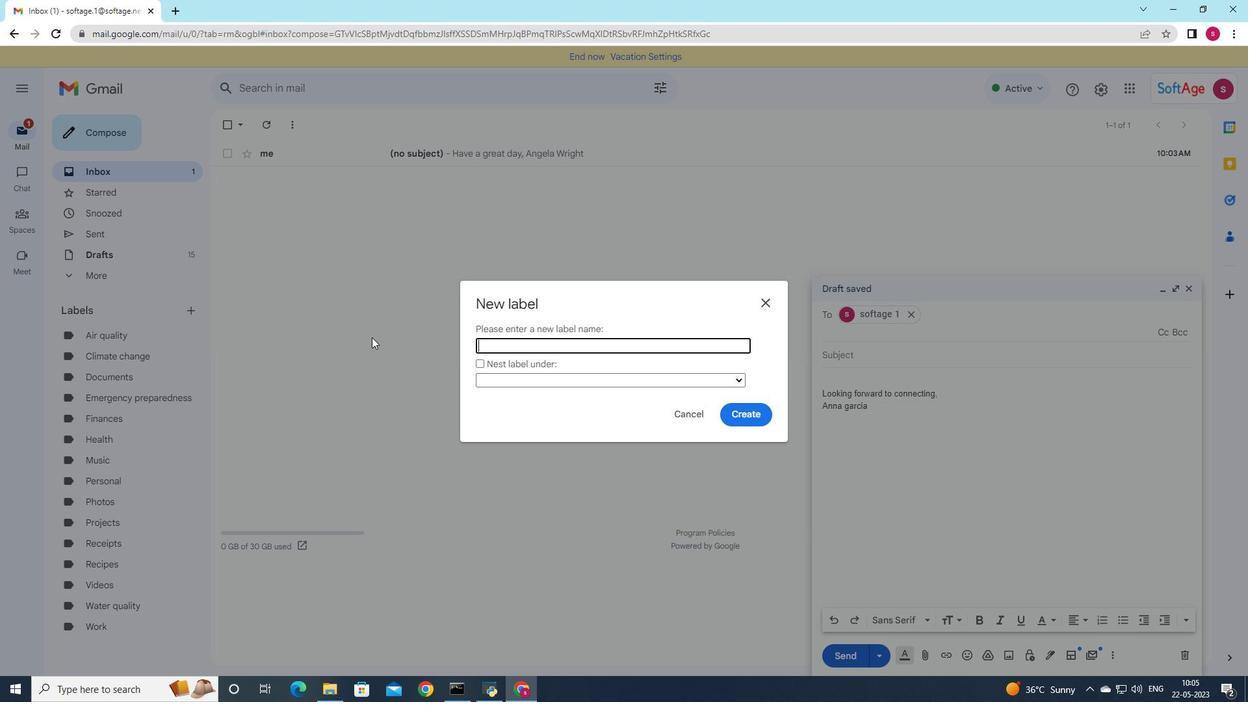 
Action: Key pressed <Key.enter><Key.enter><Key.enter><Key.enter><Key.enter><Key.enter><Key.enter><Key.enter><Key.enter><Key.enter><Key.enter><Key.enter><Key.enter><Key.enter><Key.enter><Key.enter><Key.enter><Key.shift_r><Key.shift_r><Key.shift_r><Key.shift_r><Key.shift_r><Key.shift_r><Key.shift_r><Key.shift_r><Key.shift_r><Key.shift_r><Key.shift_r><Key.shift_r><Key.shift_r><Key.shift_r><Key.shift_r><Key.shift_r><Key.shift_r><Key.shift_r><Key.shift_r><Key.shift_r><Key.shift_r><Key.shift_r>Invoices
Screenshot: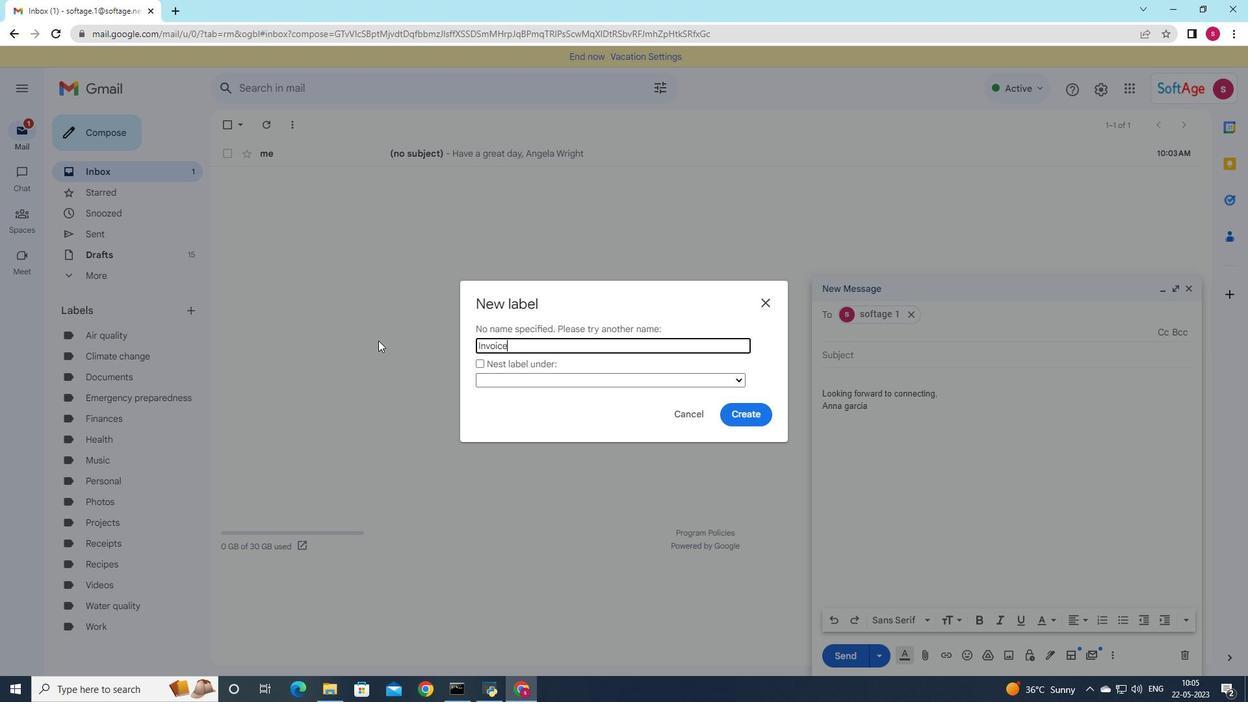 
Action: Mouse moved to (758, 420)
Screenshot: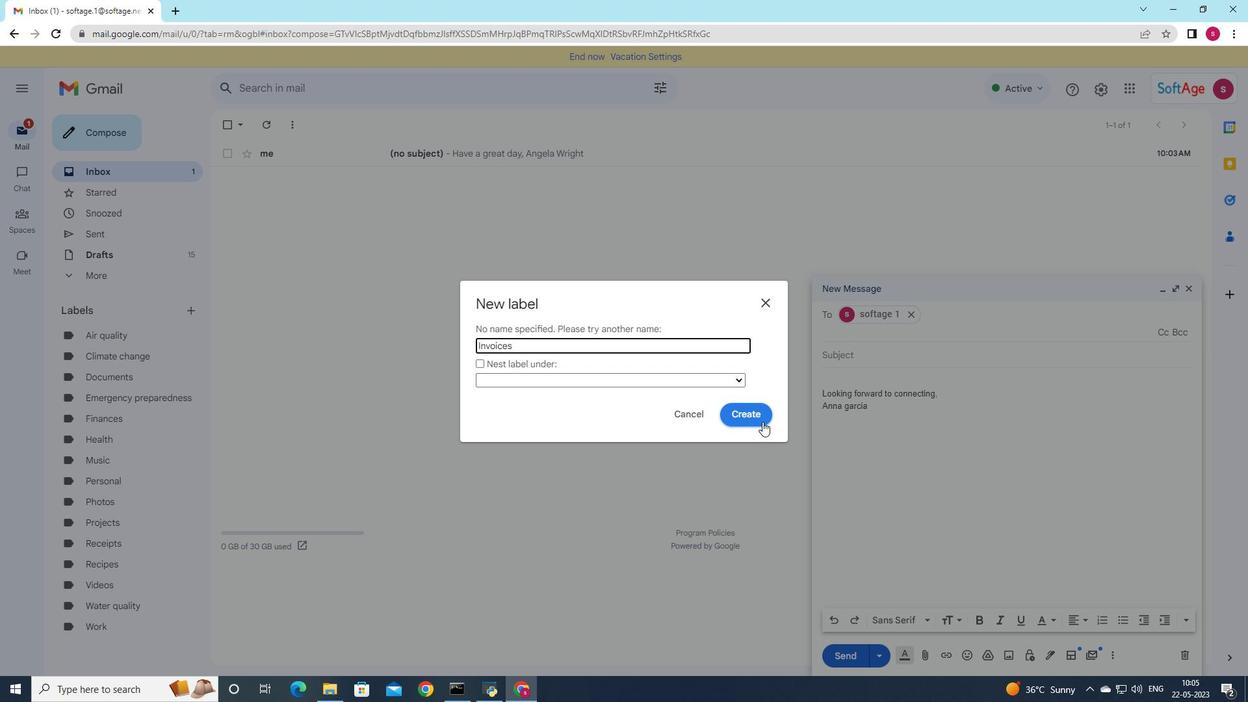 
Action: Mouse pressed left at (758, 420)
Screenshot: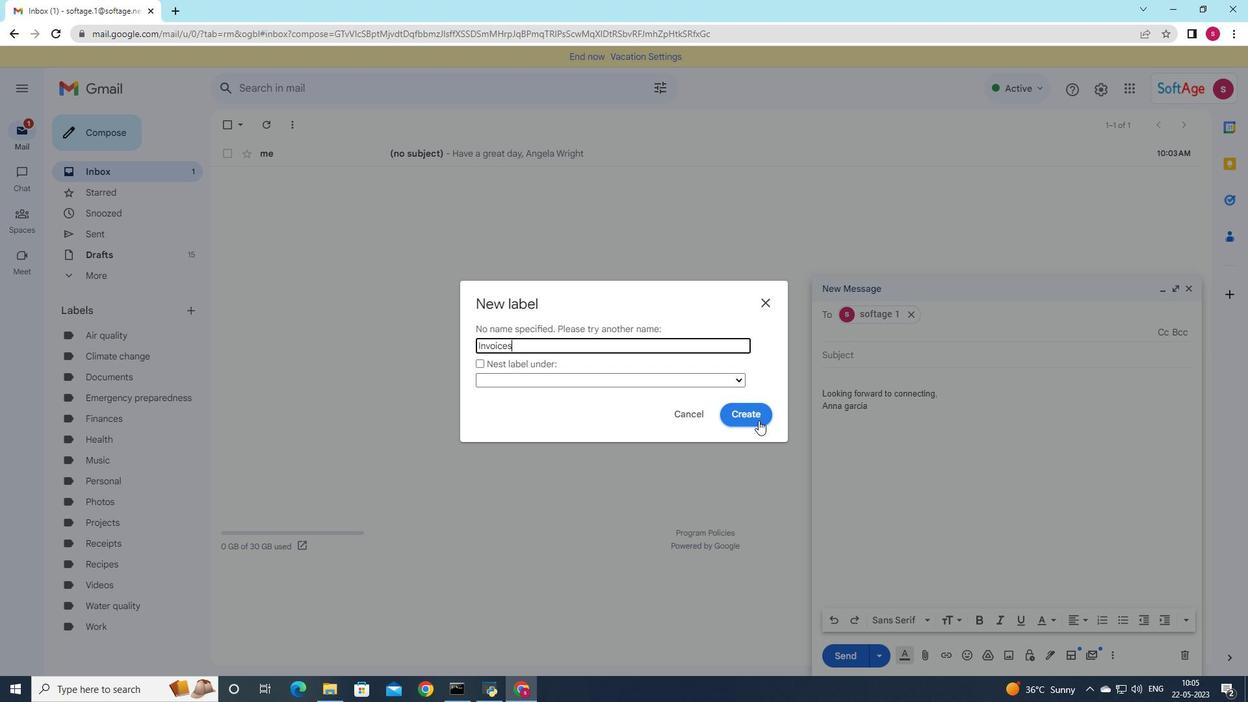 
Action: Mouse moved to (845, 669)
Screenshot: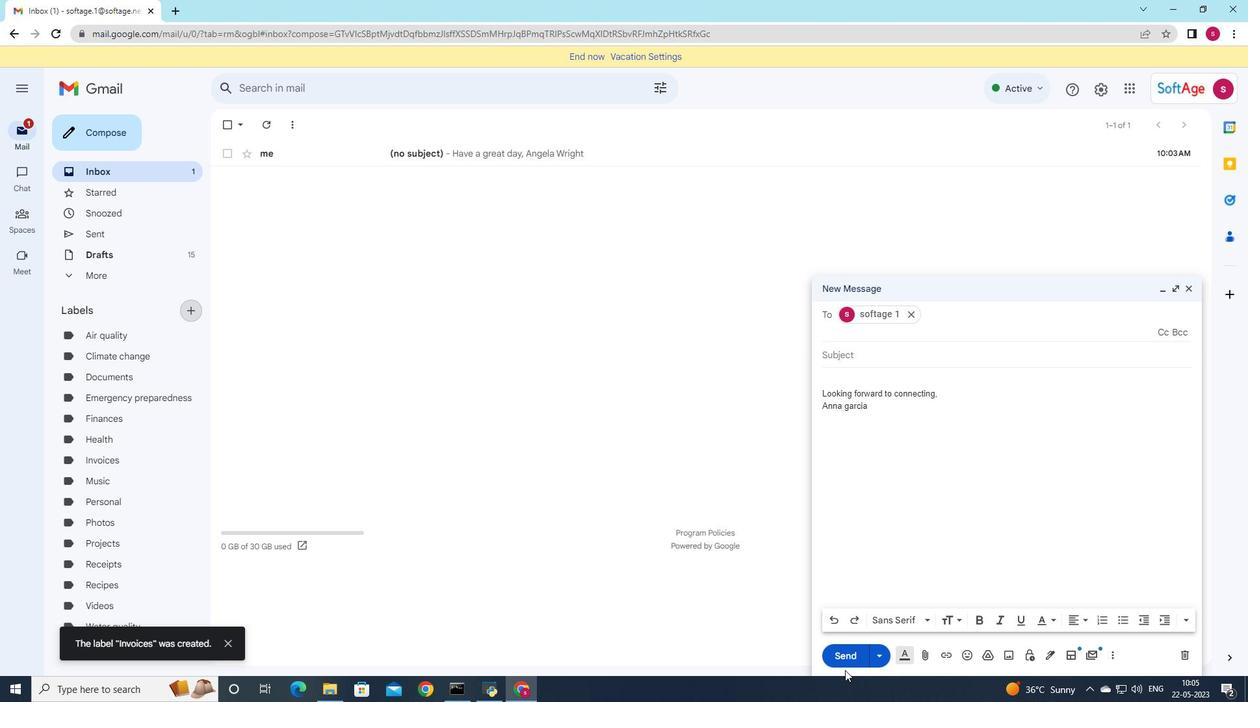 
Action: Mouse pressed left at (845, 669)
Screenshot: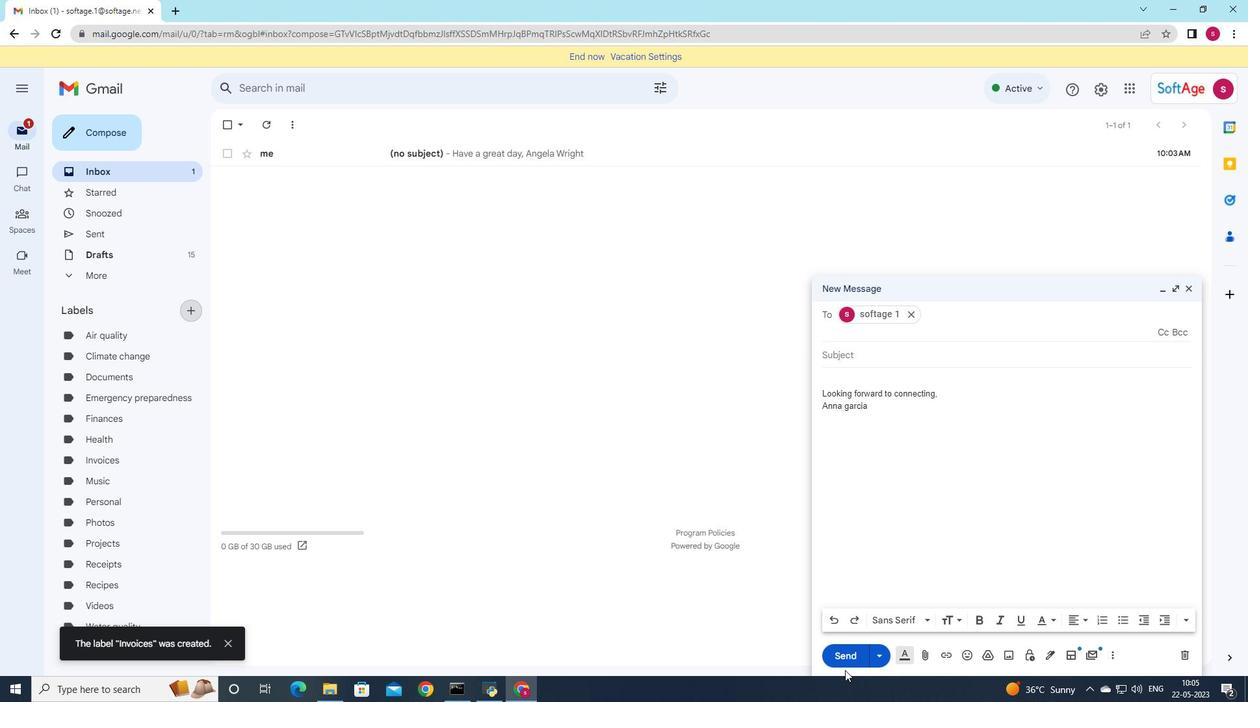 
Action: Mouse moved to (845, 663)
Screenshot: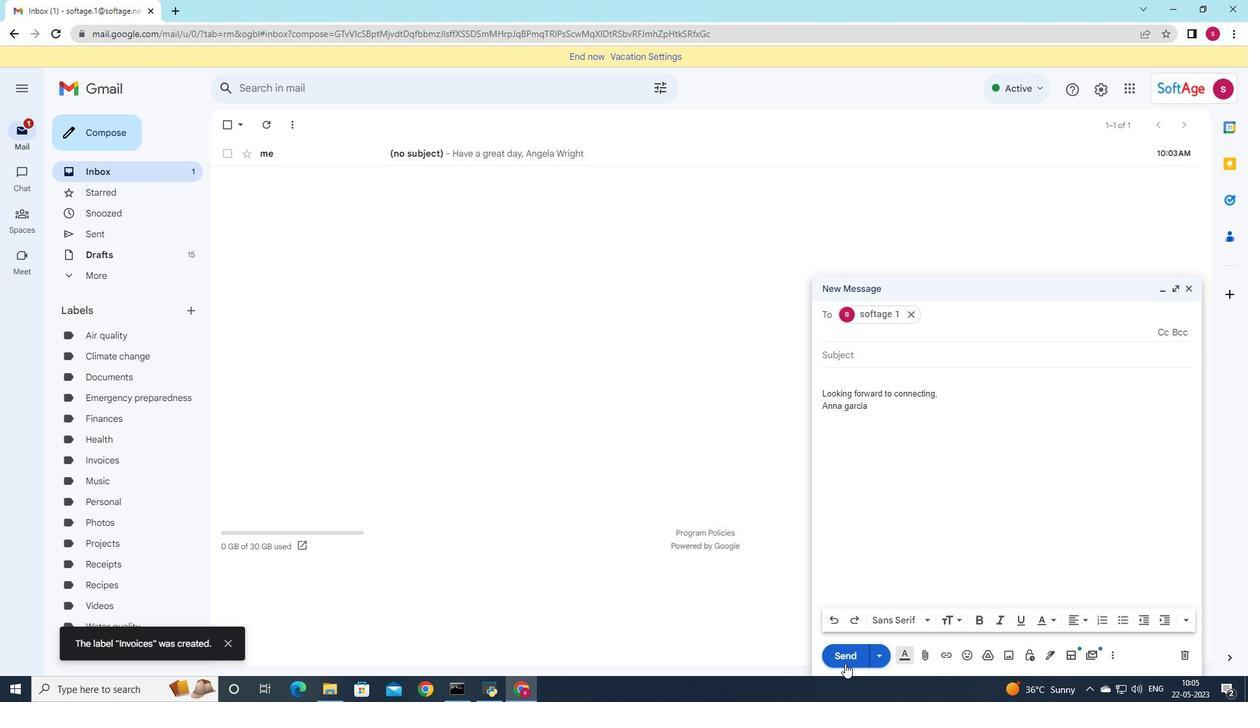 
Action: Mouse pressed left at (845, 663)
Screenshot: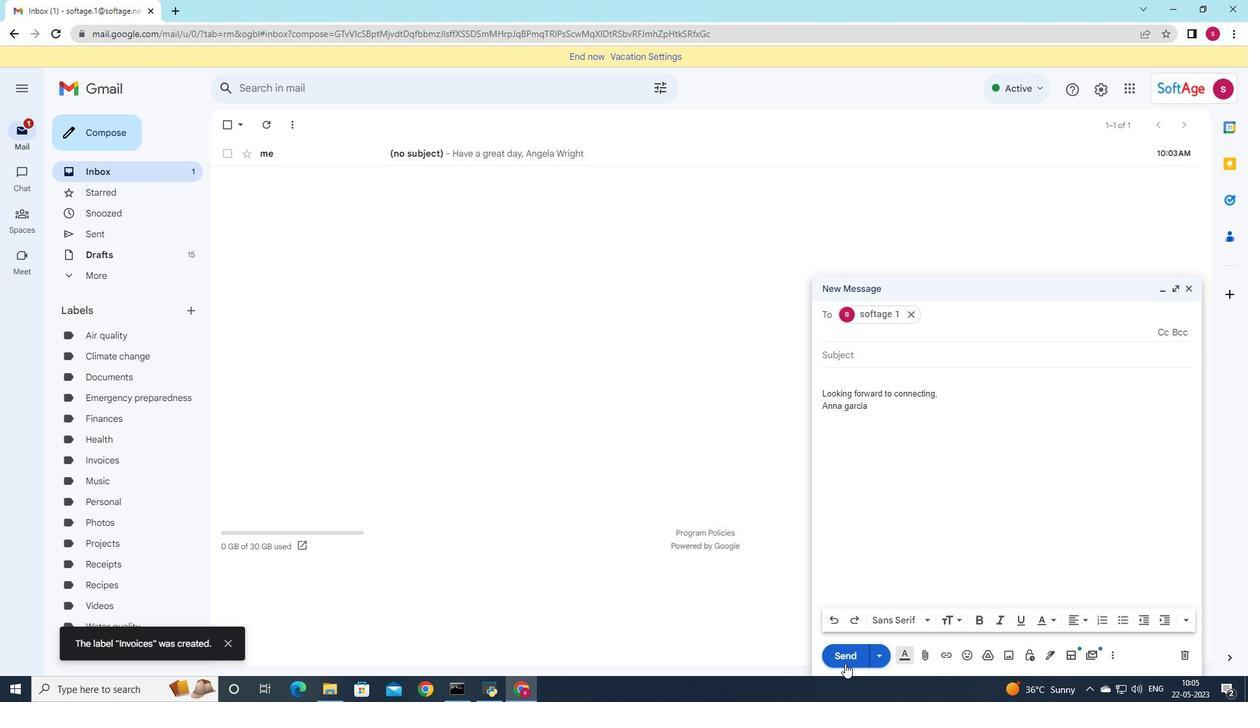
Action: Mouse moved to (760, 410)
Screenshot: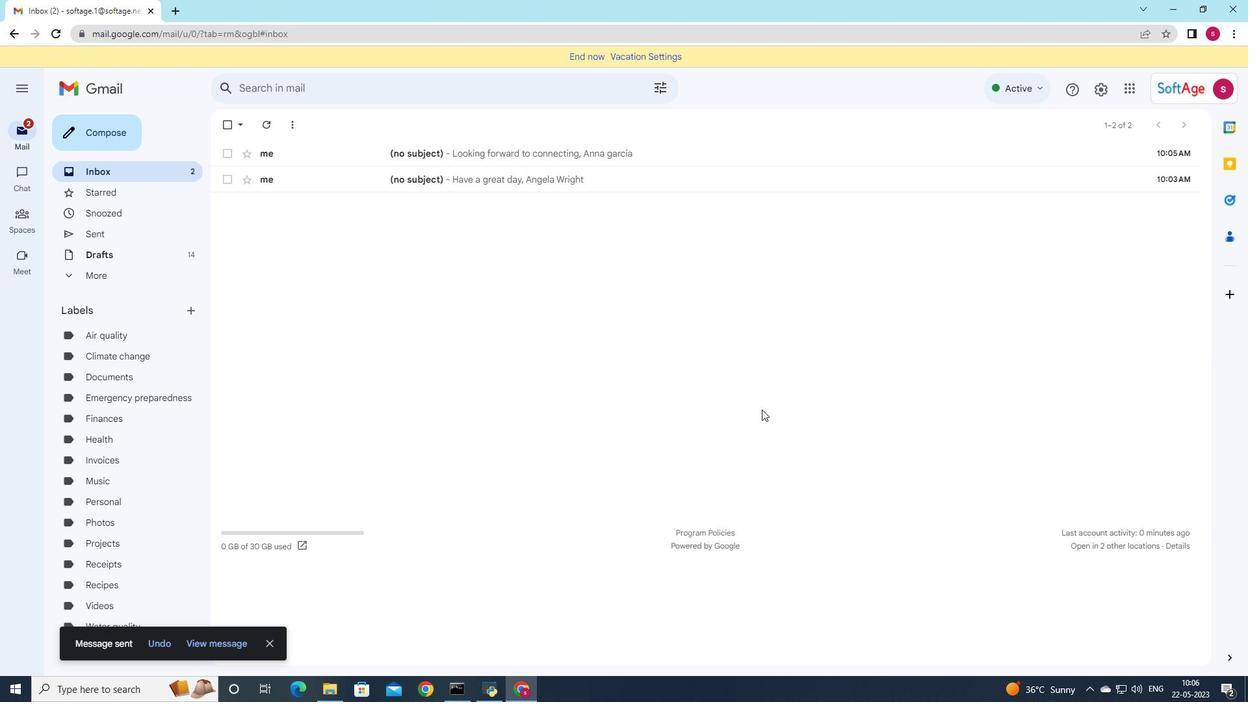 
